 Task: Look for space in Lutz, United States from 10th June, 2023 to 25th June, 2023 for 4 adults in price range Rs.10000 to Rs.15000. Place can be private room with 4 bedrooms having 4 beds and 4 bathrooms. Property type can be house, flat, guest house, hotel. Amenities needed are: wifi, TV, free parkinig on premises, gym, breakfast. Booking option can be shelf check-in. Required host language is English.
Action: Mouse moved to (499, 102)
Screenshot: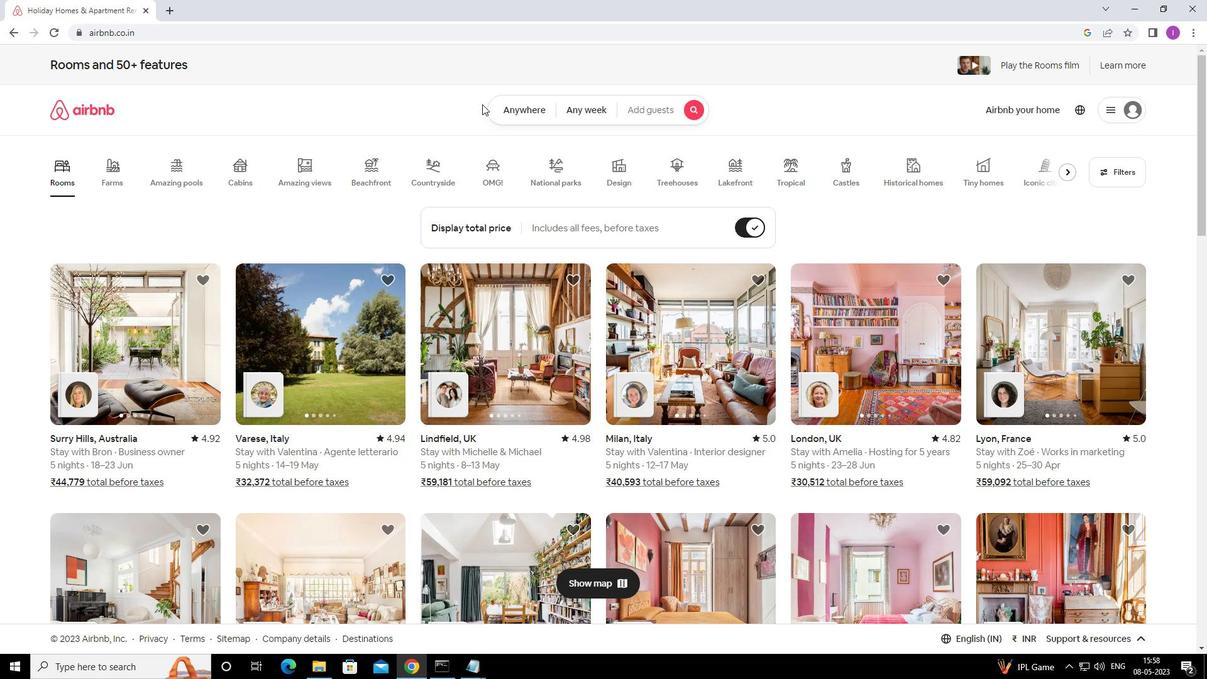 
Action: Mouse pressed left at (499, 102)
Screenshot: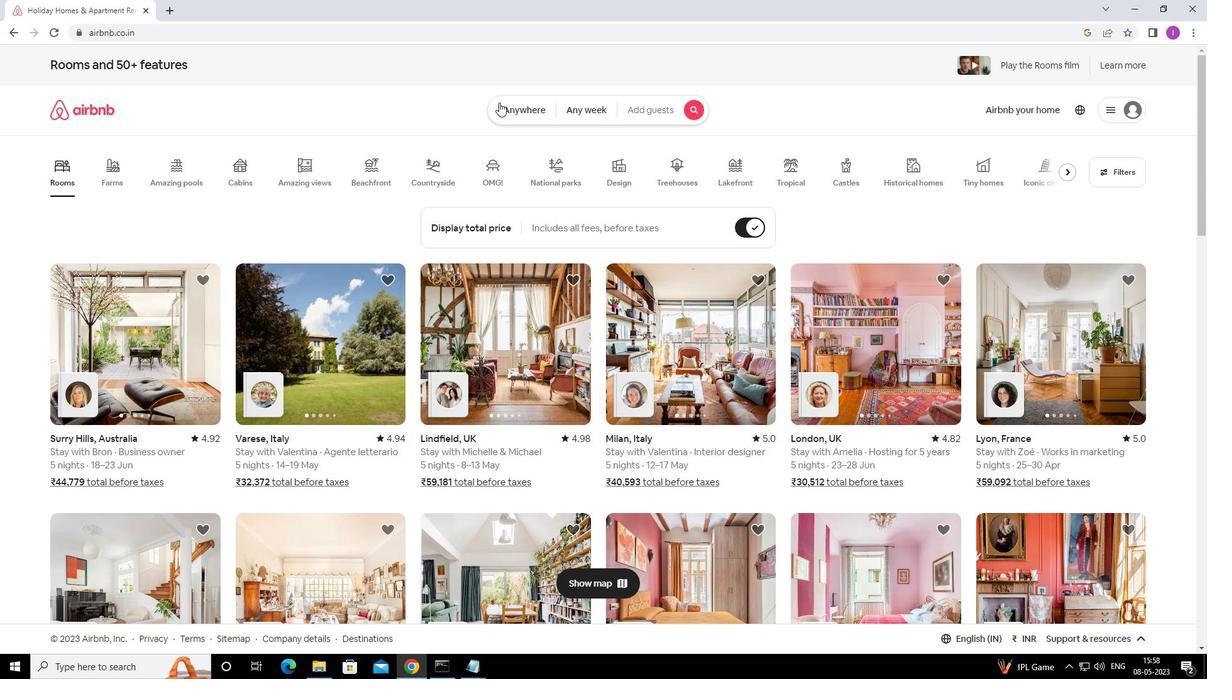 
Action: Mouse moved to (399, 157)
Screenshot: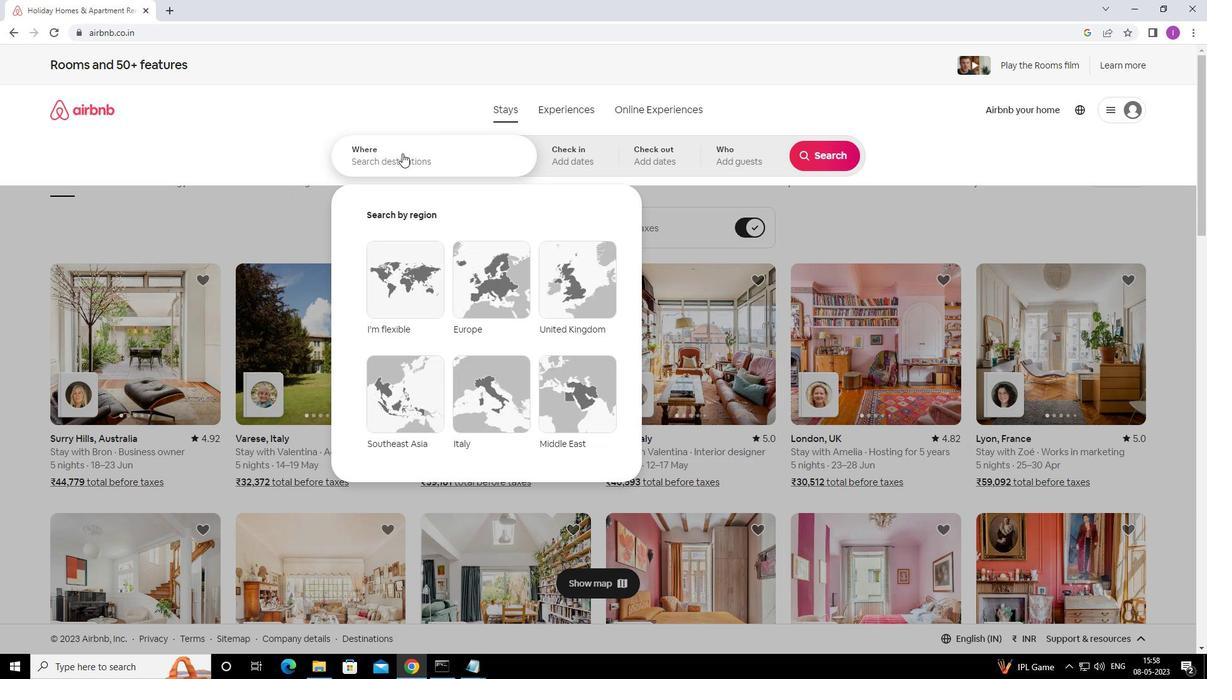 
Action: Mouse pressed left at (399, 157)
Screenshot: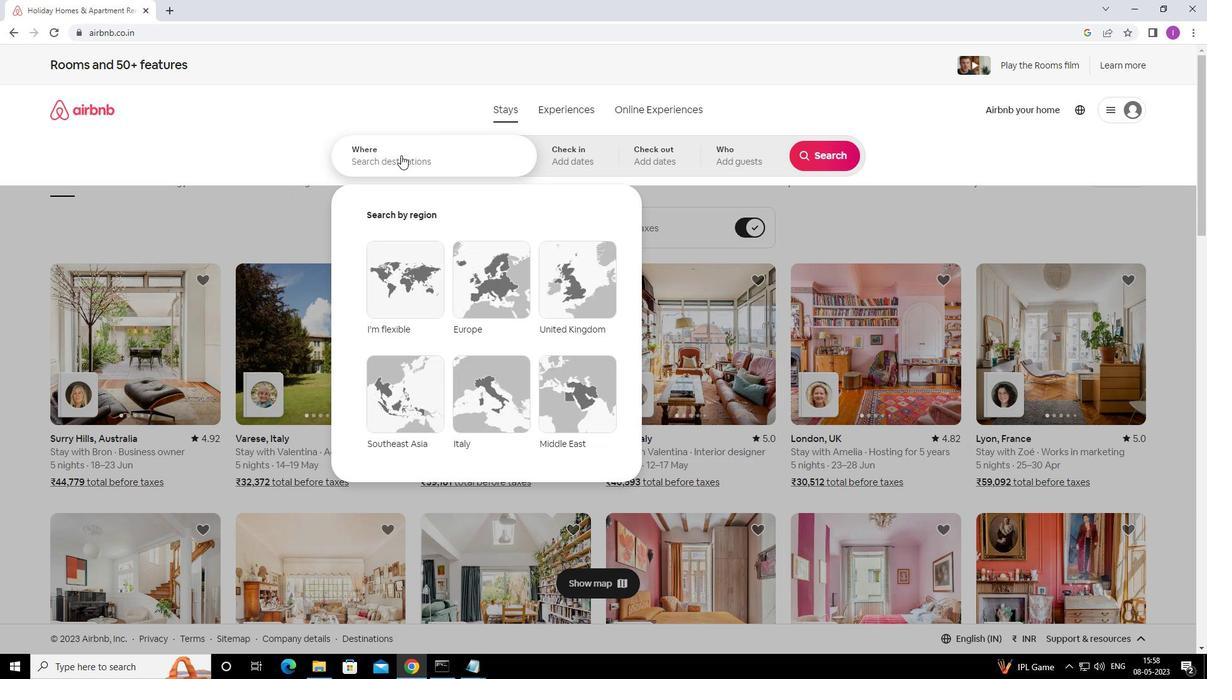 
Action: Mouse moved to (447, 159)
Screenshot: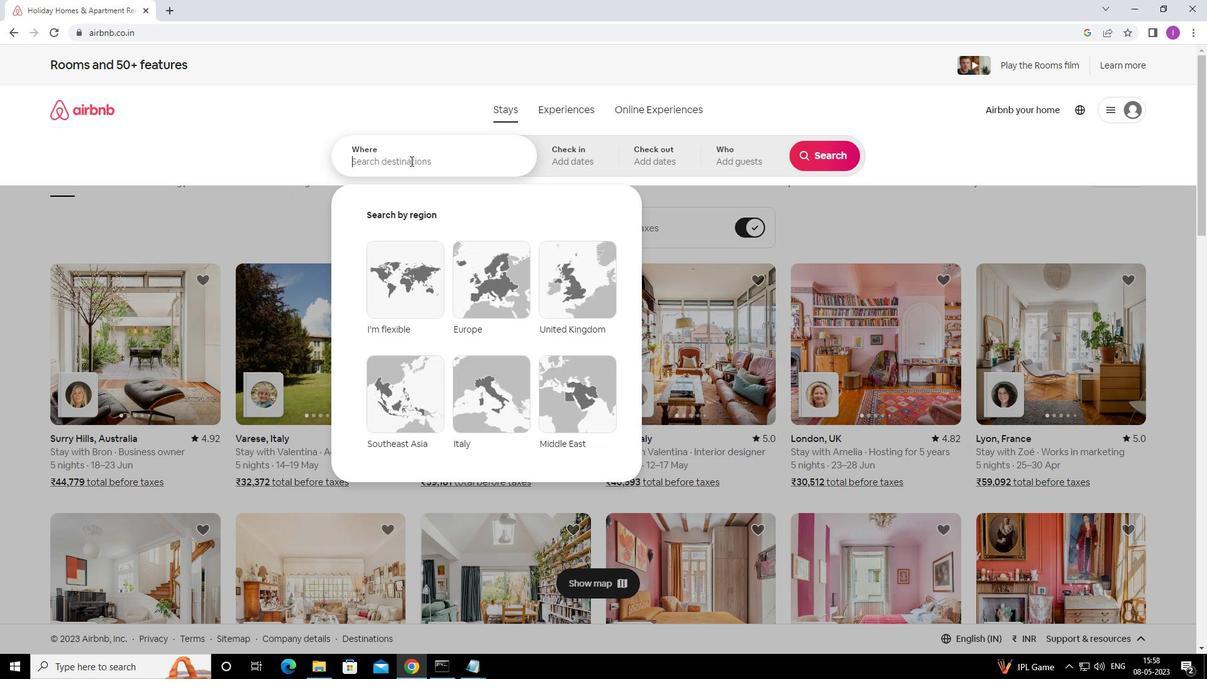 
Action: Key pressed <Key.shift><Key.shift><Key.shift><Key.shift><Key.shift><Key.shift><Key.shift><Key.shift><Key.shift><Key.shift><Key.shift><Key.shift><Key.shift><Key.shift><Key.shift><Key.shift>LUTZ,<Key.shift>UNITED<Key.space>STATES
Screenshot: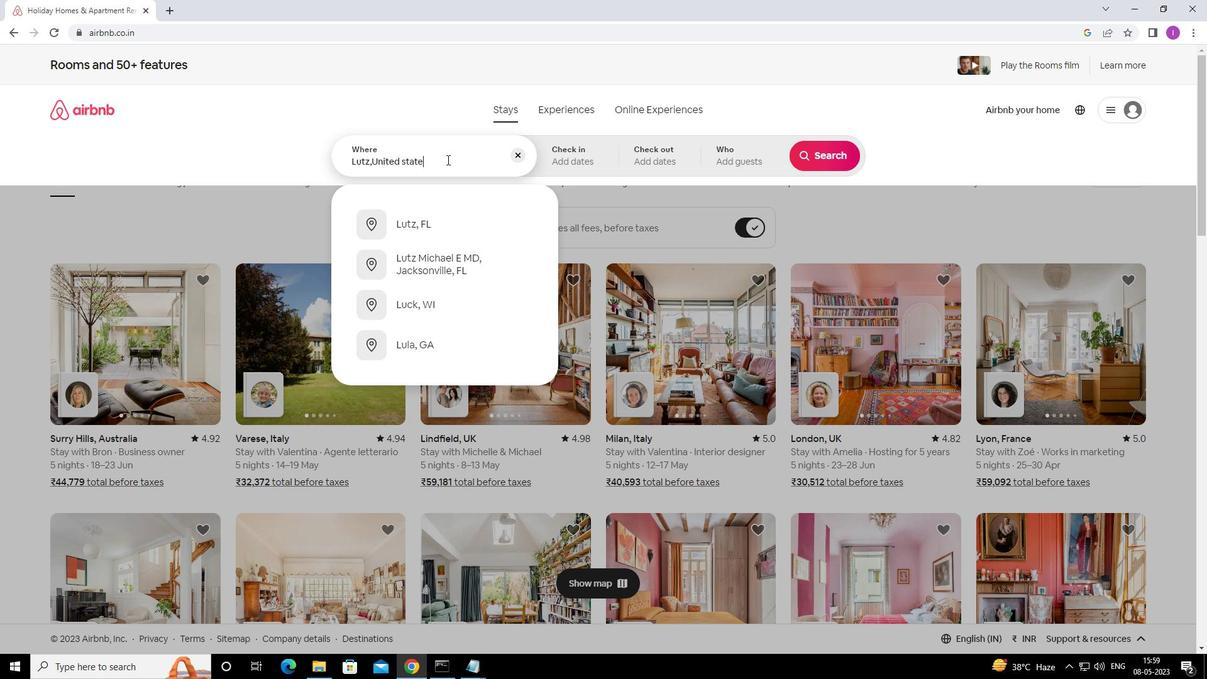 
Action: Mouse moved to (563, 165)
Screenshot: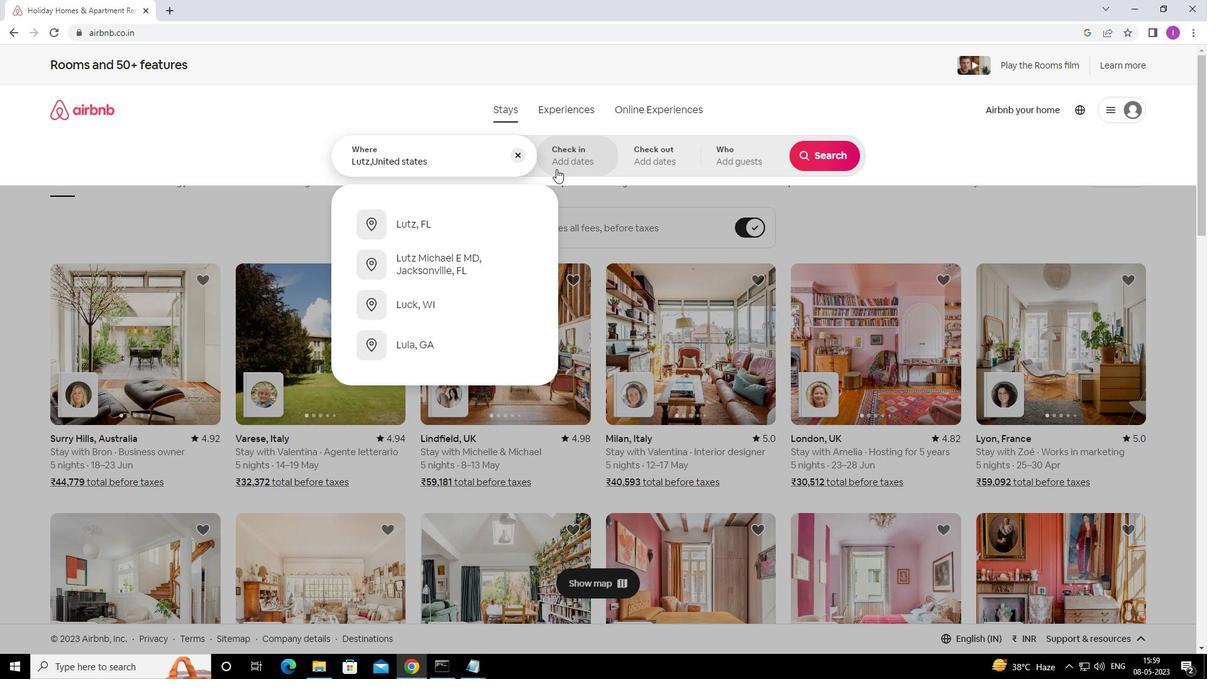 
Action: Mouse pressed left at (563, 165)
Screenshot: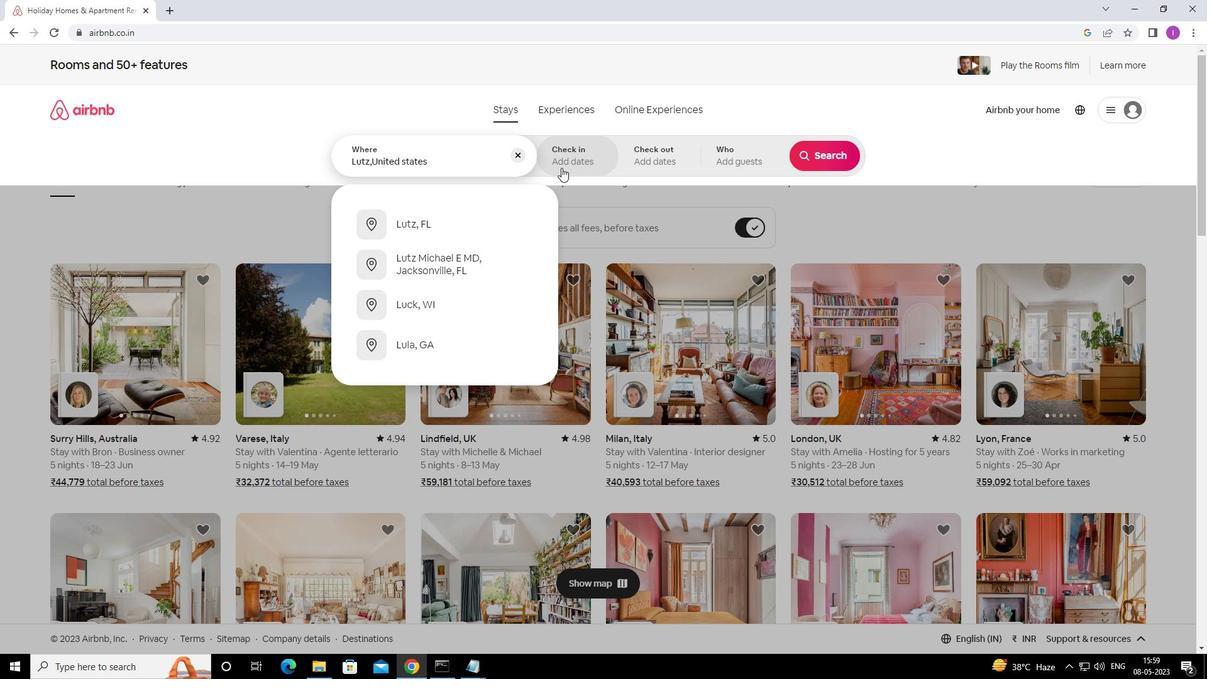 
Action: Mouse moved to (809, 252)
Screenshot: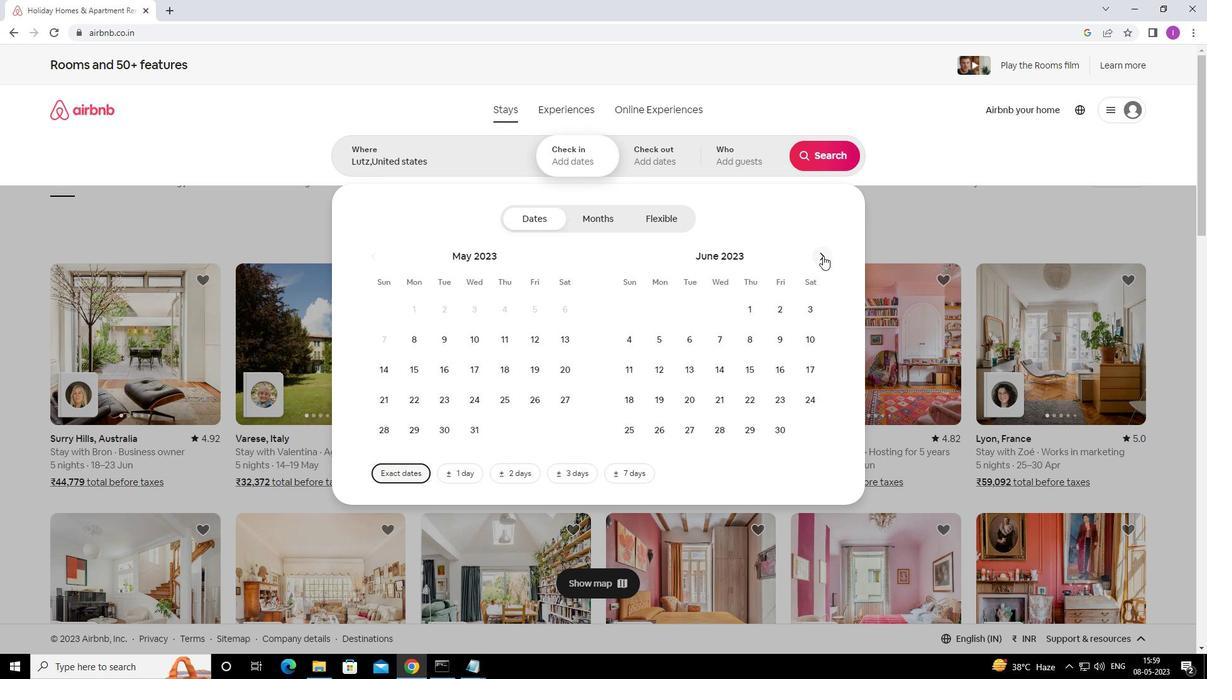 
Action: Mouse pressed left at (809, 252)
Screenshot: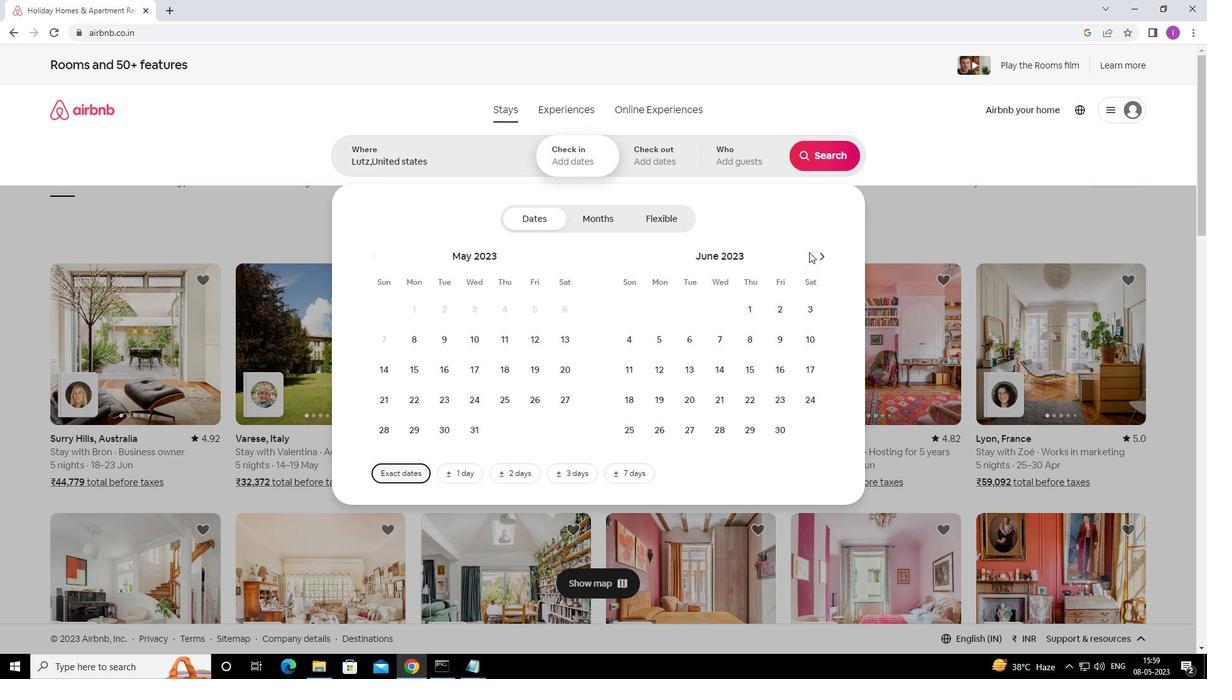 
Action: Mouse moved to (805, 338)
Screenshot: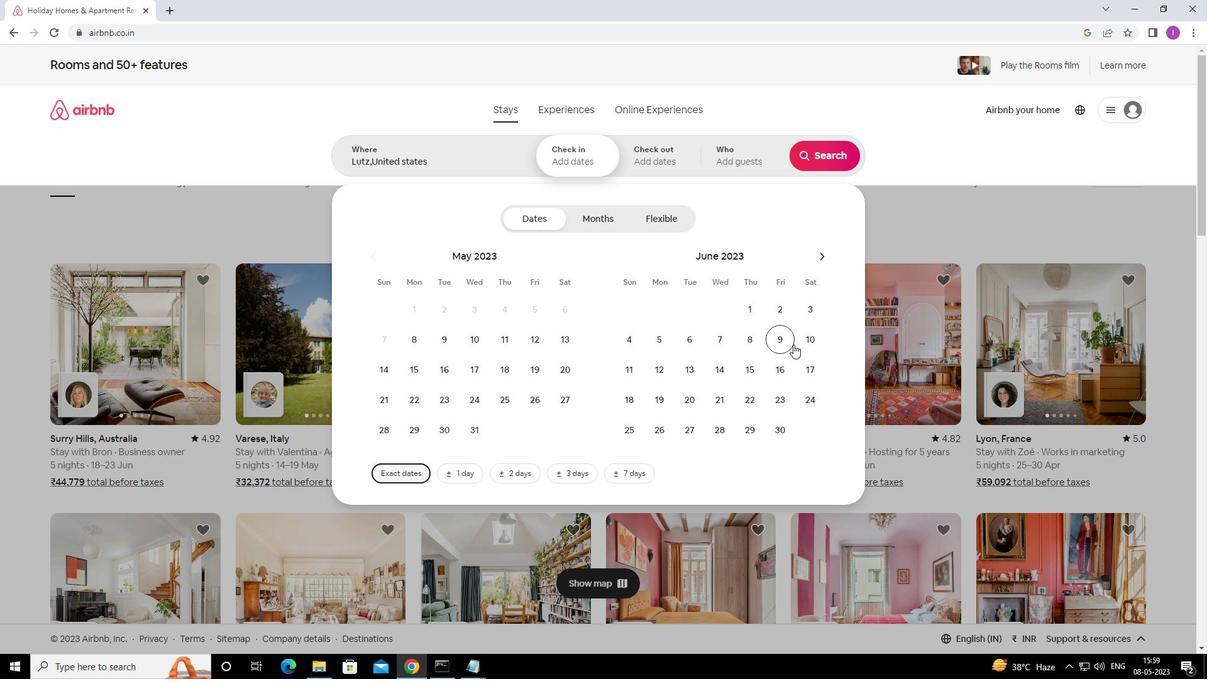 
Action: Mouse pressed left at (805, 338)
Screenshot: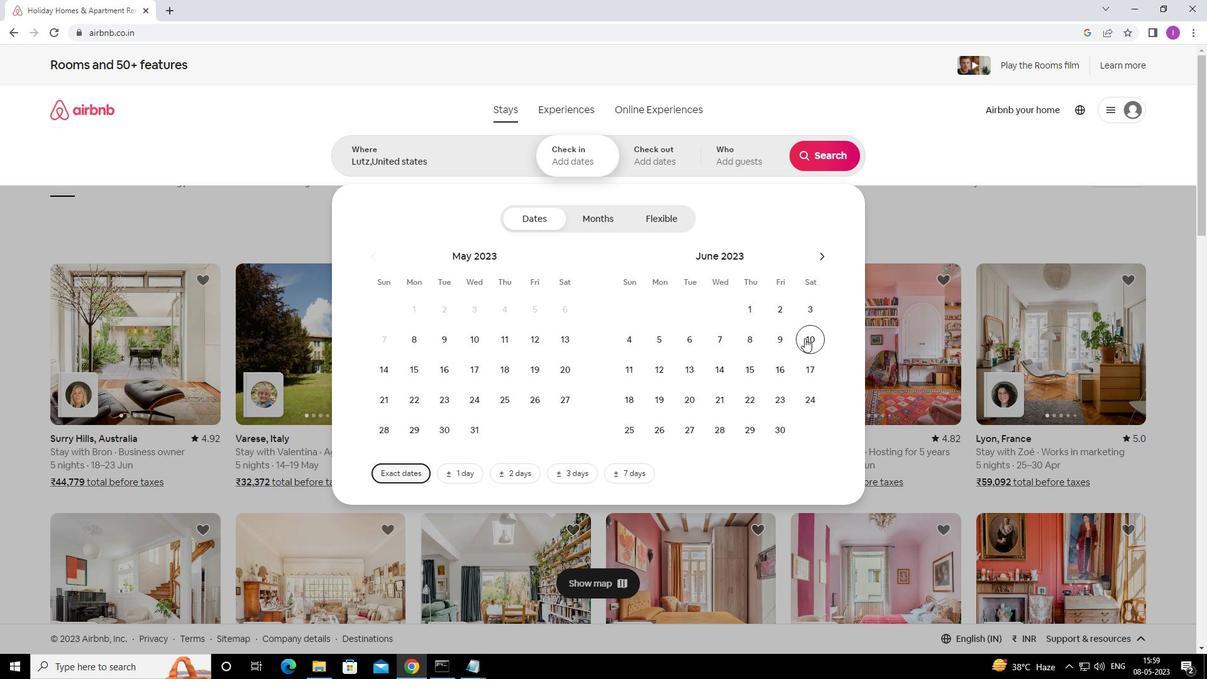 
Action: Mouse moved to (623, 435)
Screenshot: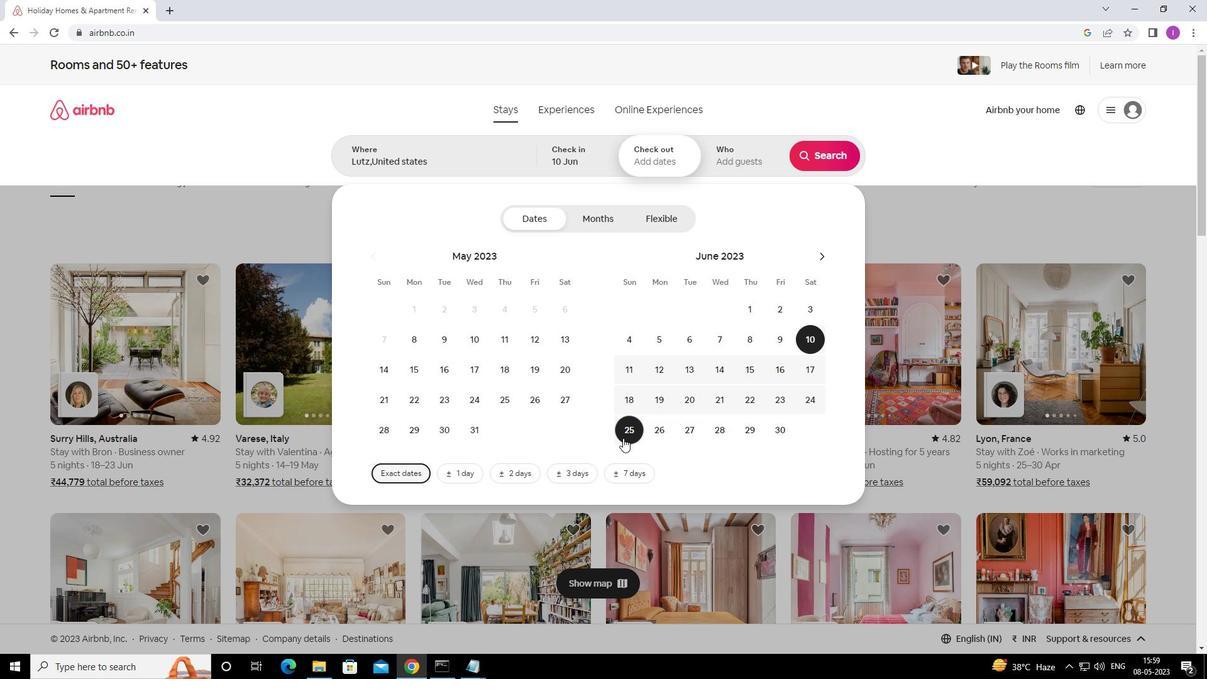 
Action: Mouse pressed left at (623, 435)
Screenshot: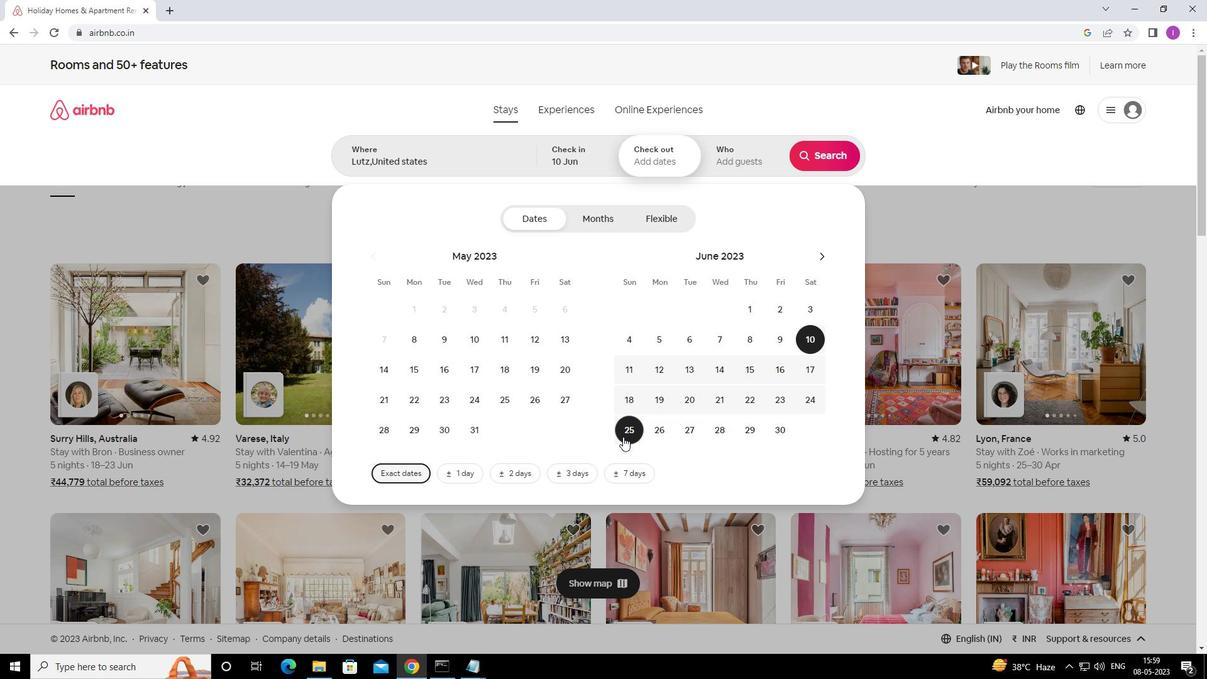 
Action: Mouse moved to (754, 171)
Screenshot: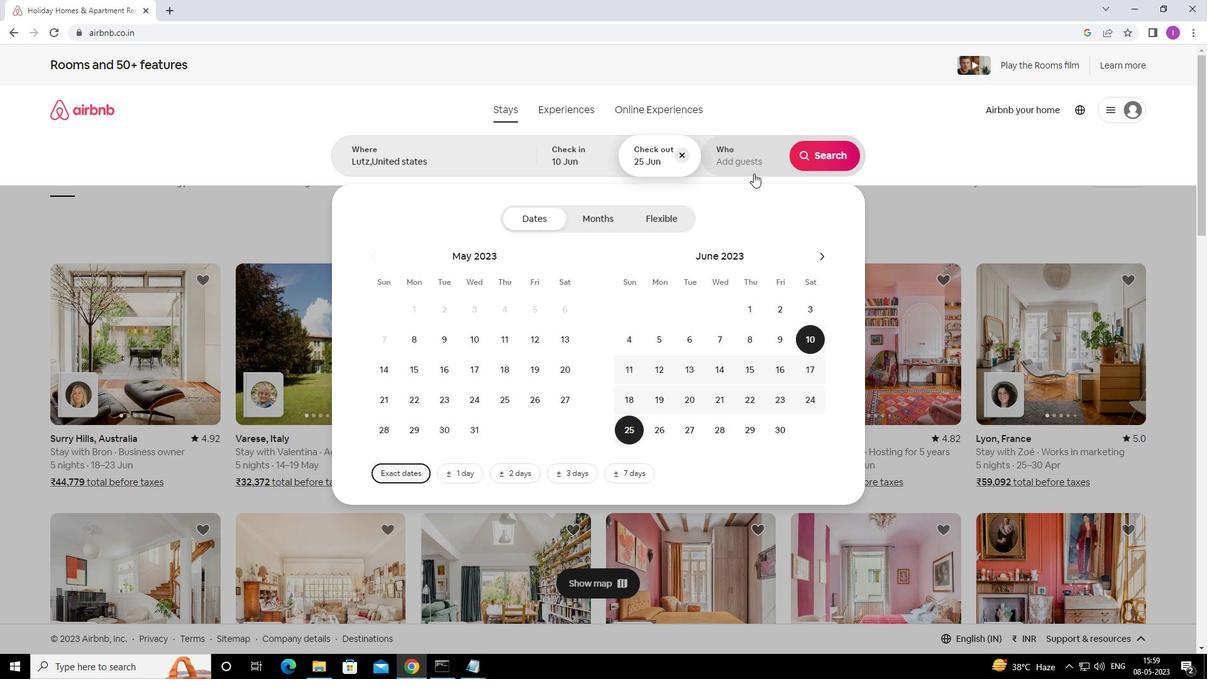 
Action: Mouse pressed left at (754, 171)
Screenshot: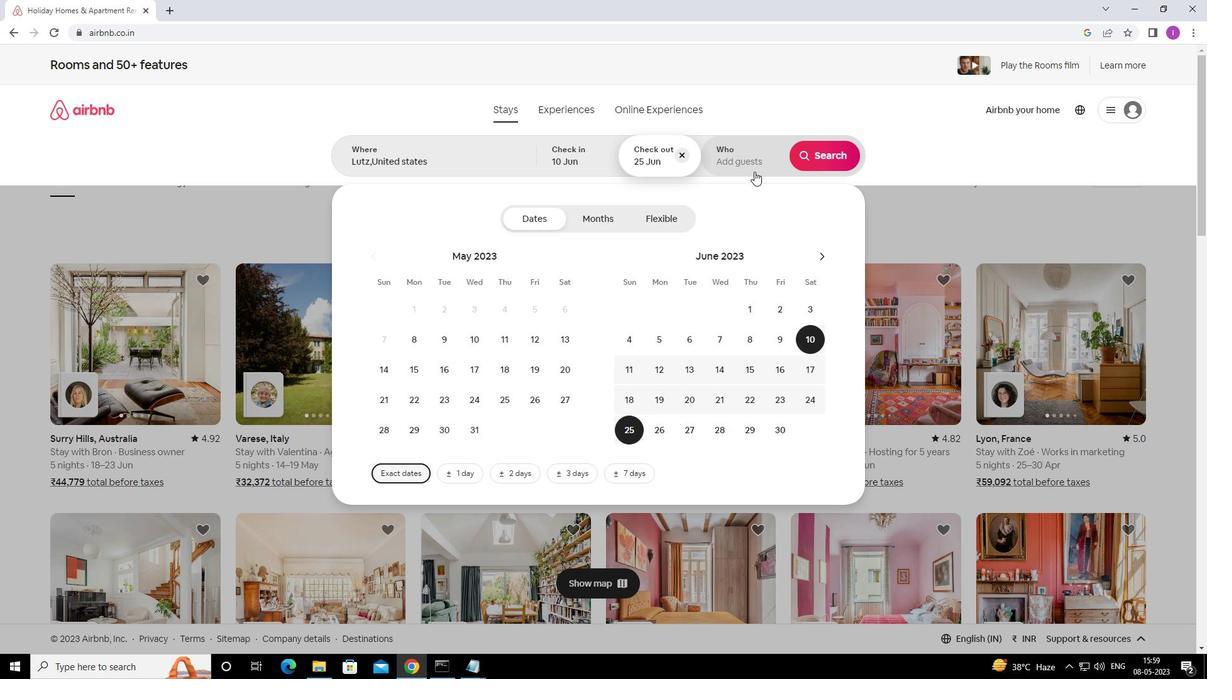 
Action: Mouse moved to (832, 222)
Screenshot: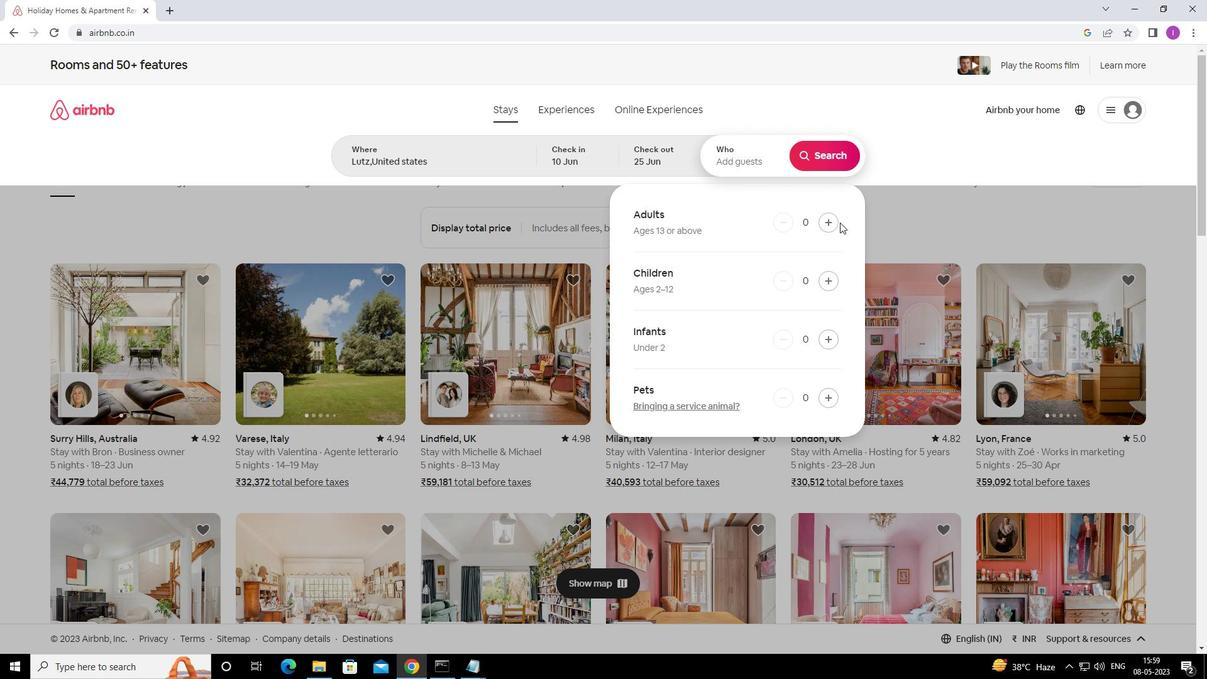 
Action: Mouse pressed left at (832, 222)
Screenshot: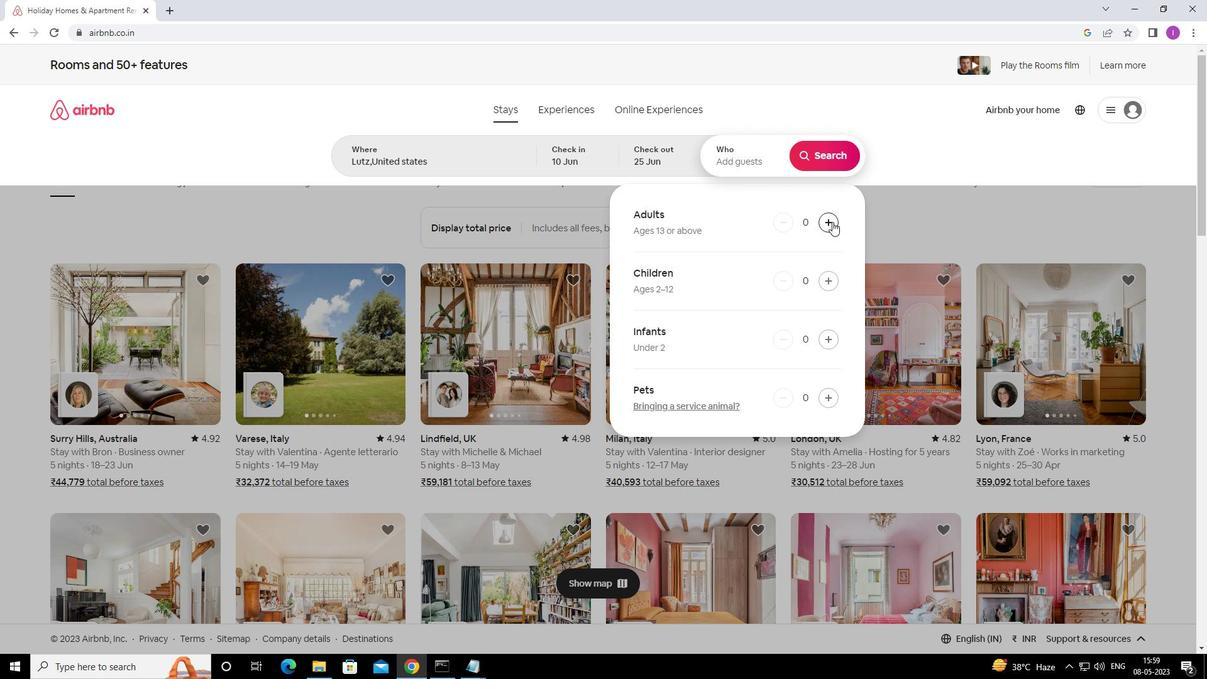 
Action: Mouse pressed left at (832, 222)
Screenshot: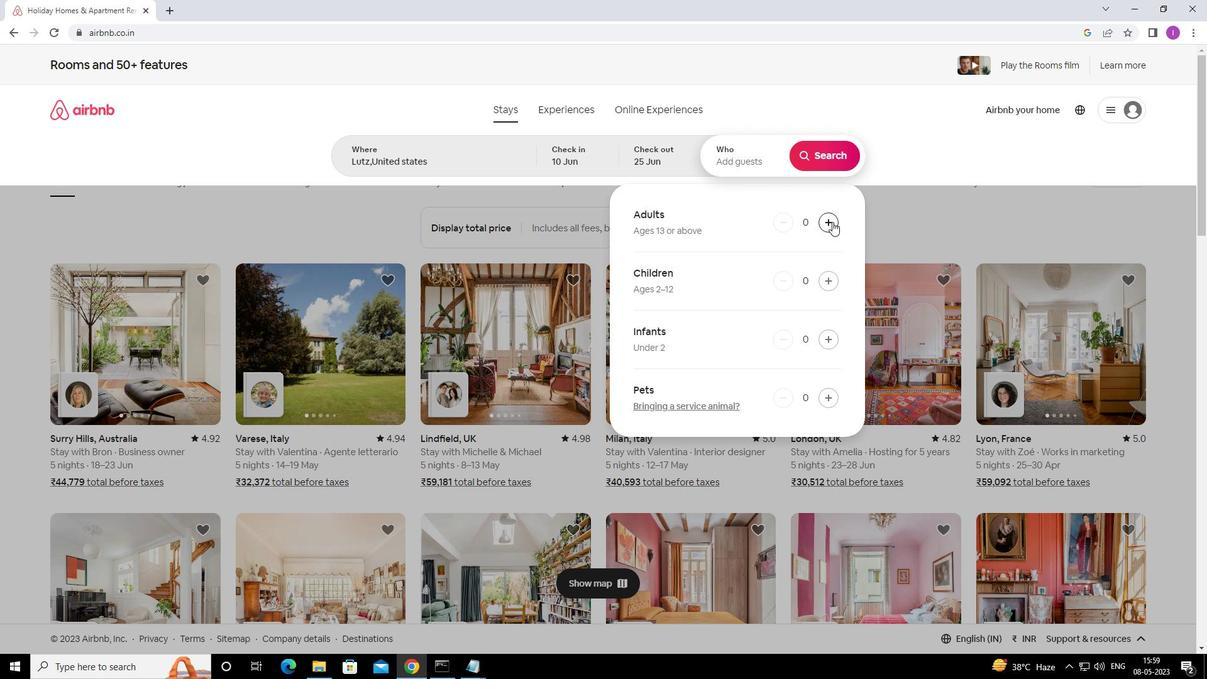 
Action: Mouse pressed left at (832, 222)
Screenshot: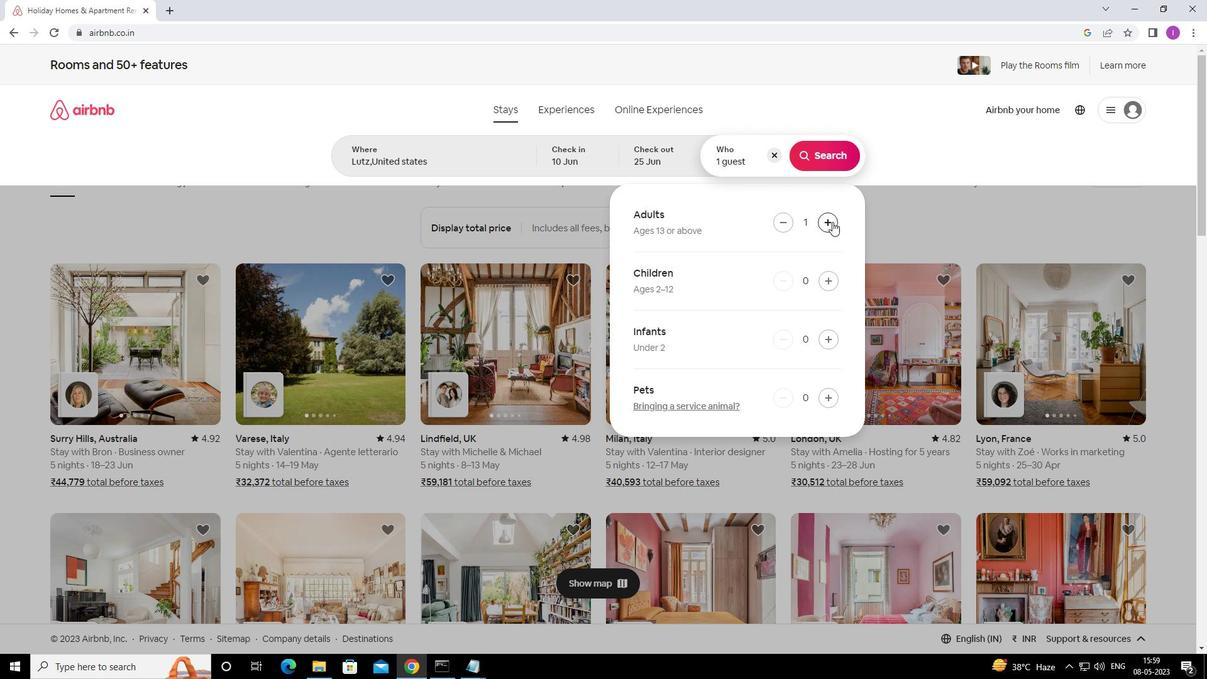
Action: Mouse pressed left at (832, 222)
Screenshot: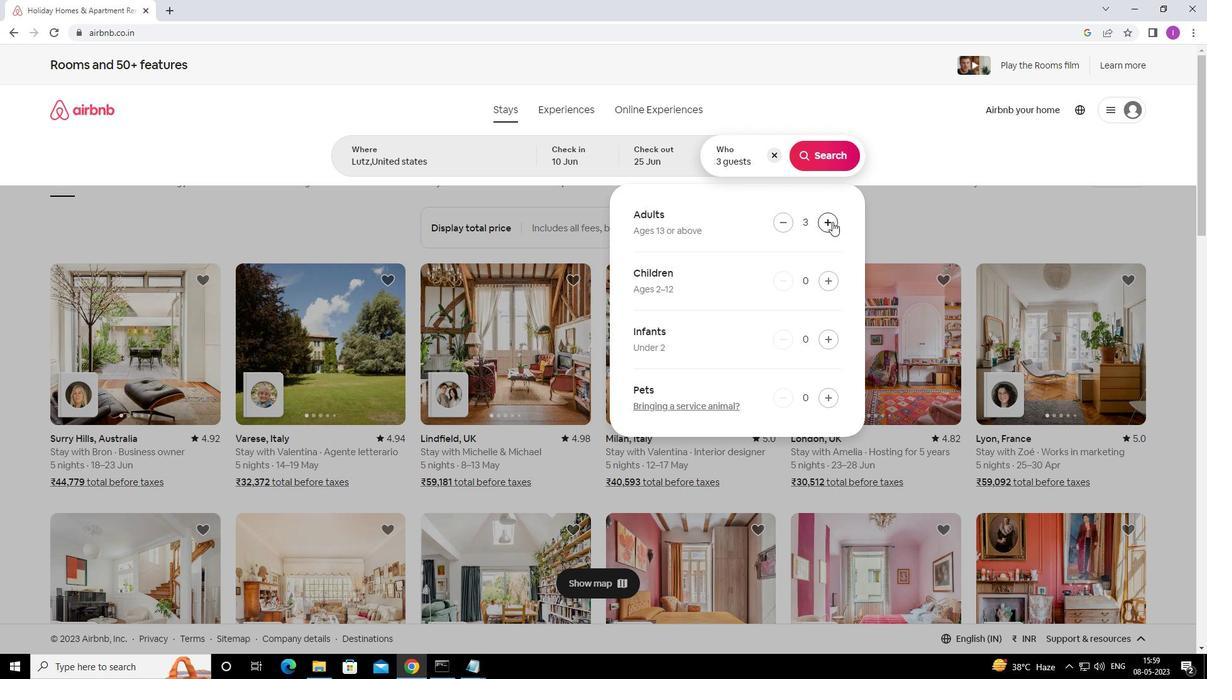 
Action: Mouse moved to (829, 161)
Screenshot: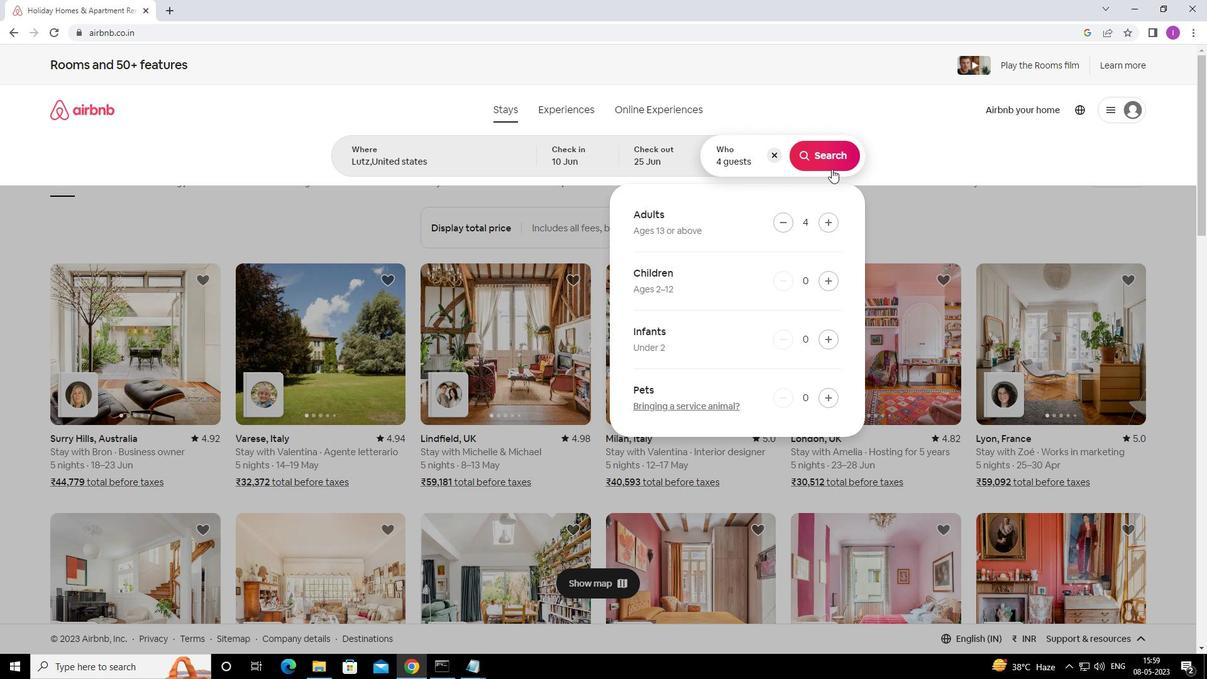 
Action: Mouse pressed left at (829, 161)
Screenshot: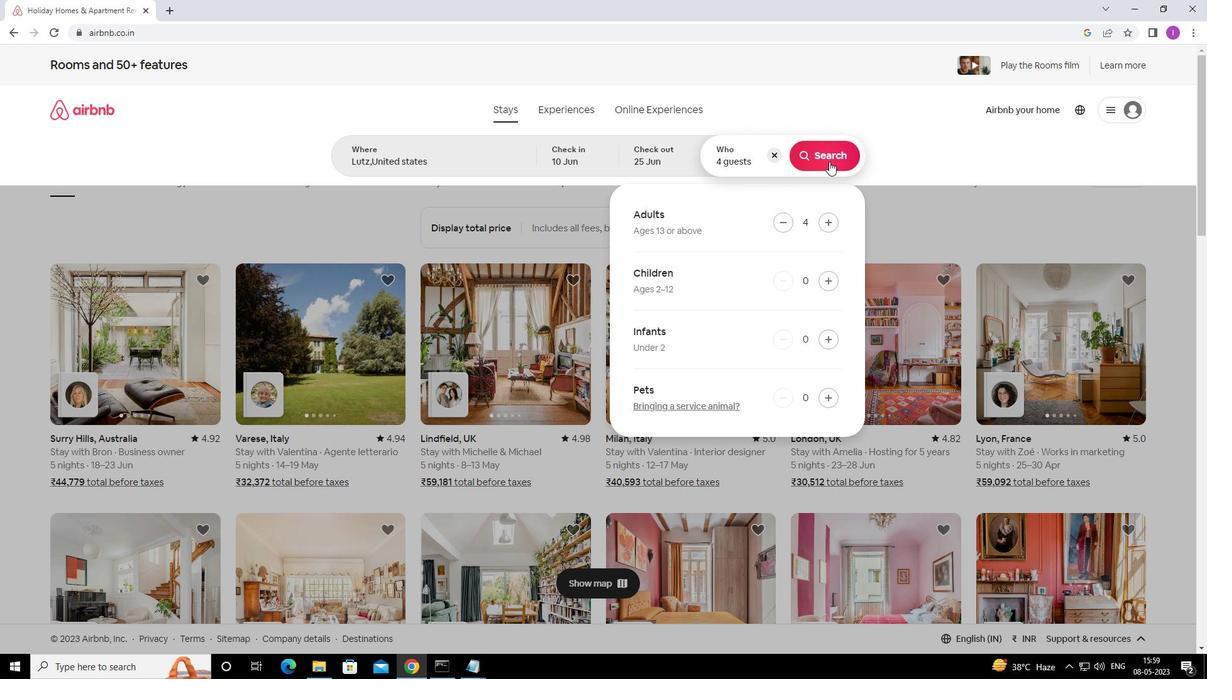 
Action: Mouse moved to (1150, 121)
Screenshot: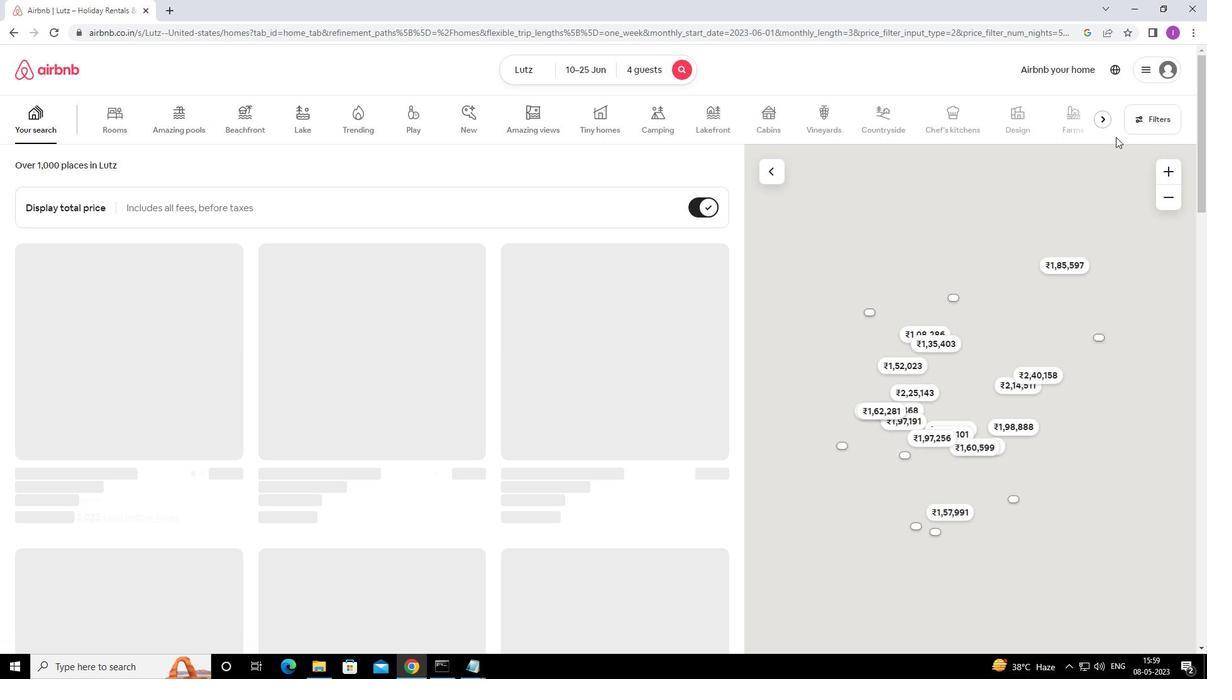 
Action: Mouse pressed left at (1150, 121)
Screenshot: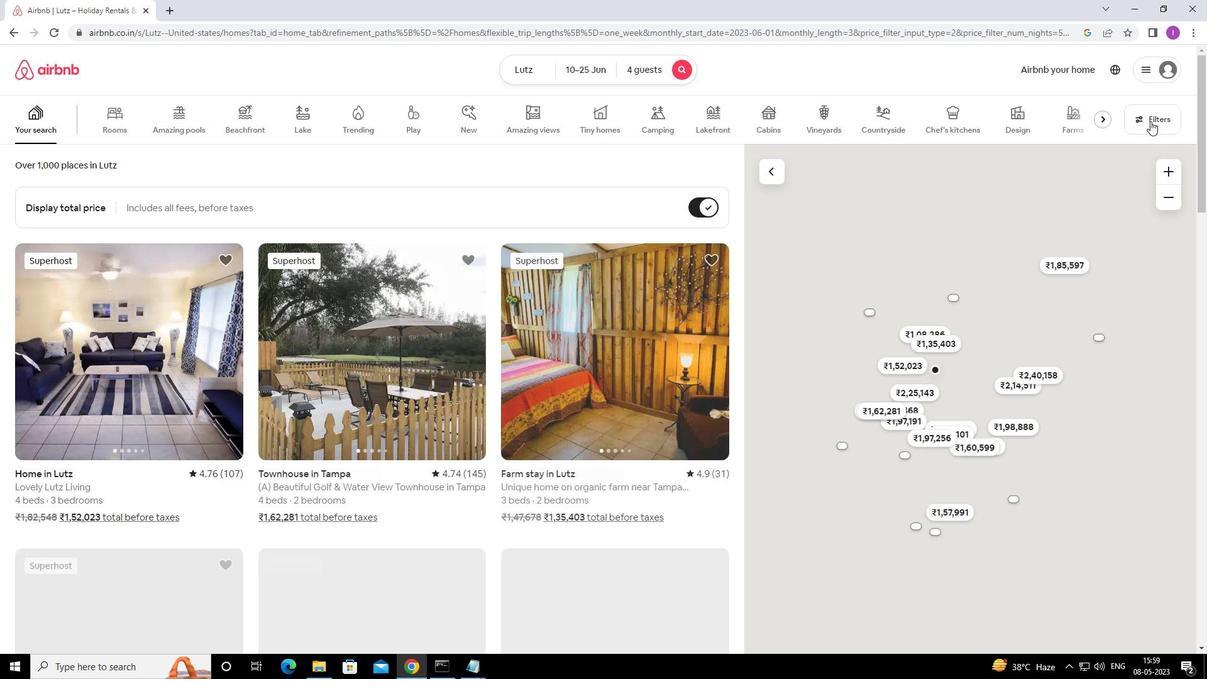 
Action: Mouse moved to (440, 427)
Screenshot: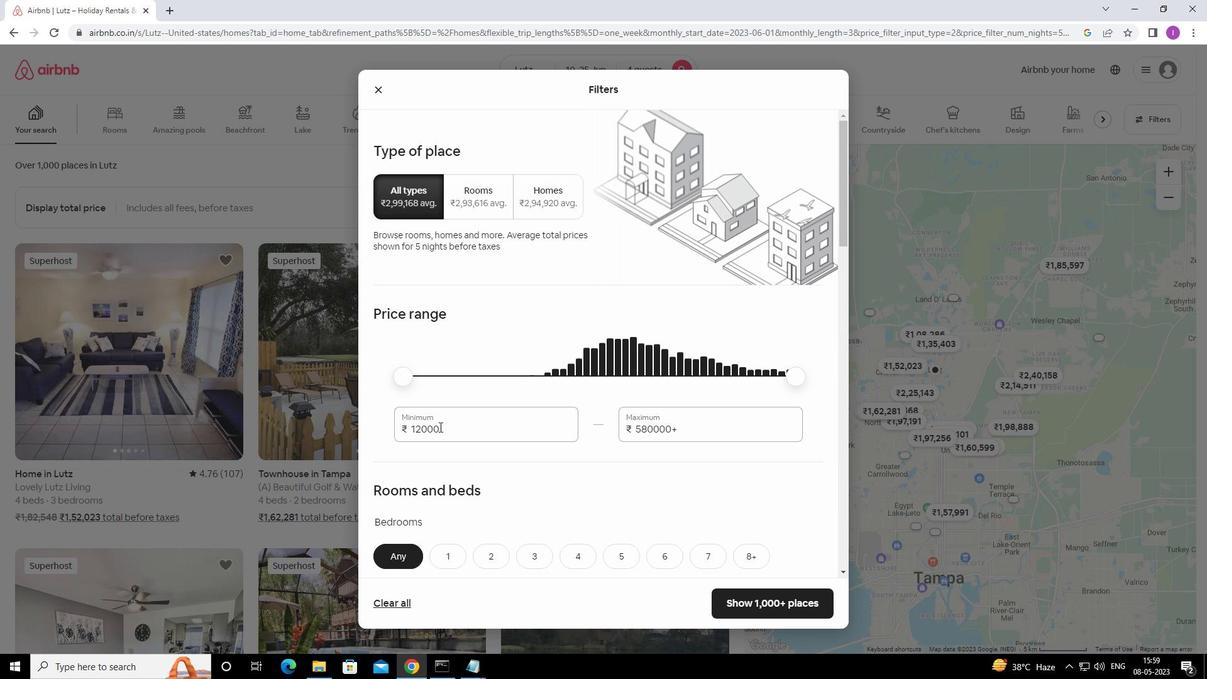 
Action: Mouse pressed left at (440, 427)
Screenshot: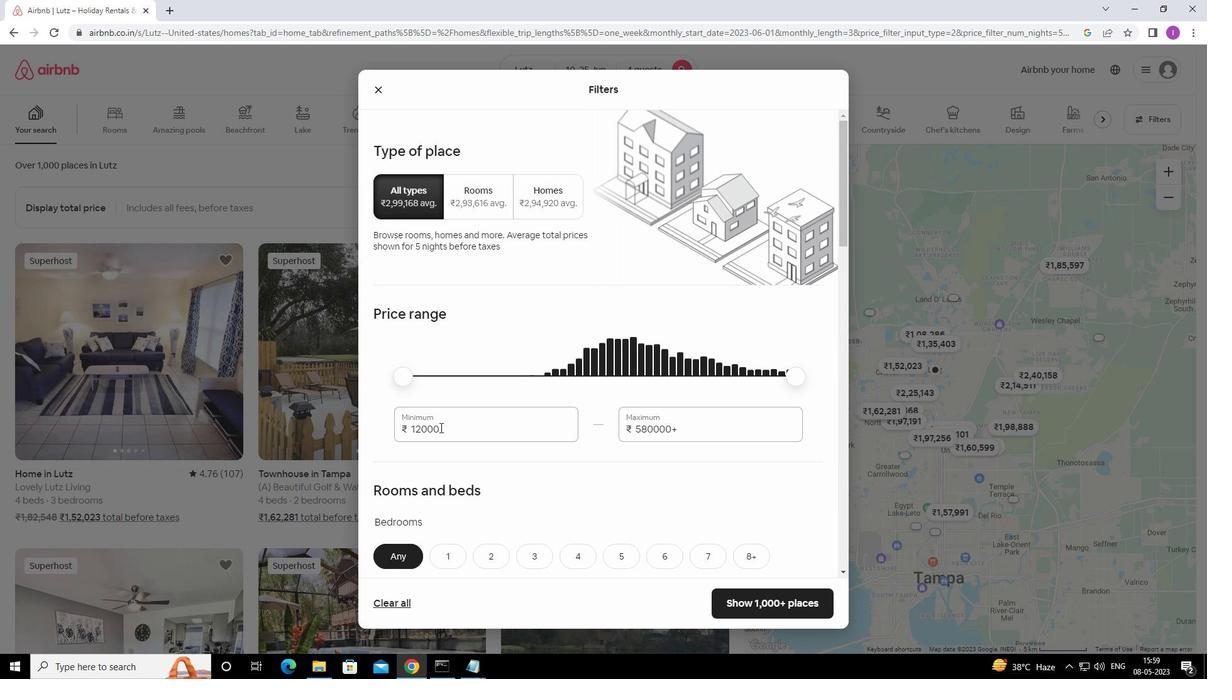 
Action: Mouse moved to (447, 435)
Screenshot: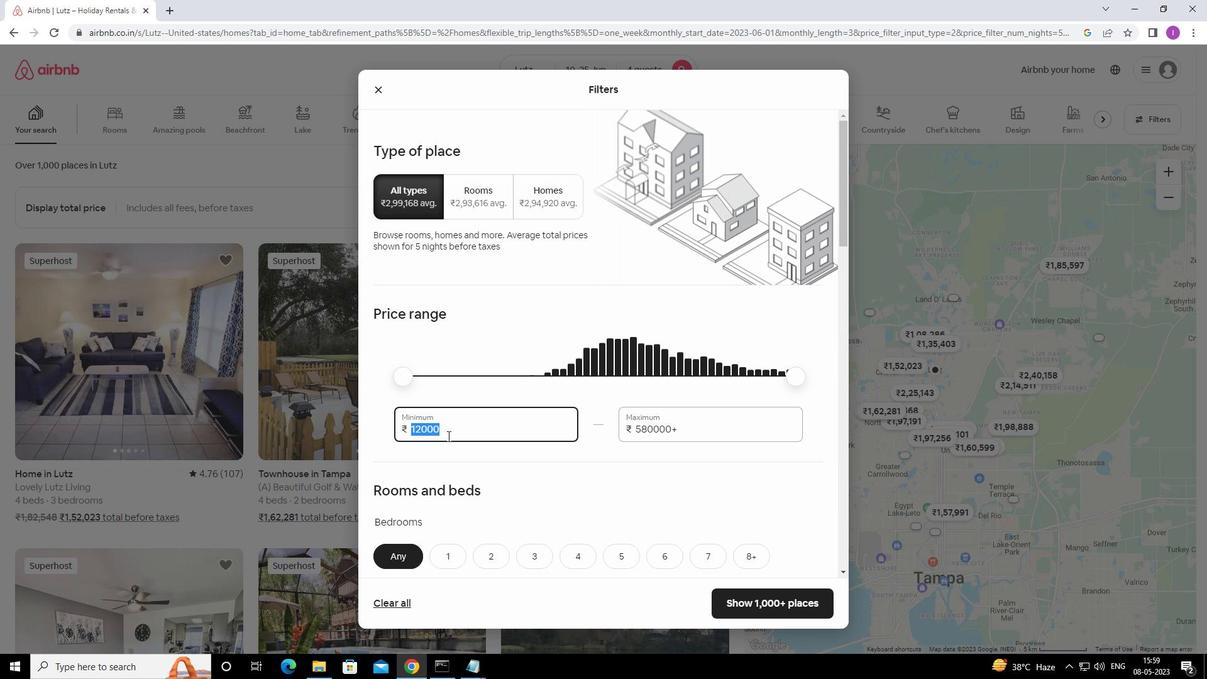 
Action: Key pressed 10000
Screenshot: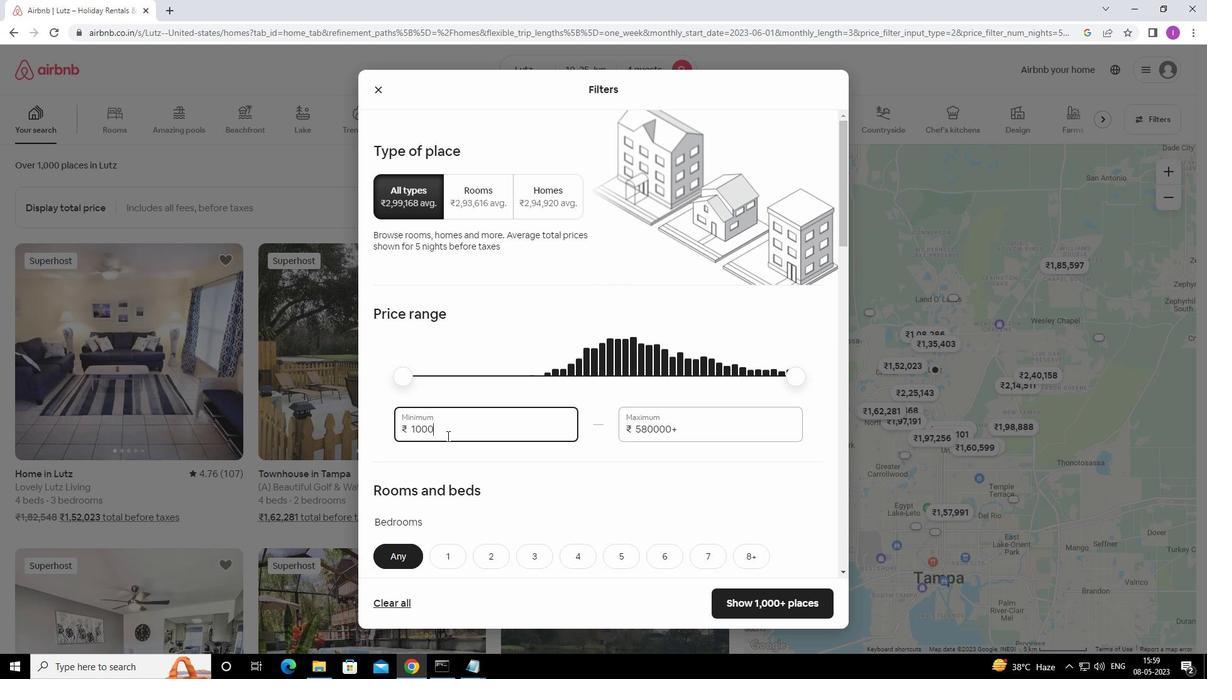 
Action: Mouse moved to (674, 431)
Screenshot: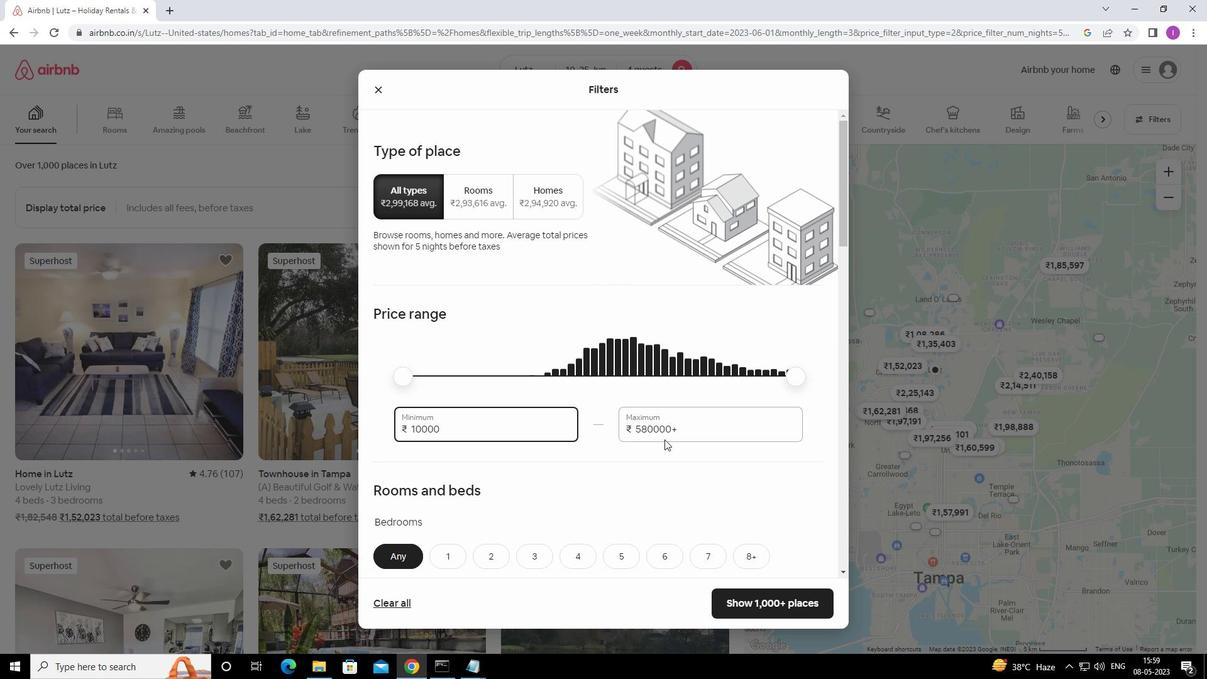 
Action: Mouse pressed left at (674, 431)
Screenshot: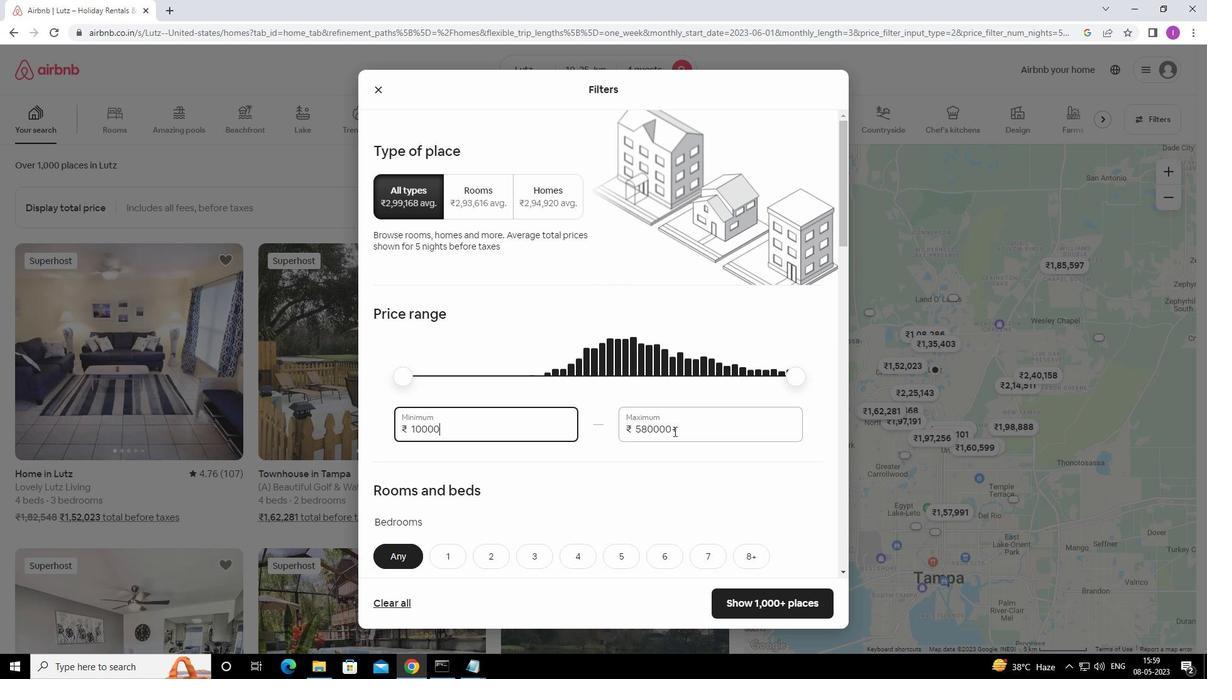 
Action: Mouse moved to (686, 432)
Screenshot: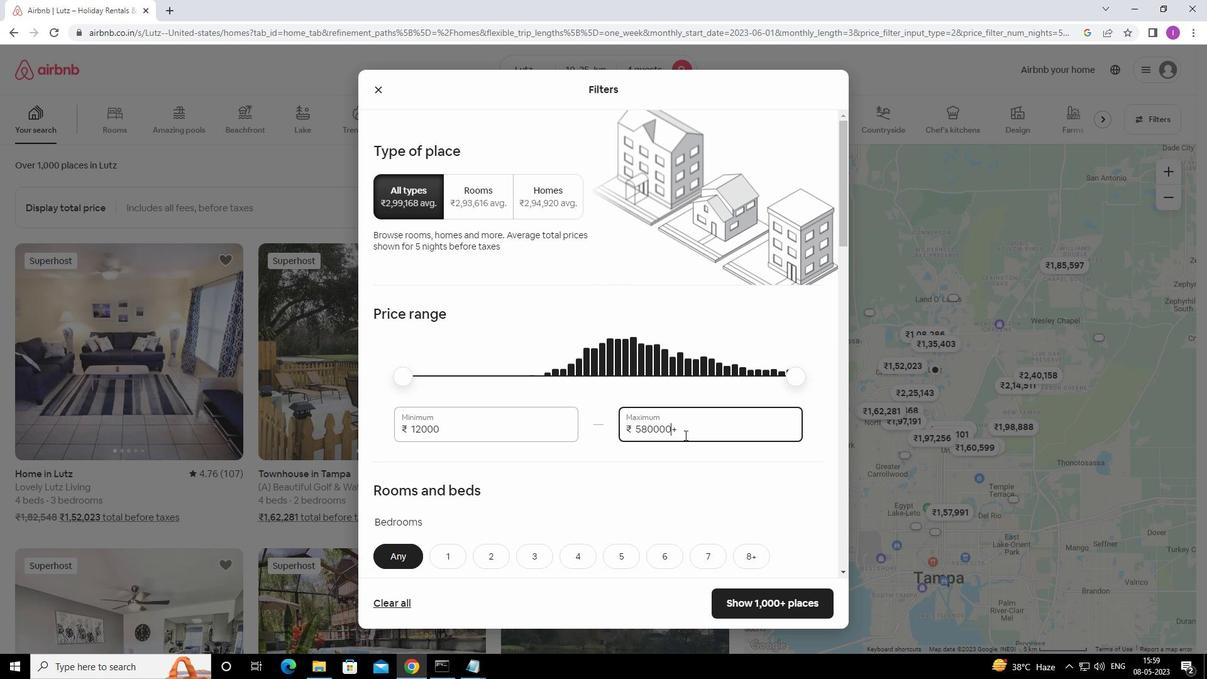 
Action: Mouse pressed left at (686, 432)
Screenshot: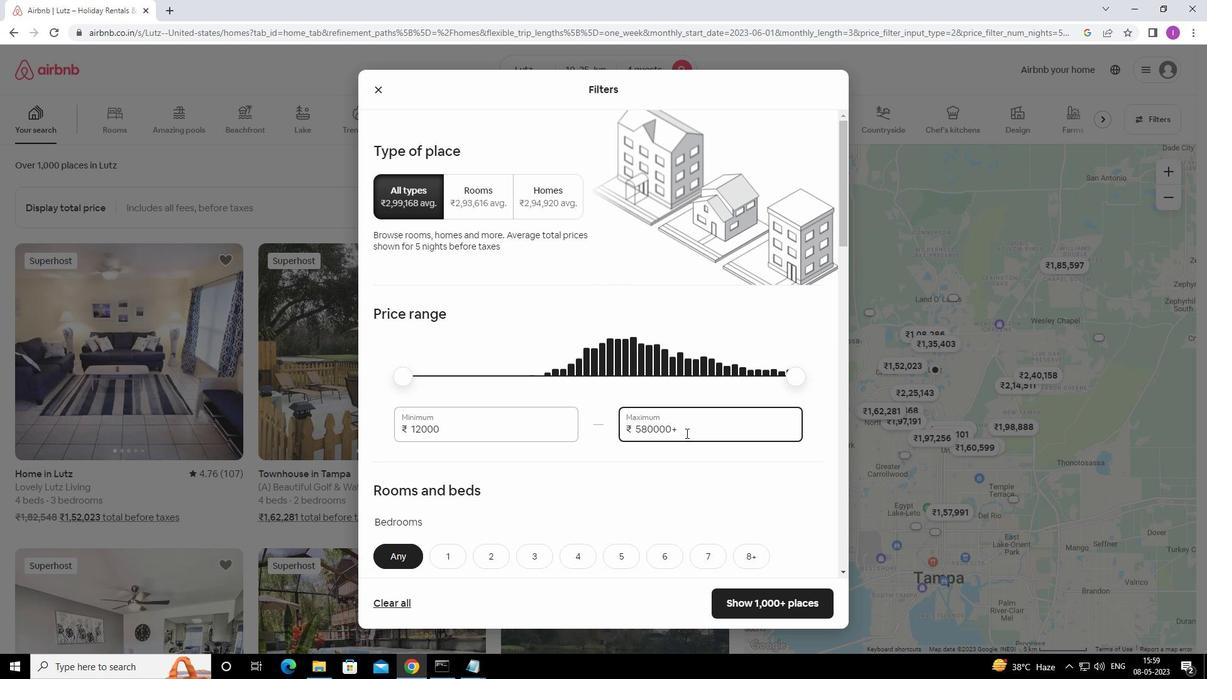 
Action: Mouse moved to (463, 429)
Screenshot: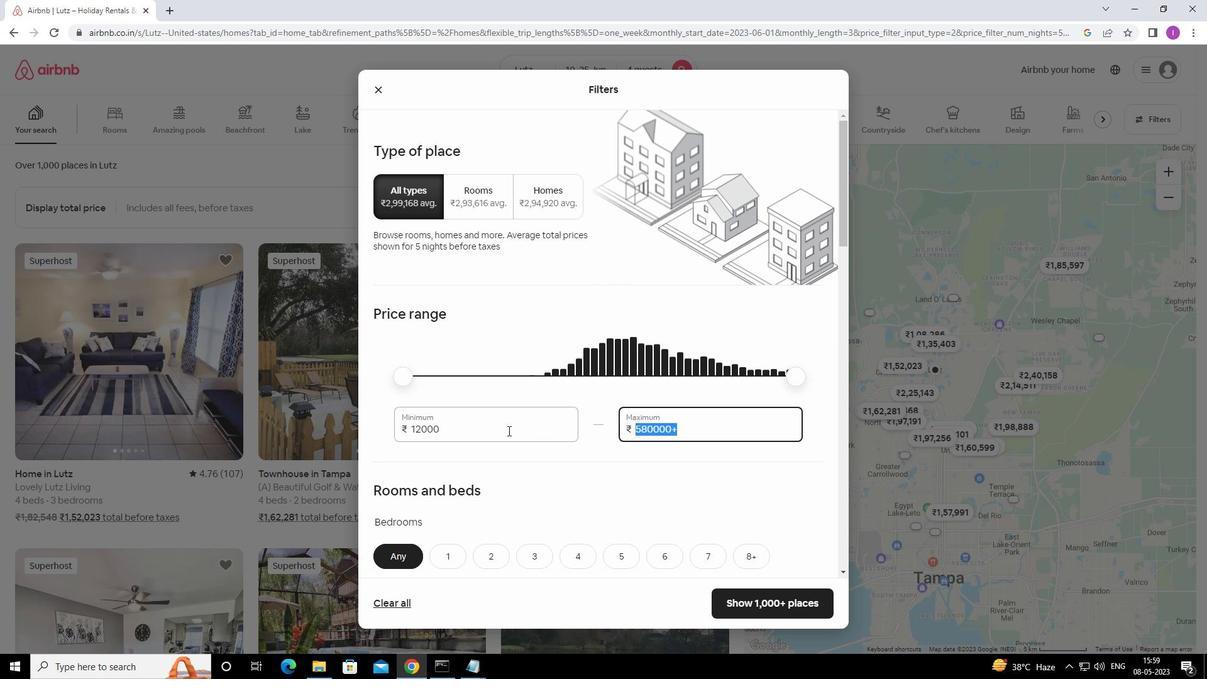 
Action: Mouse pressed left at (463, 429)
Screenshot: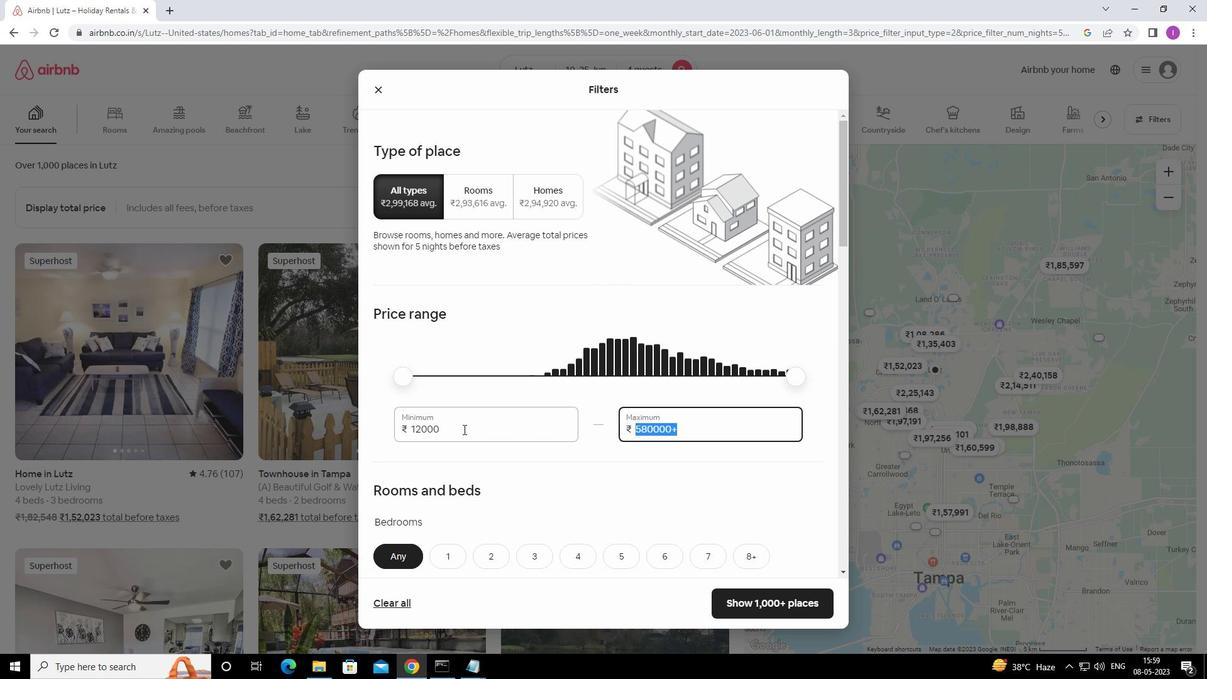 
Action: Mouse moved to (485, 440)
Screenshot: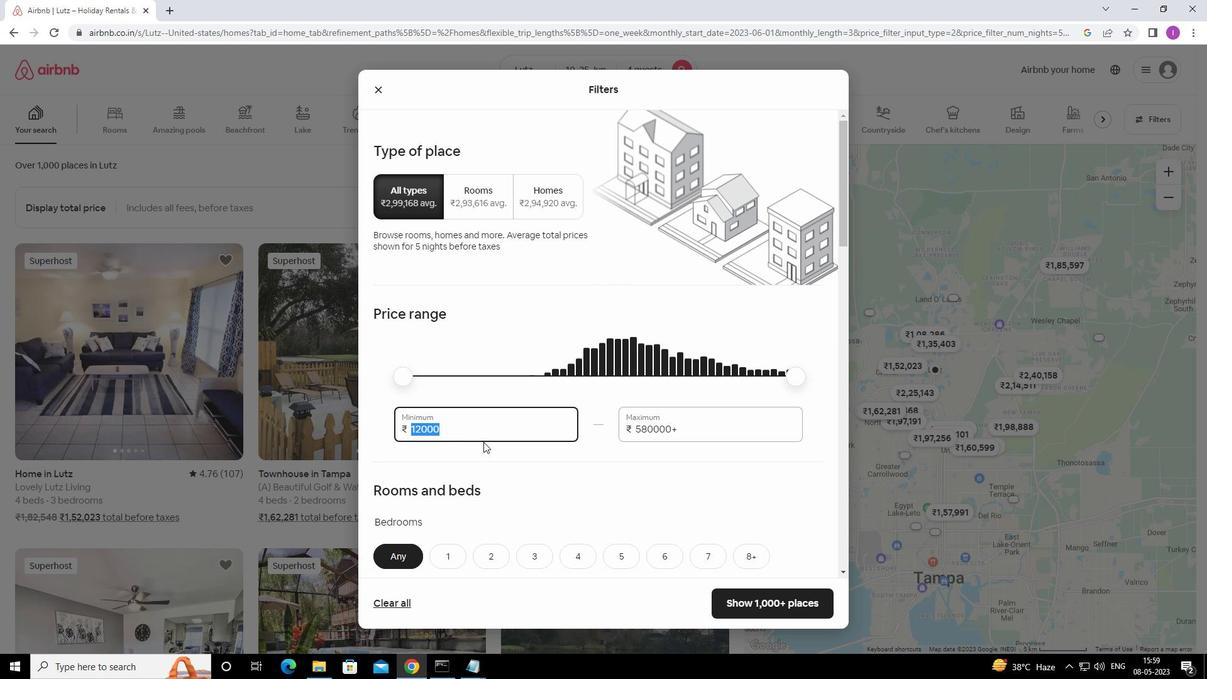 
Action: Key pressed 1
Screenshot: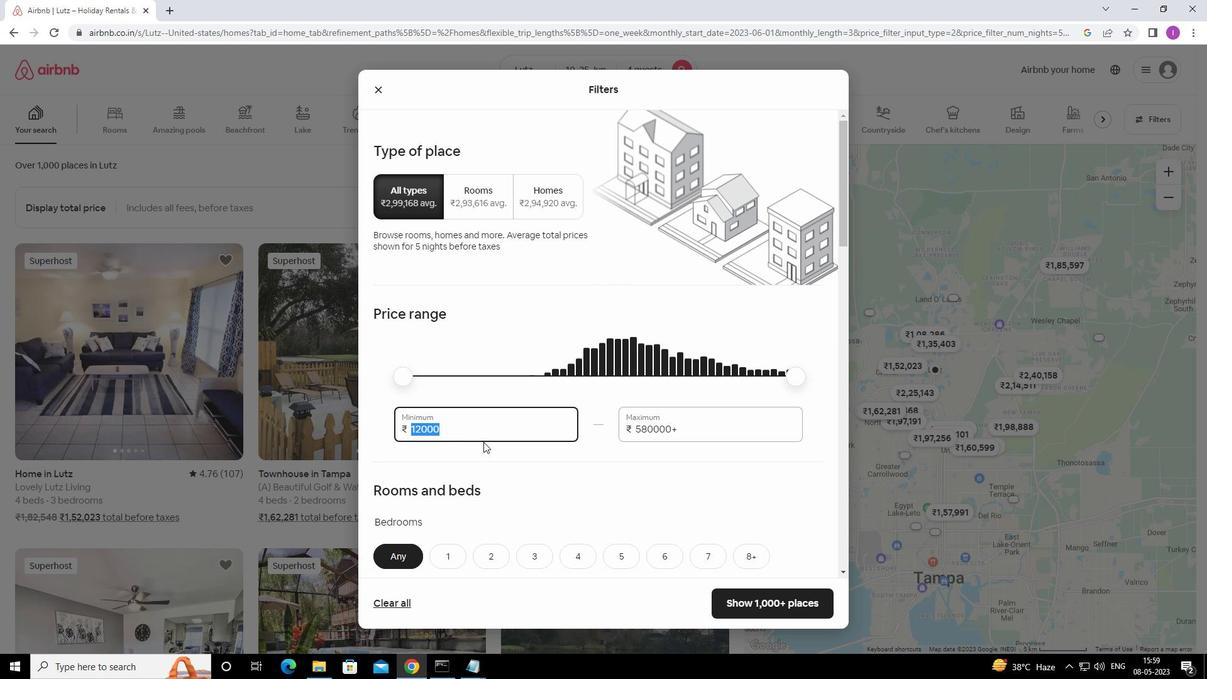 
Action: Mouse moved to (488, 438)
Screenshot: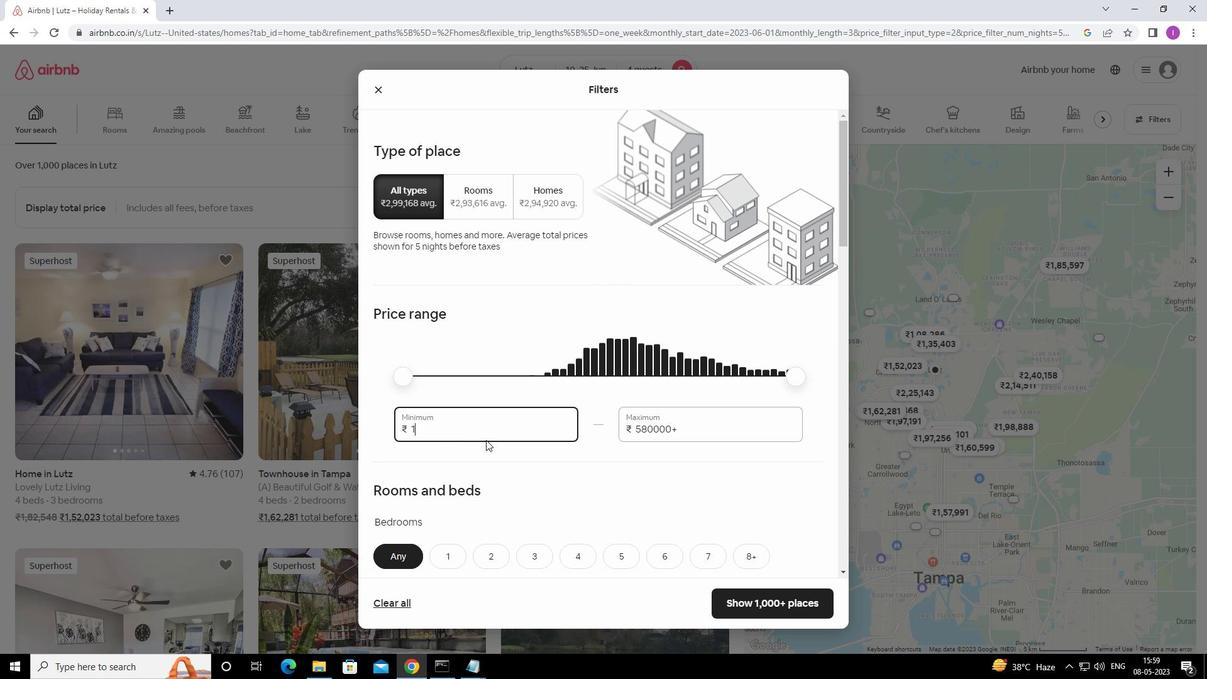 
Action: Key pressed 0
Screenshot: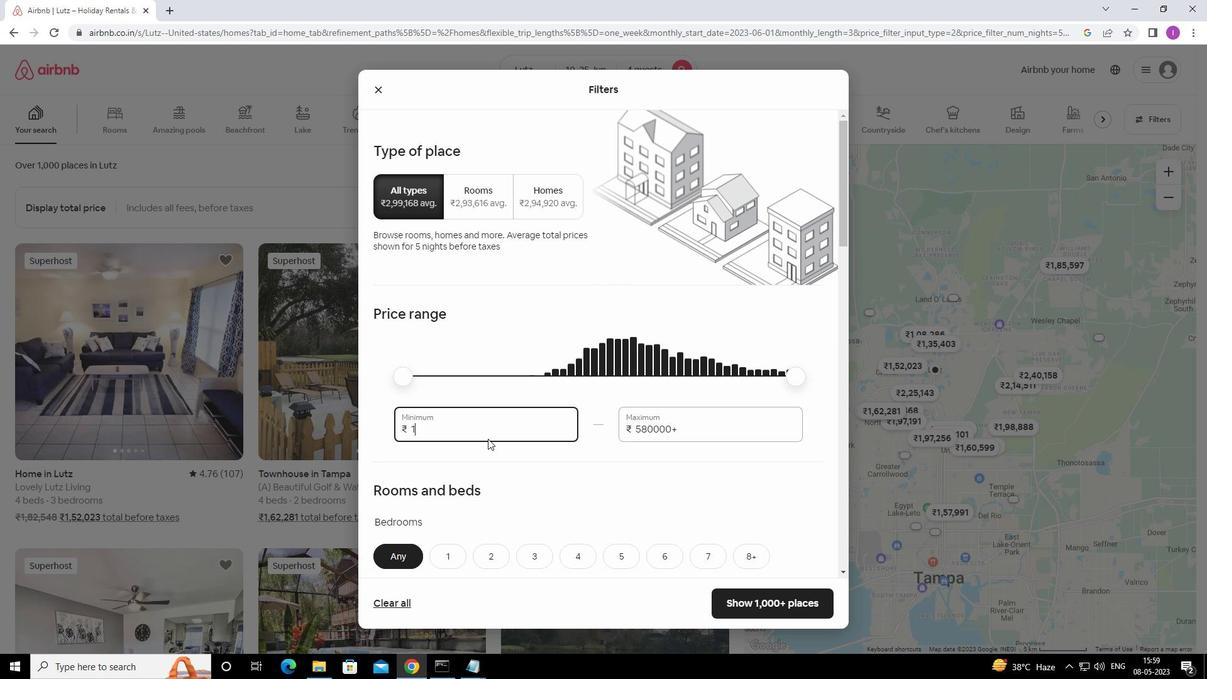 
Action: Mouse moved to (488, 437)
Screenshot: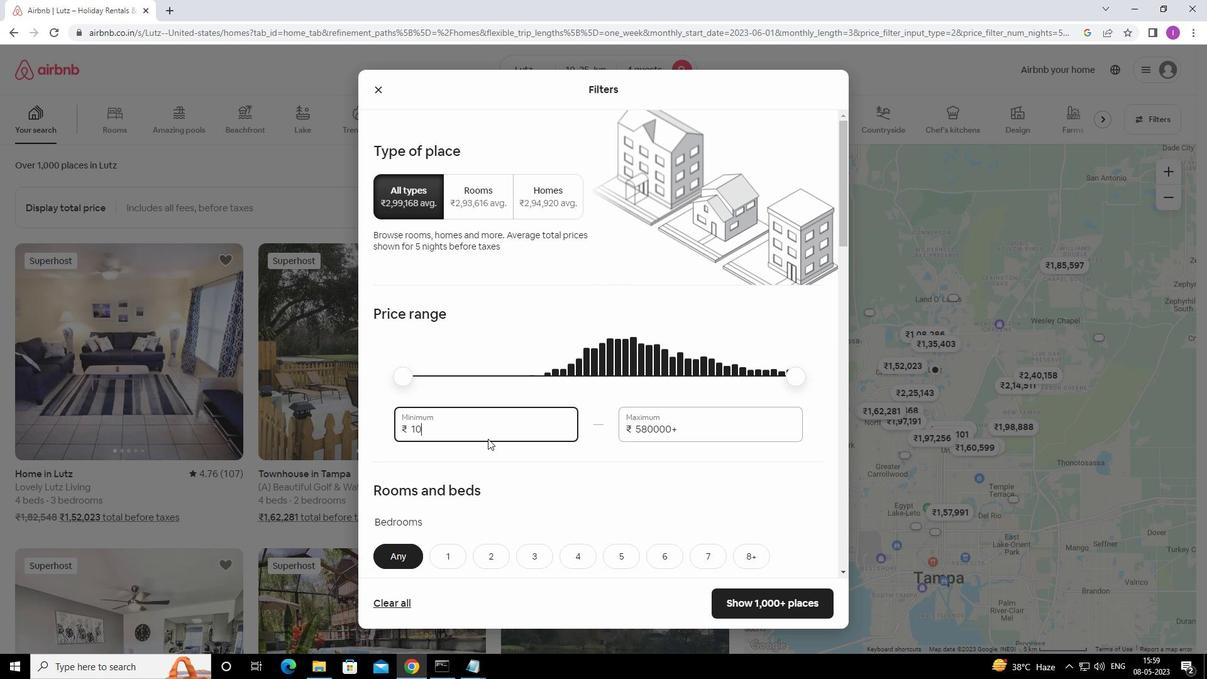 
Action: Key pressed 000
Screenshot: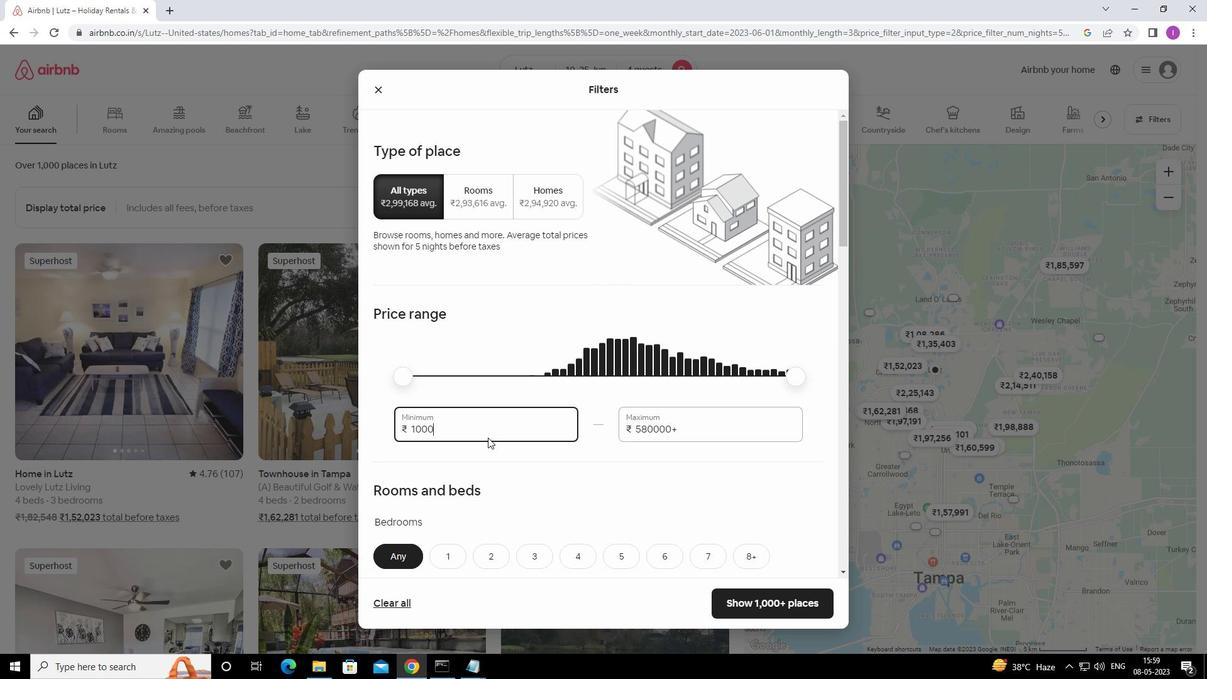 
Action: Mouse moved to (688, 429)
Screenshot: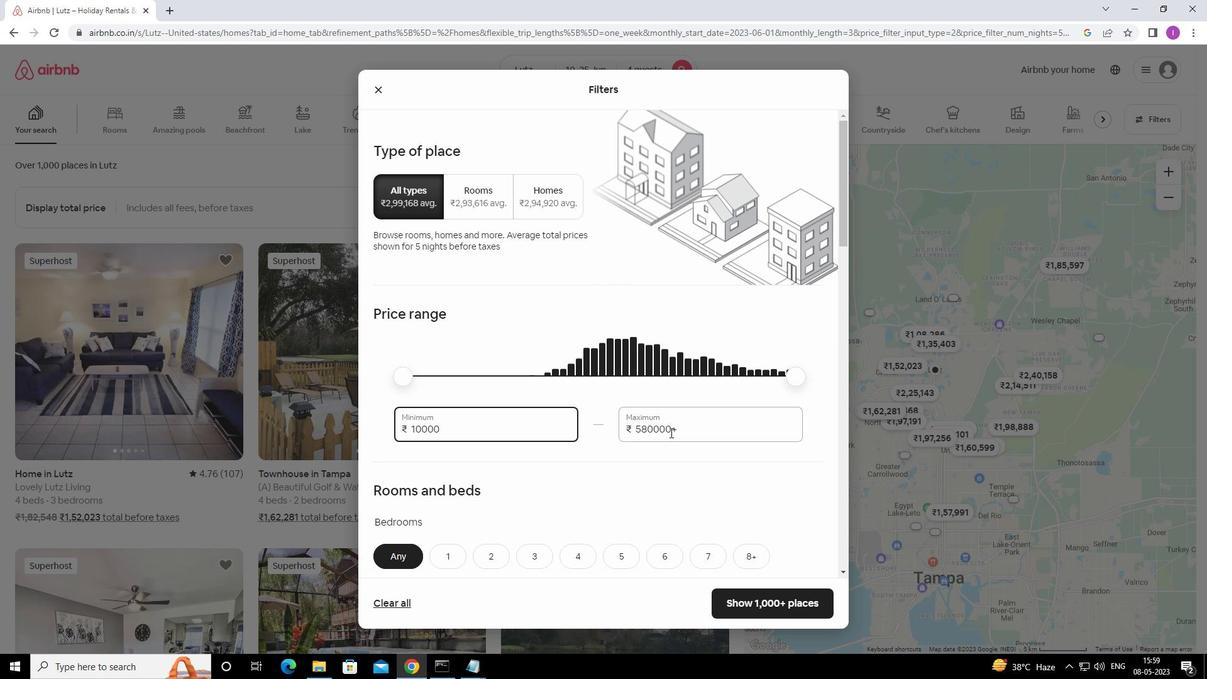 
Action: Mouse pressed left at (688, 429)
Screenshot: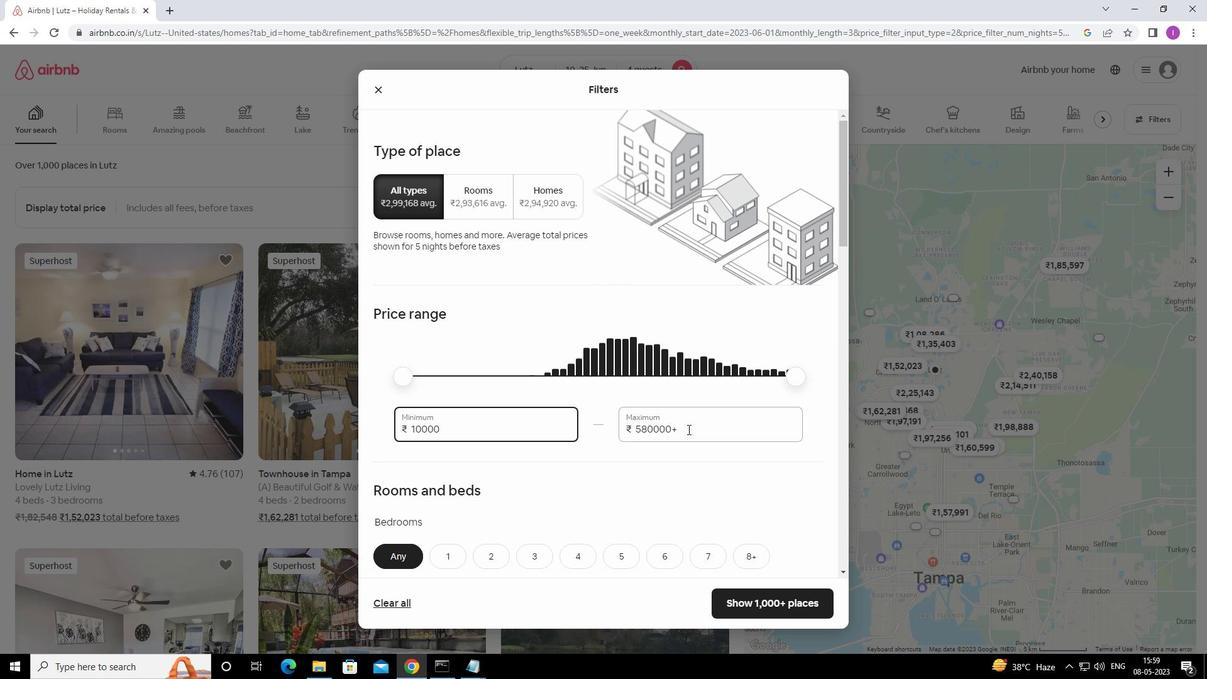 
Action: Mouse moved to (771, 417)
Screenshot: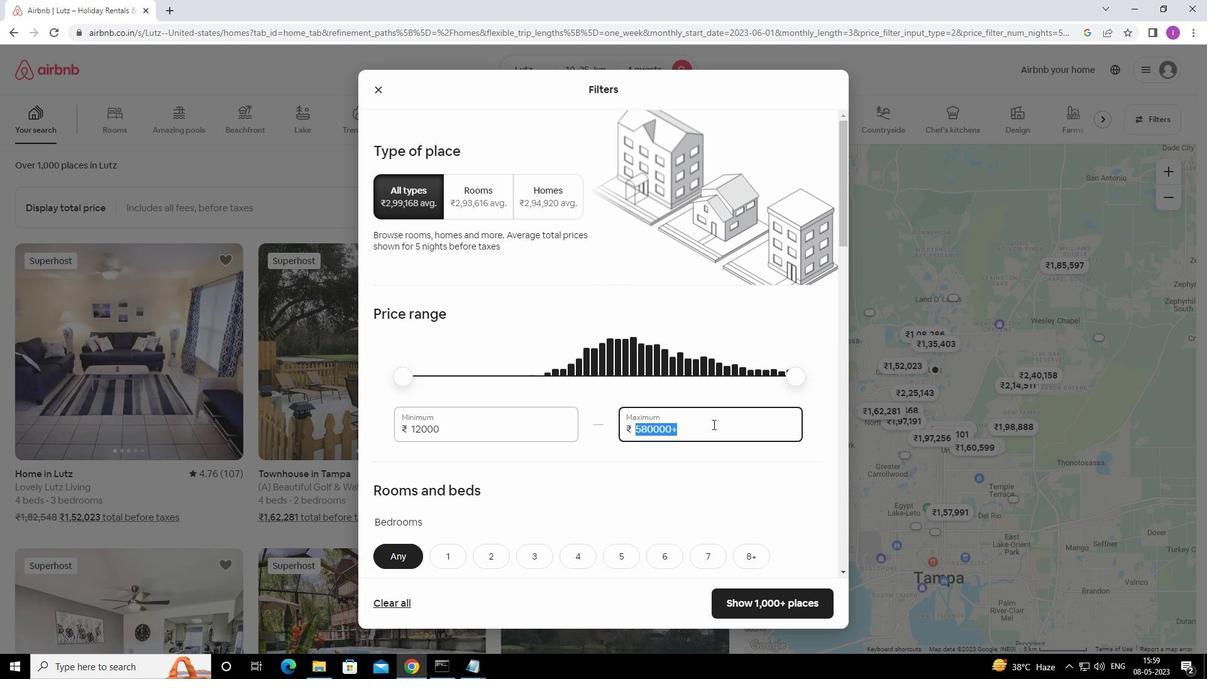 
Action: Key pressed 15000
Screenshot: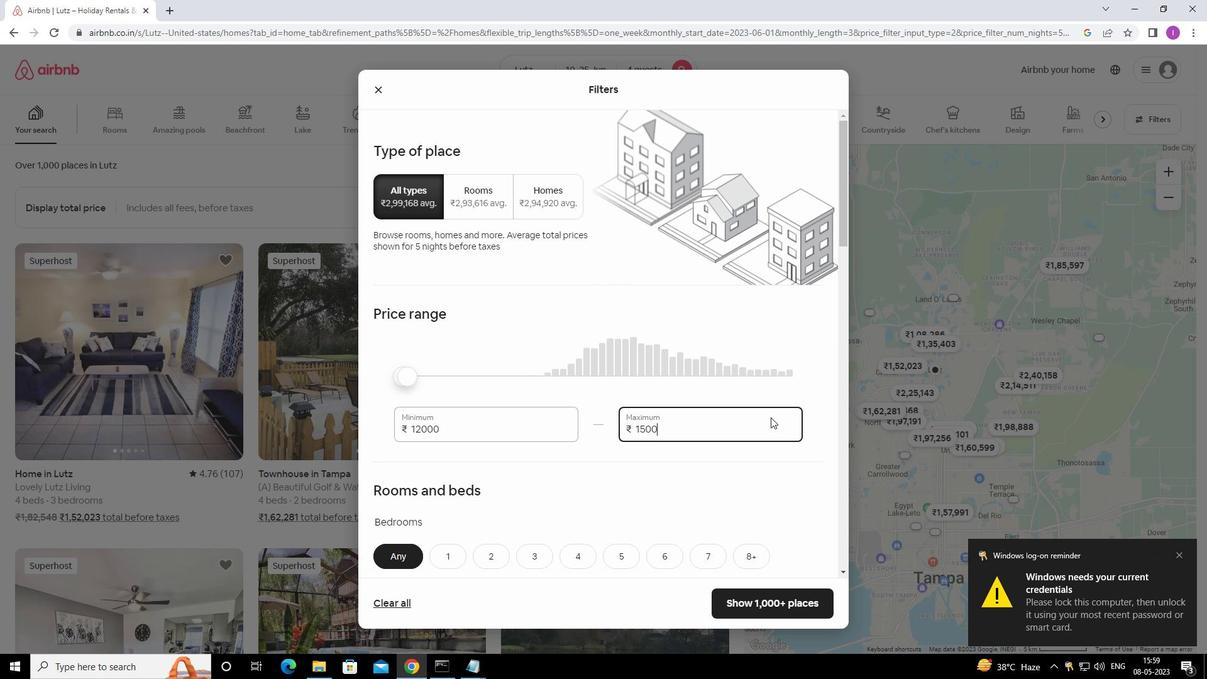 
Action: Mouse moved to (486, 420)
Screenshot: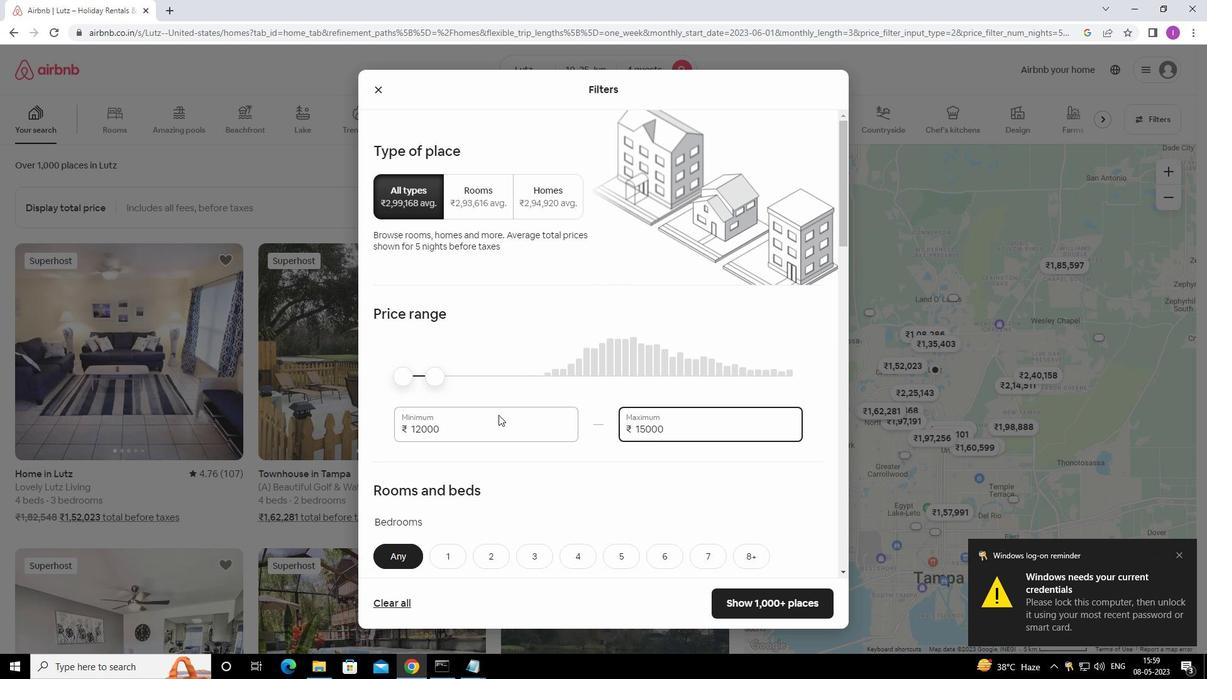 
Action: Mouse pressed left at (486, 420)
Screenshot: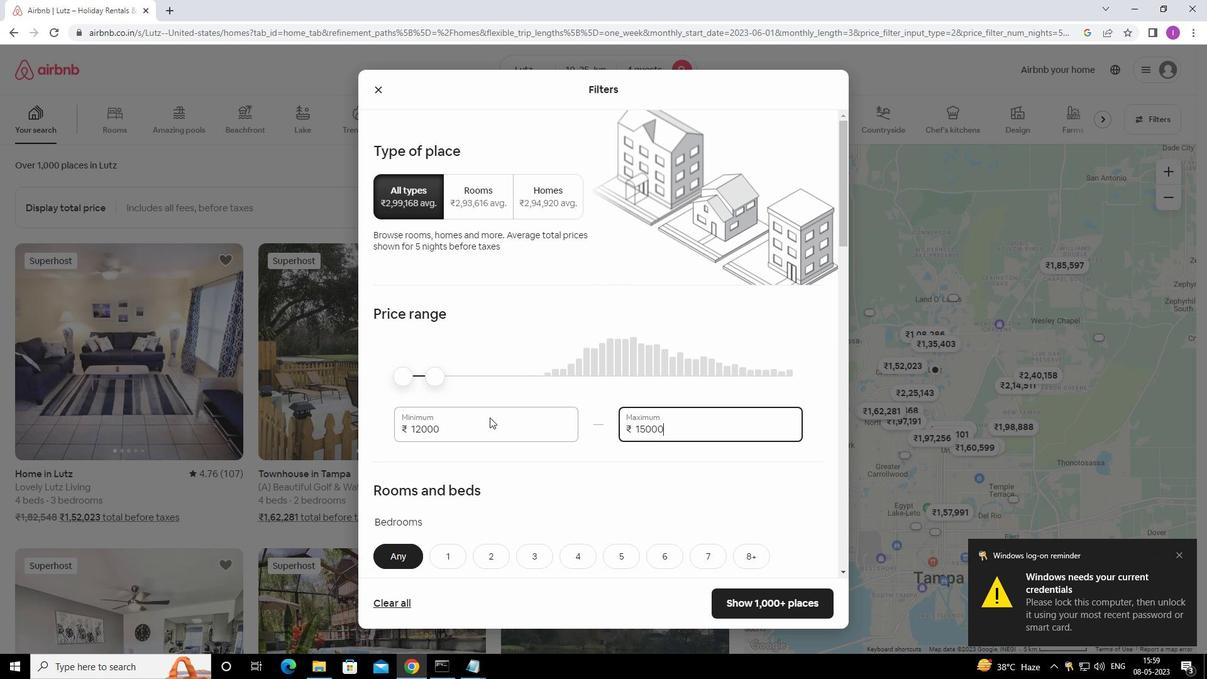 
Action: Mouse moved to (449, 427)
Screenshot: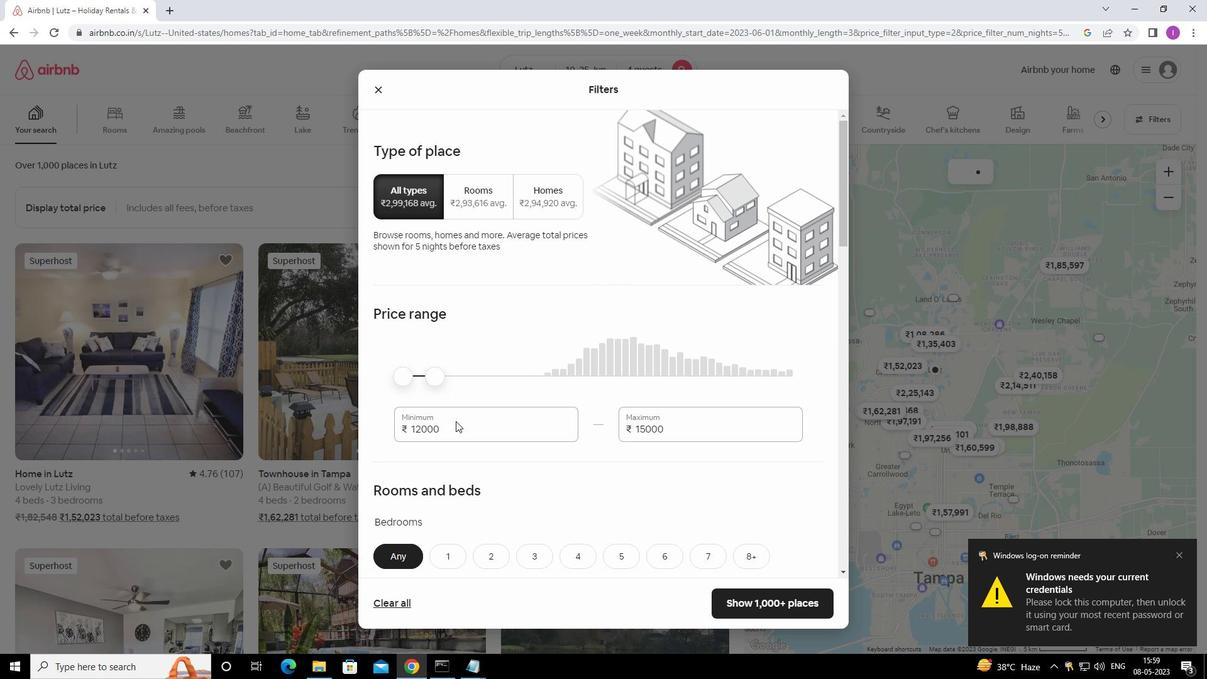 
Action: Mouse pressed left at (449, 427)
Screenshot: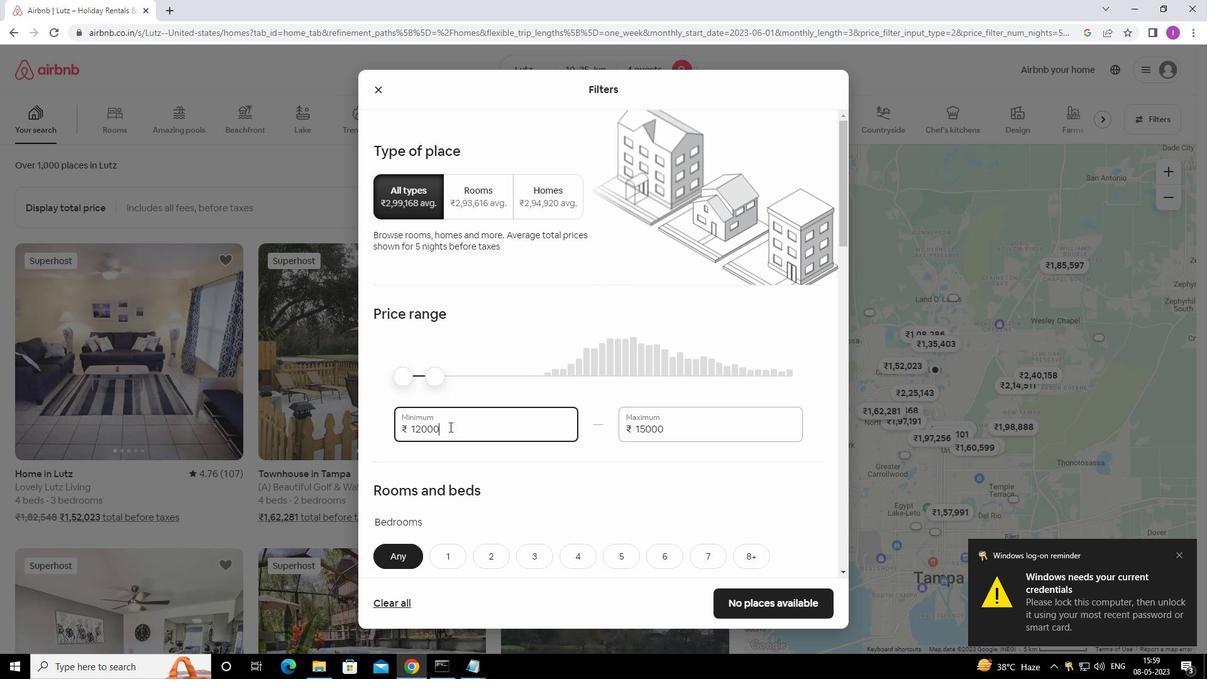 
Action: Mouse moved to (408, 429)
Screenshot: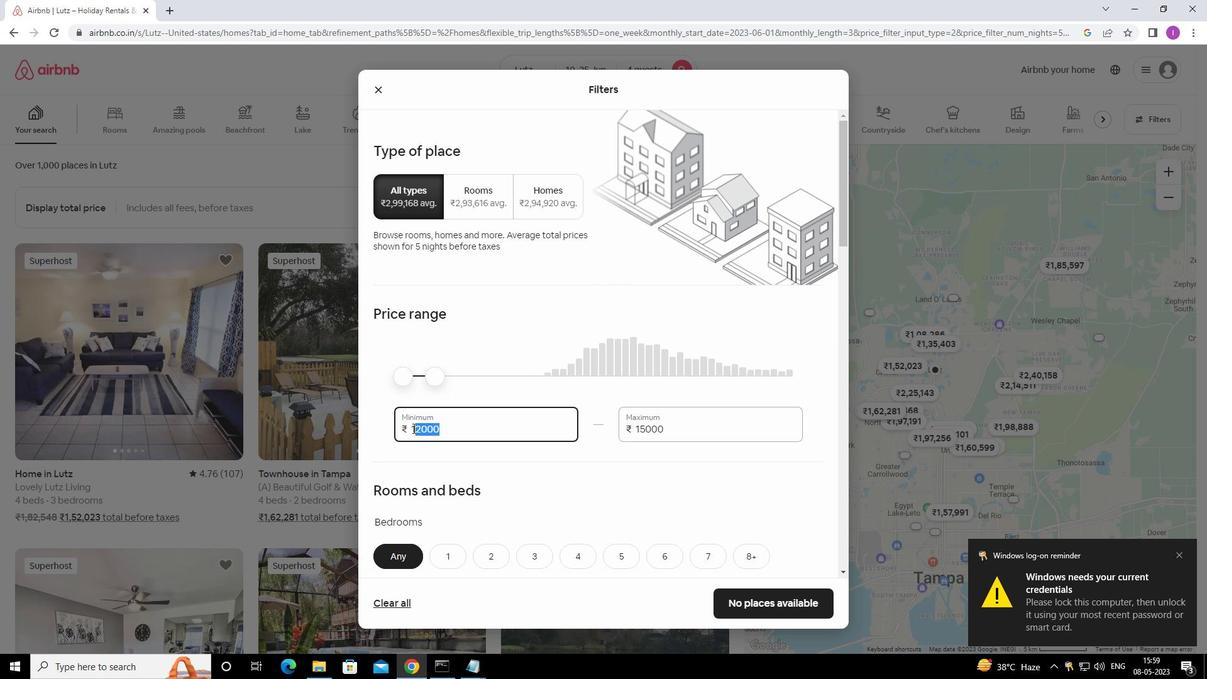
Action: Key pressed 1000
Screenshot: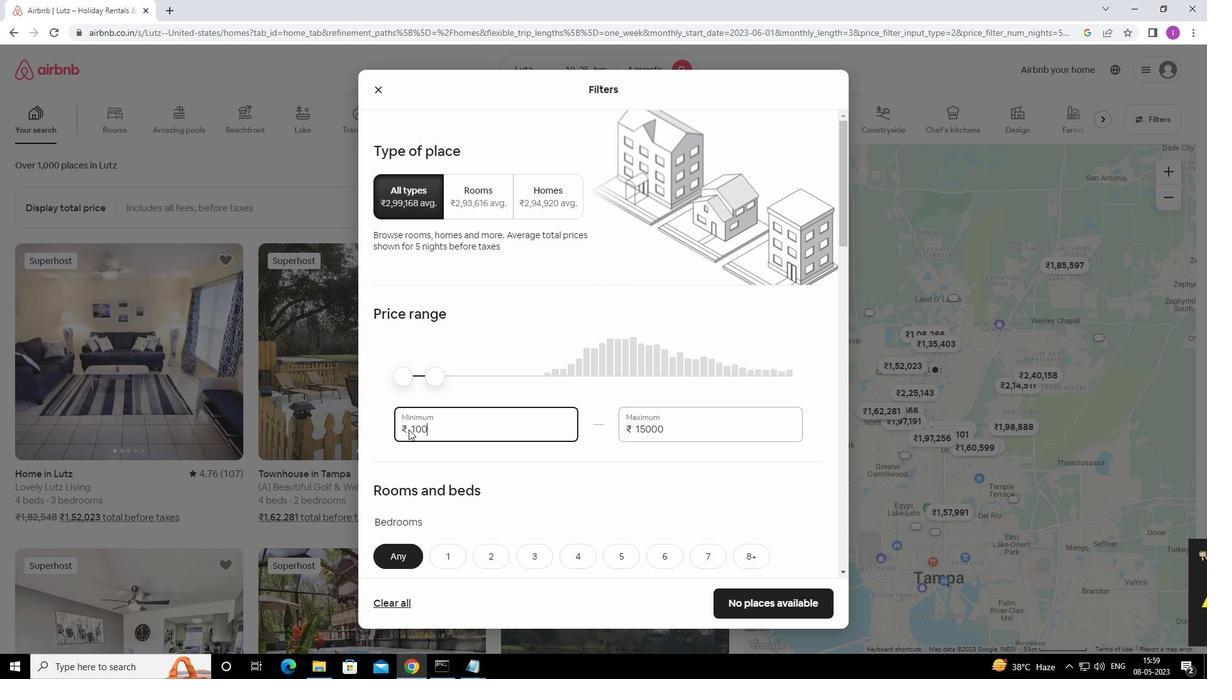 
Action: Mouse moved to (437, 427)
Screenshot: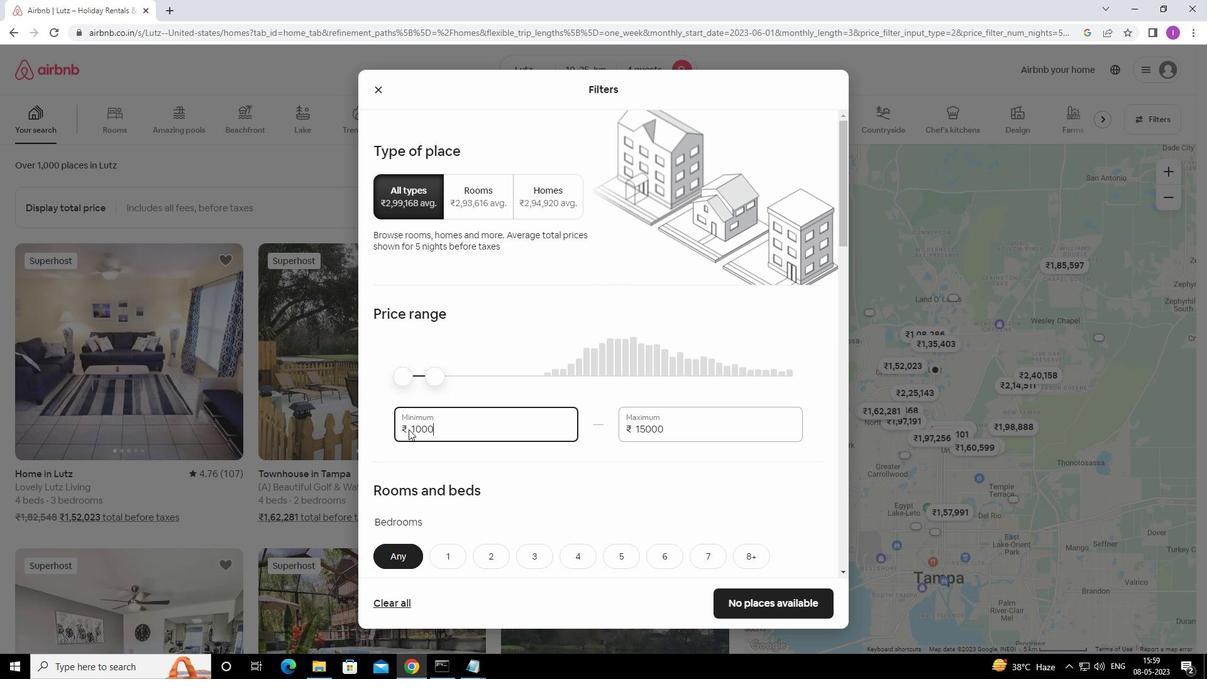 
Action: Key pressed 0
Screenshot: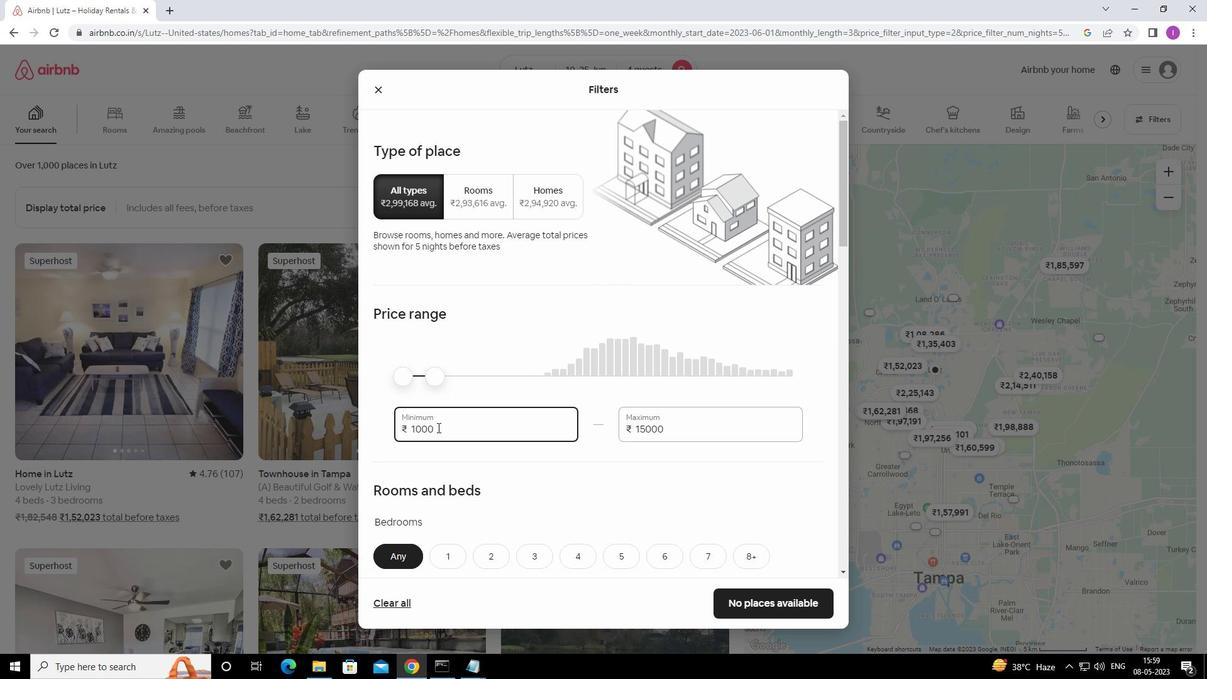 
Action: Mouse moved to (472, 467)
Screenshot: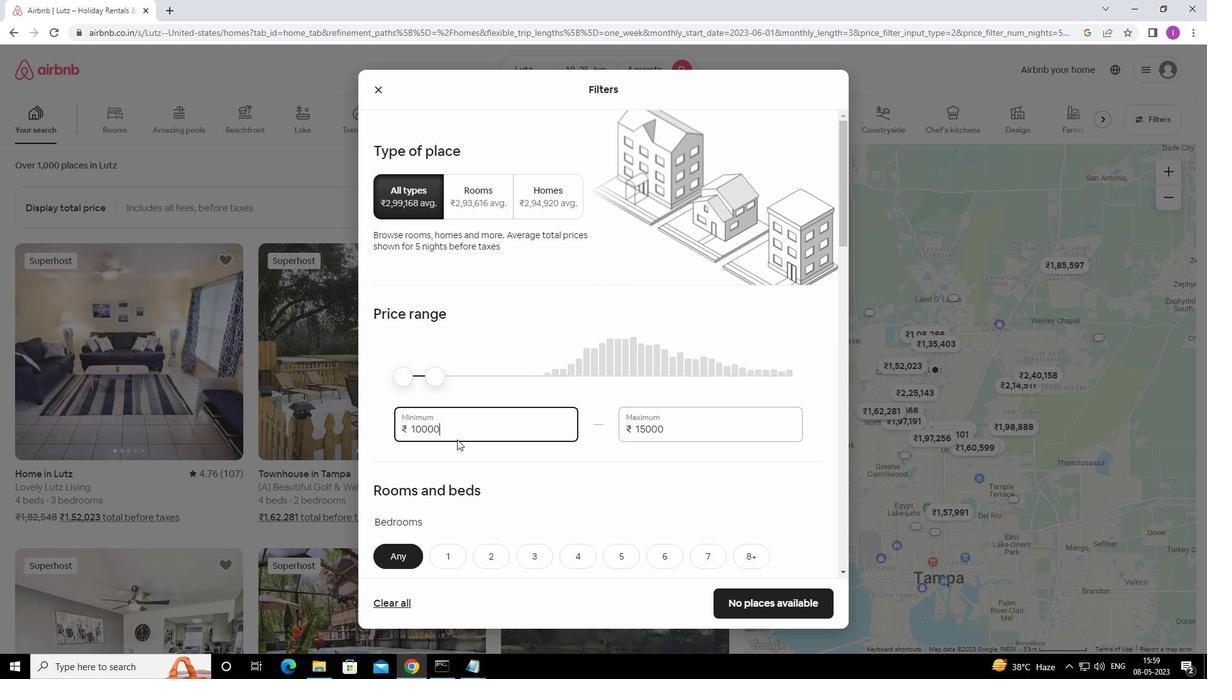 
Action: Mouse scrolled (472, 467) with delta (0, 0)
Screenshot: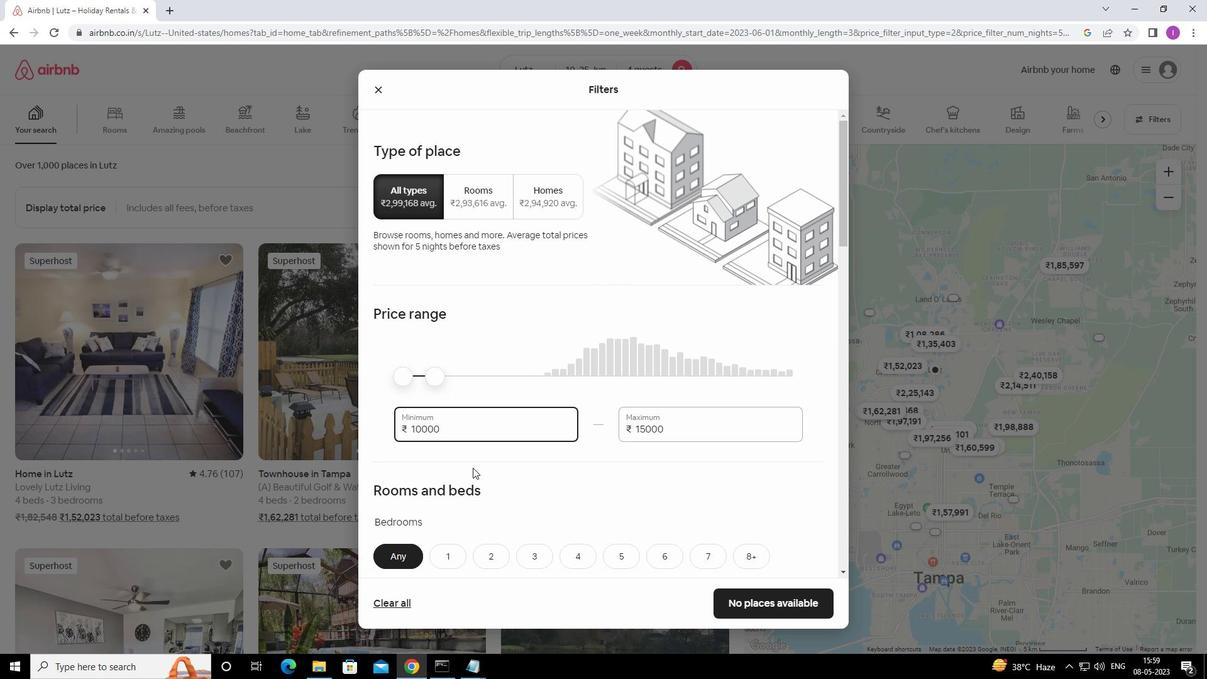 
Action: Mouse moved to (474, 468)
Screenshot: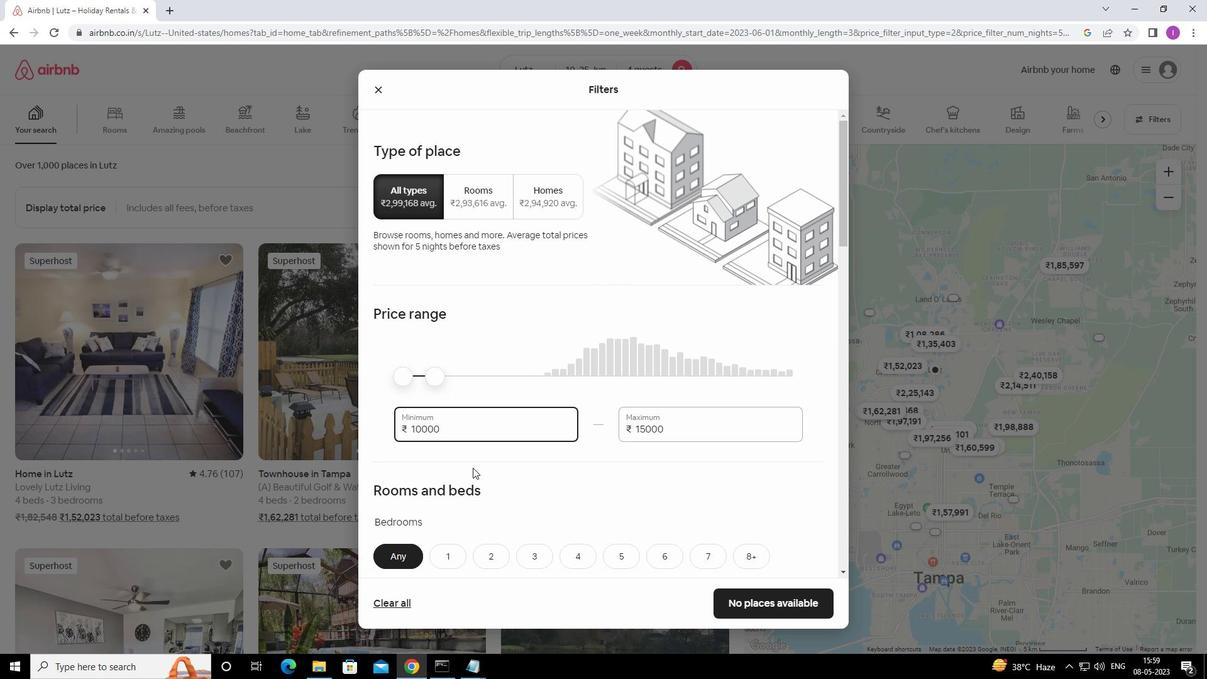 
Action: Mouse scrolled (474, 467) with delta (0, 0)
Screenshot: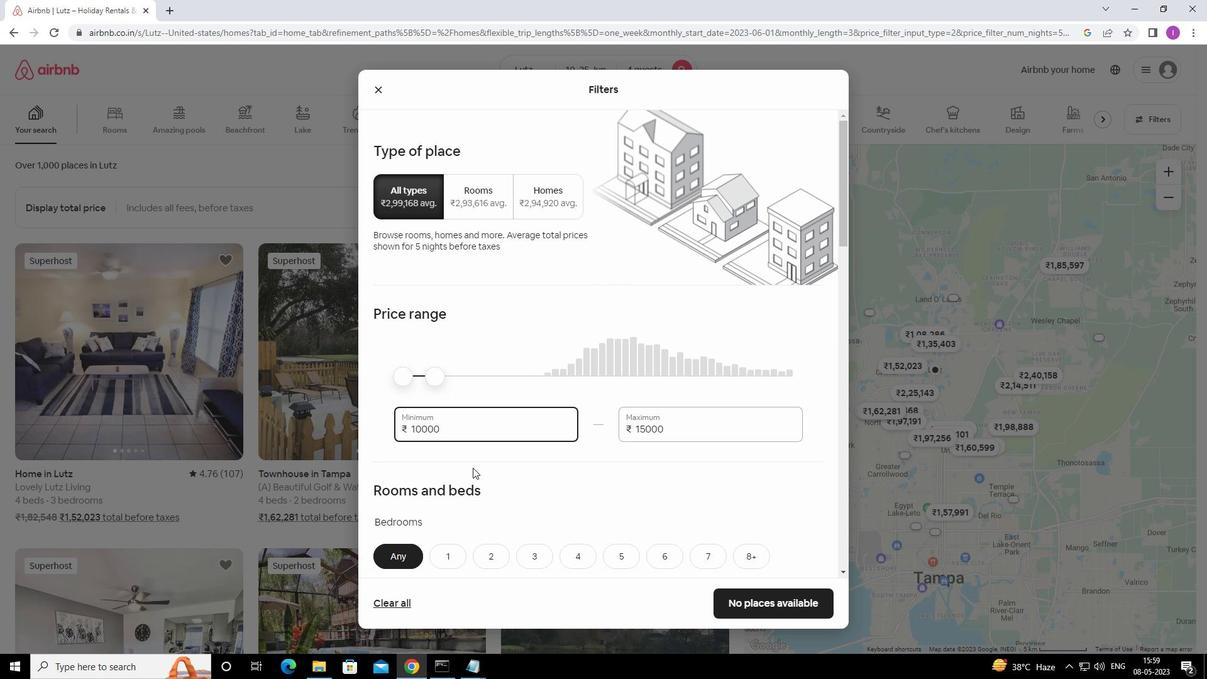 
Action: Mouse moved to (527, 464)
Screenshot: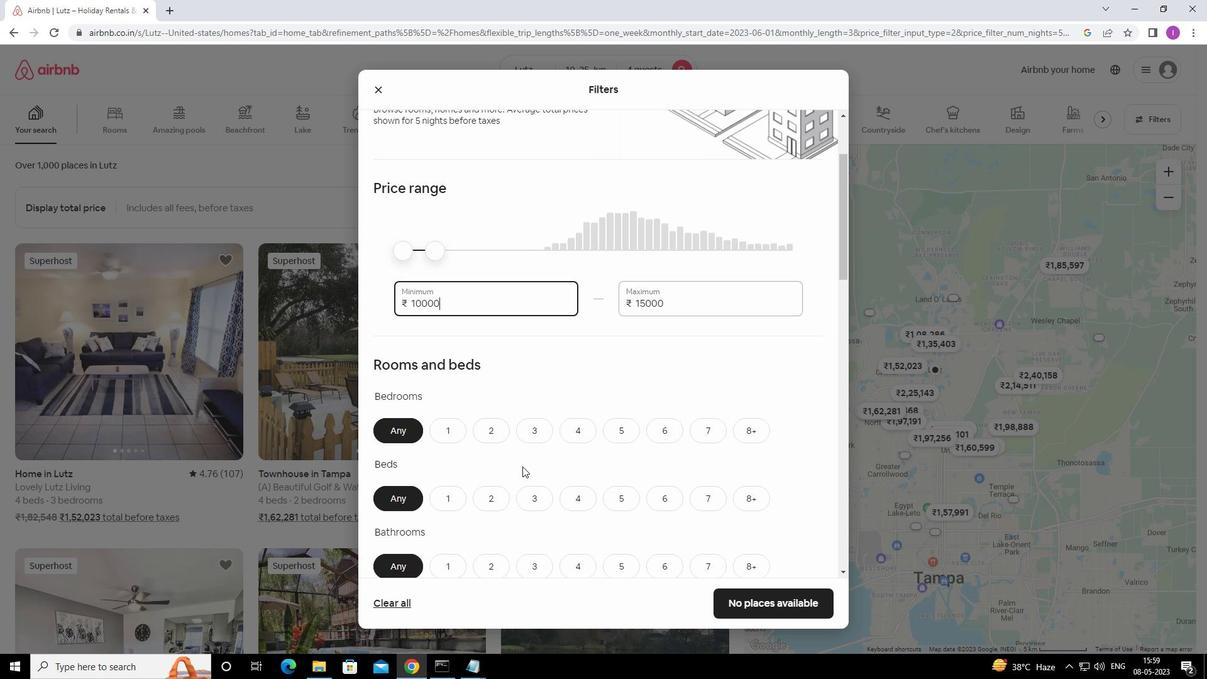 
Action: Mouse scrolled (527, 464) with delta (0, 0)
Screenshot: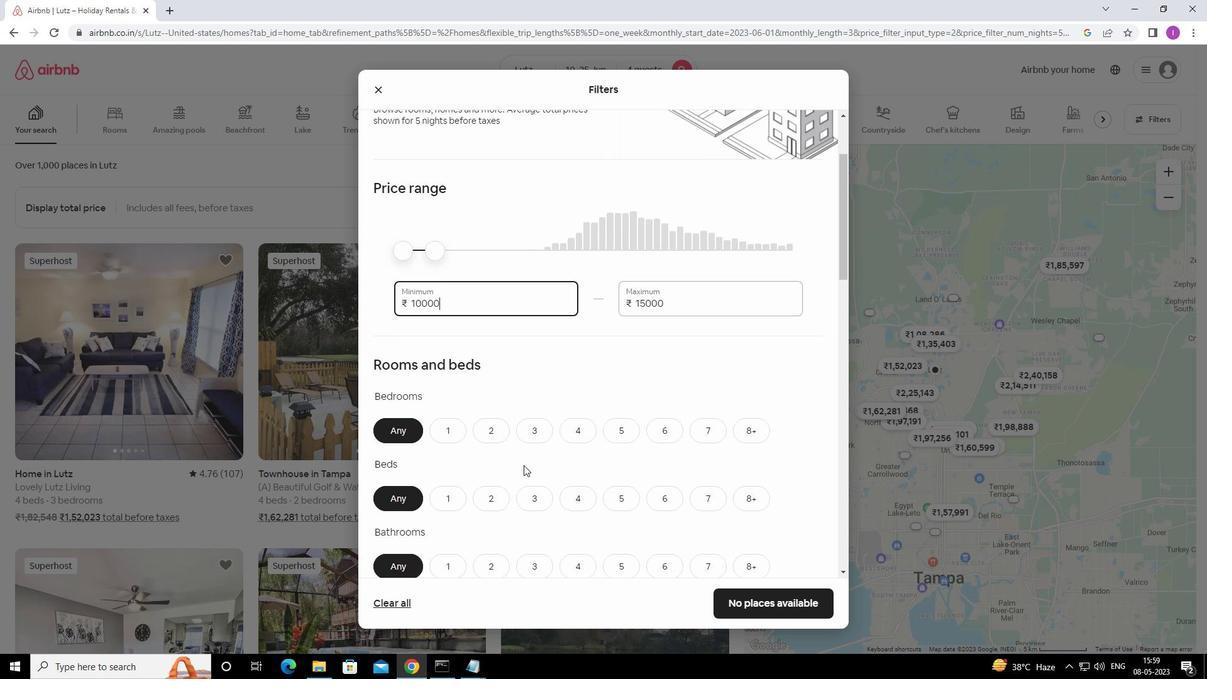 
Action: Mouse moved to (527, 462)
Screenshot: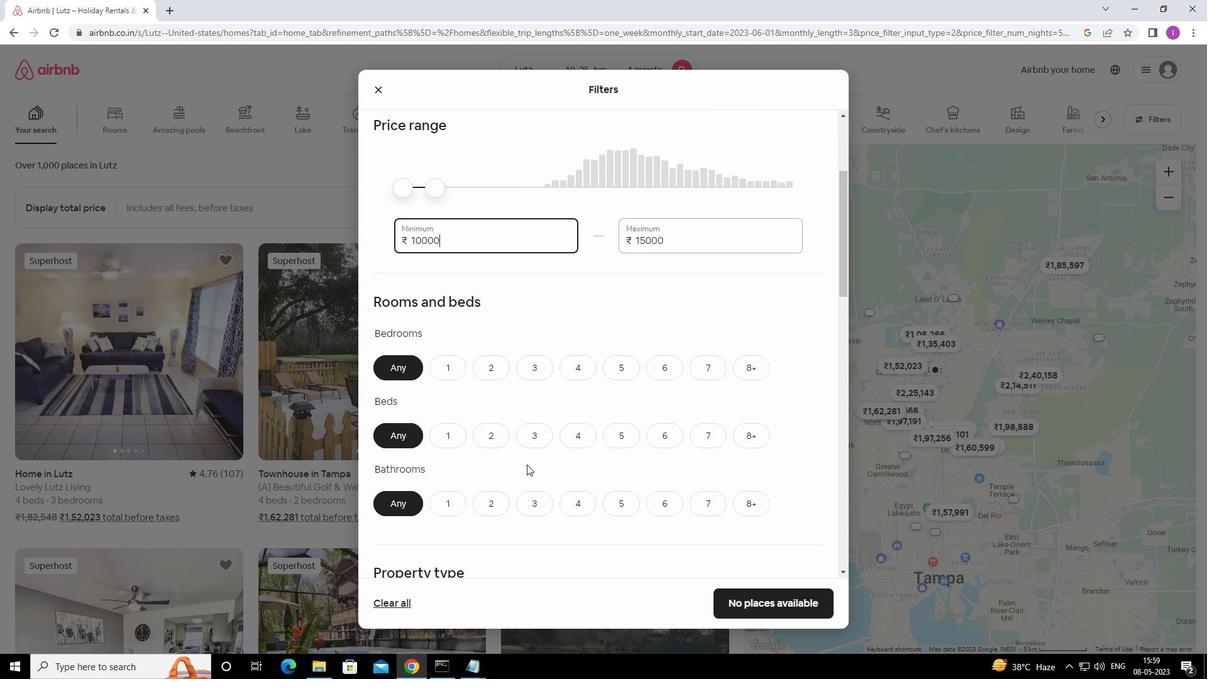 
Action: Mouse scrolled (527, 462) with delta (0, 0)
Screenshot: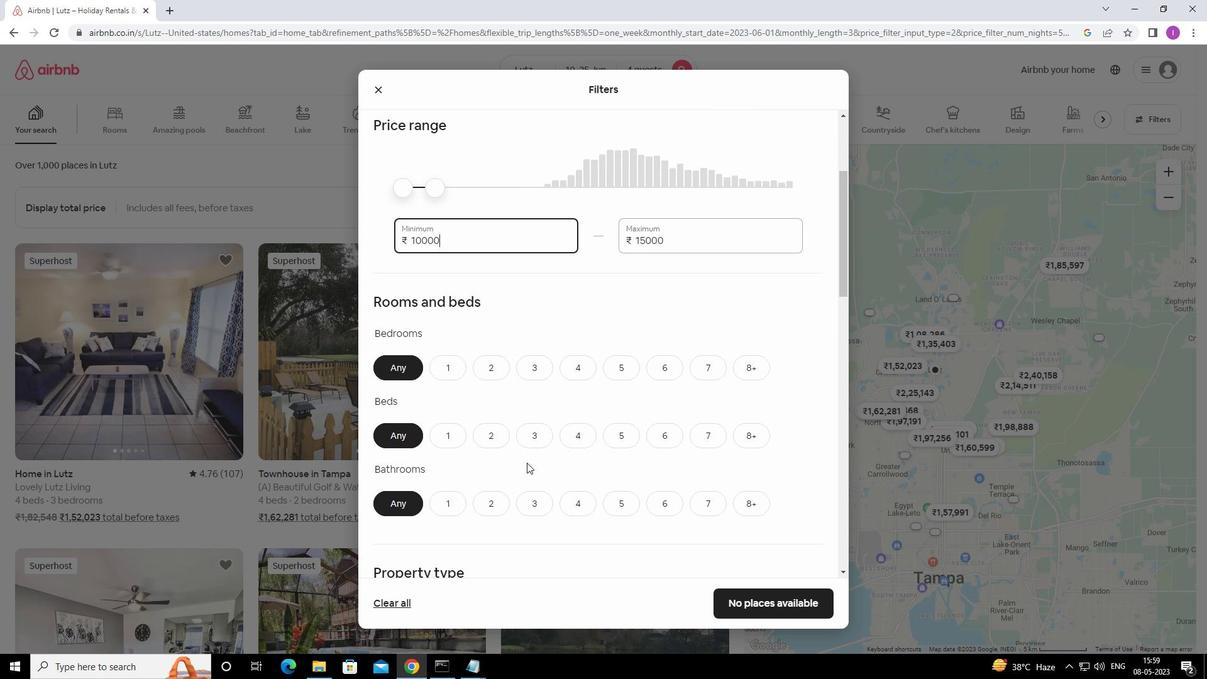 
Action: Mouse moved to (526, 462)
Screenshot: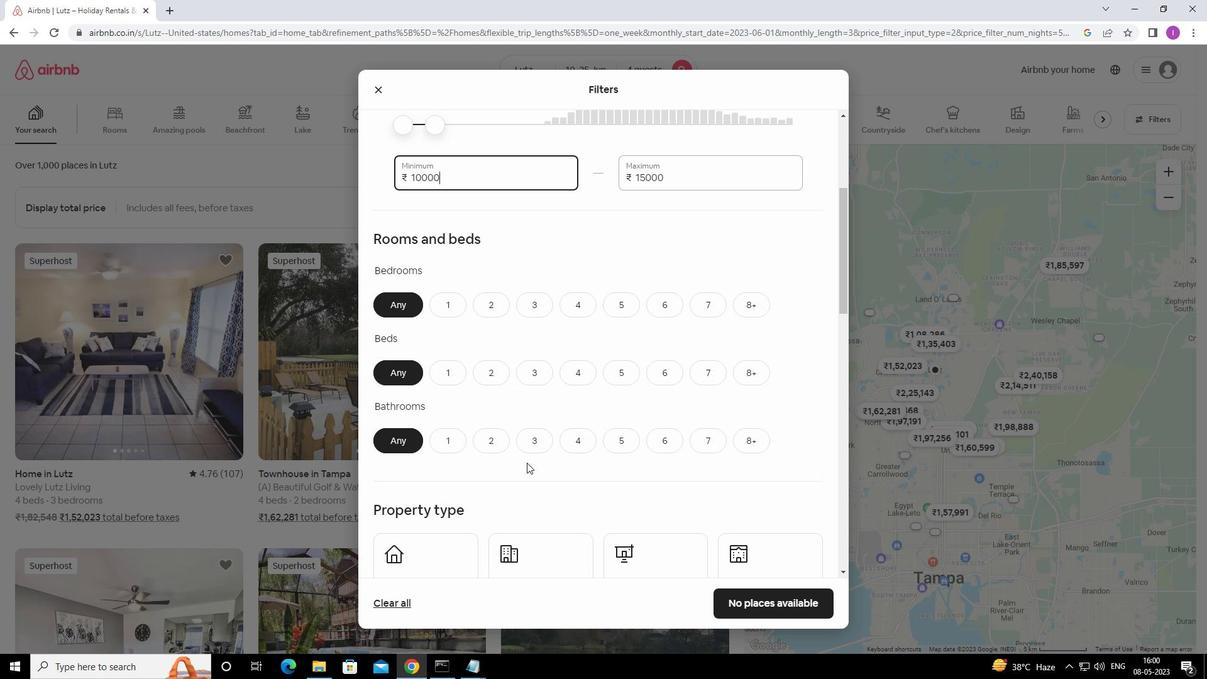 
Action: Mouse scrolled (526, 462) with delta (0, 0)
Screenshot: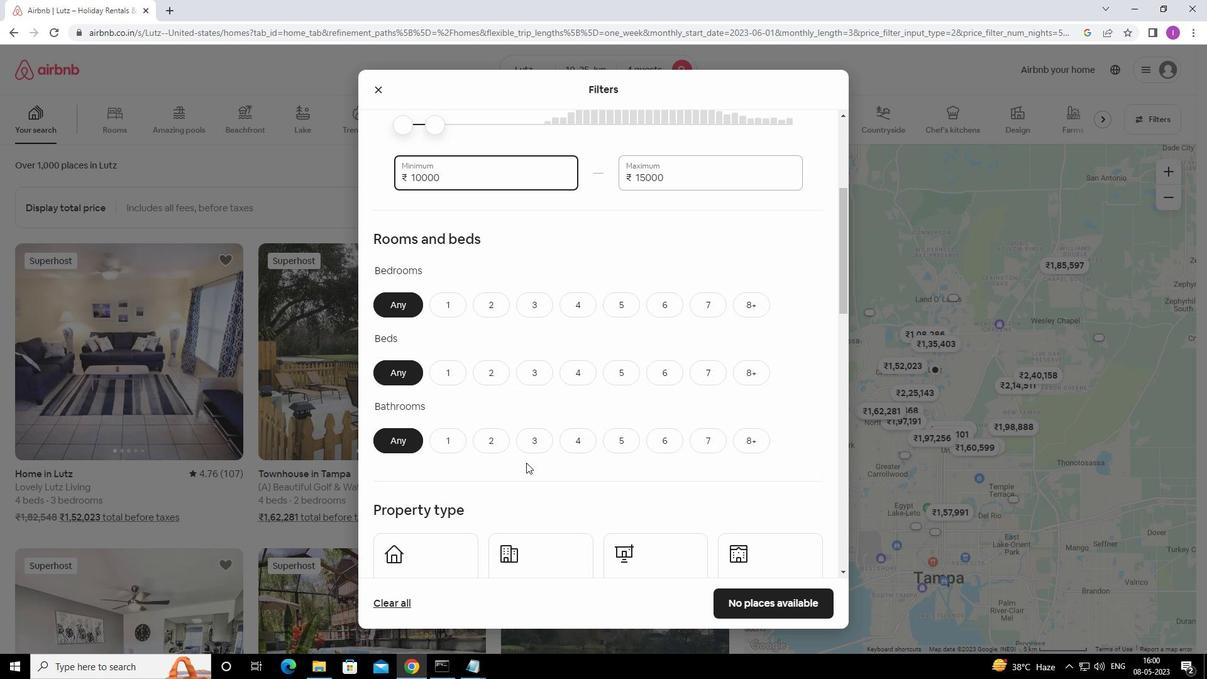
Action: Mouse moved to (588, 243)
Screenshot: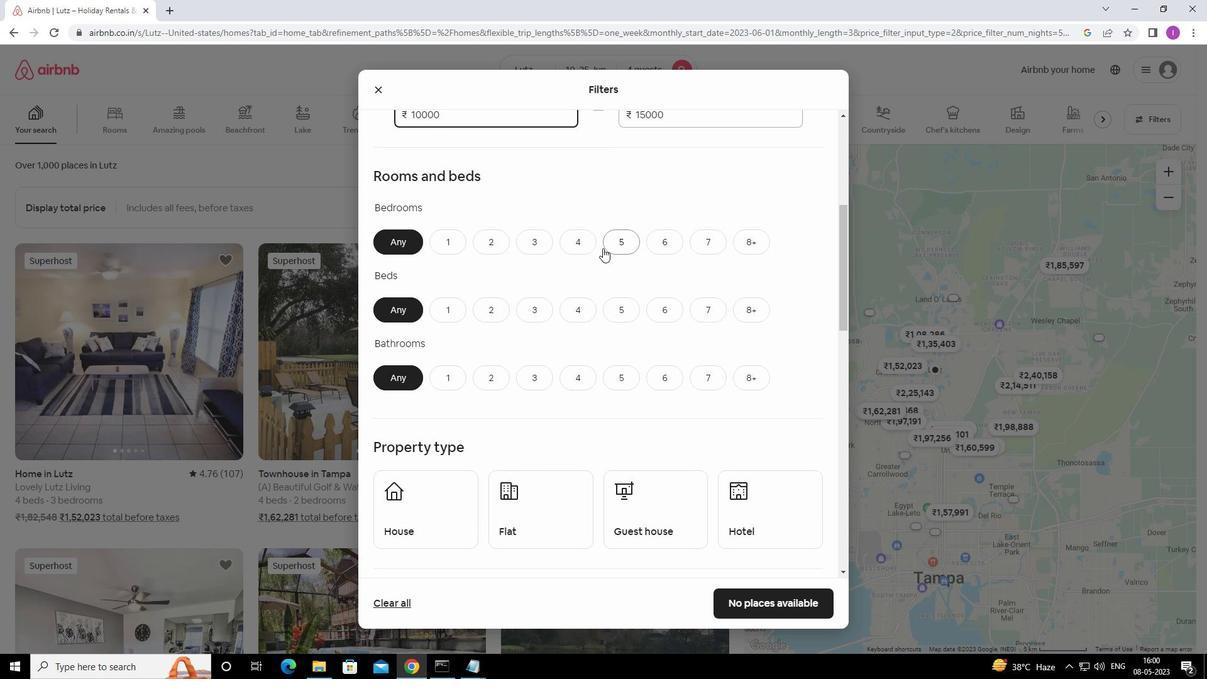 
Action: Mouse pressed left at (588, 243)
Screenshot: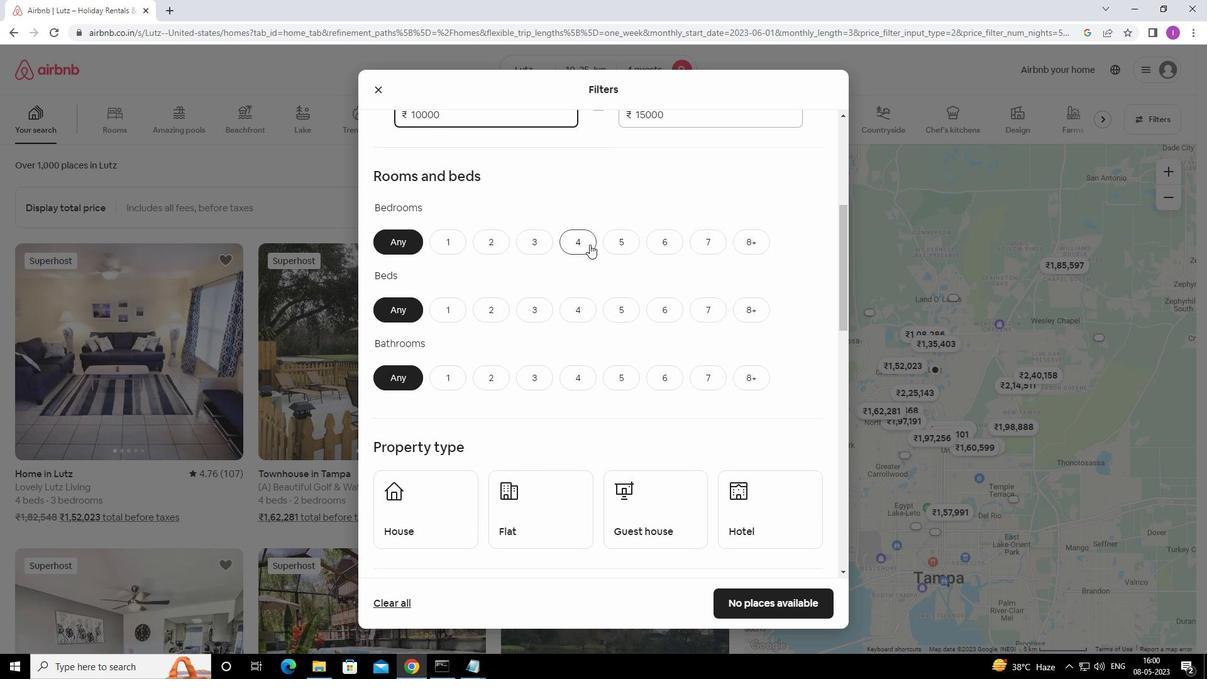 
Action: Mouse moved to (581, 318)
Screenshot: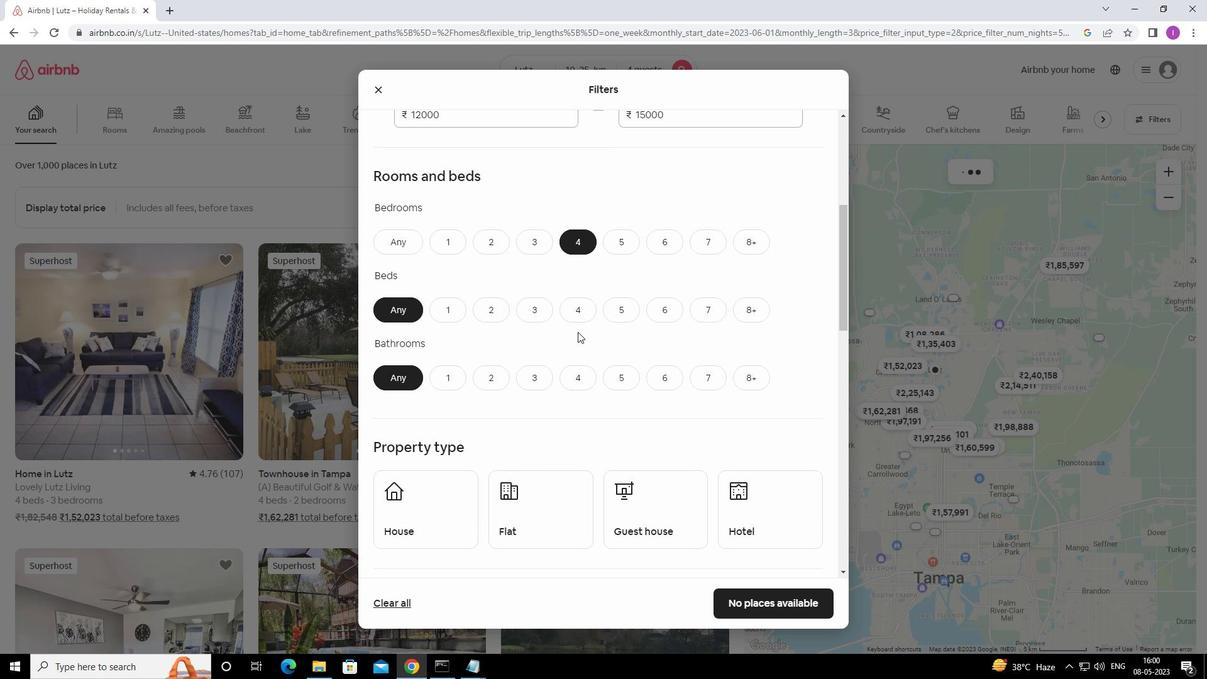 
Action: Mouse pressed left at (581, 318)
Screenshot: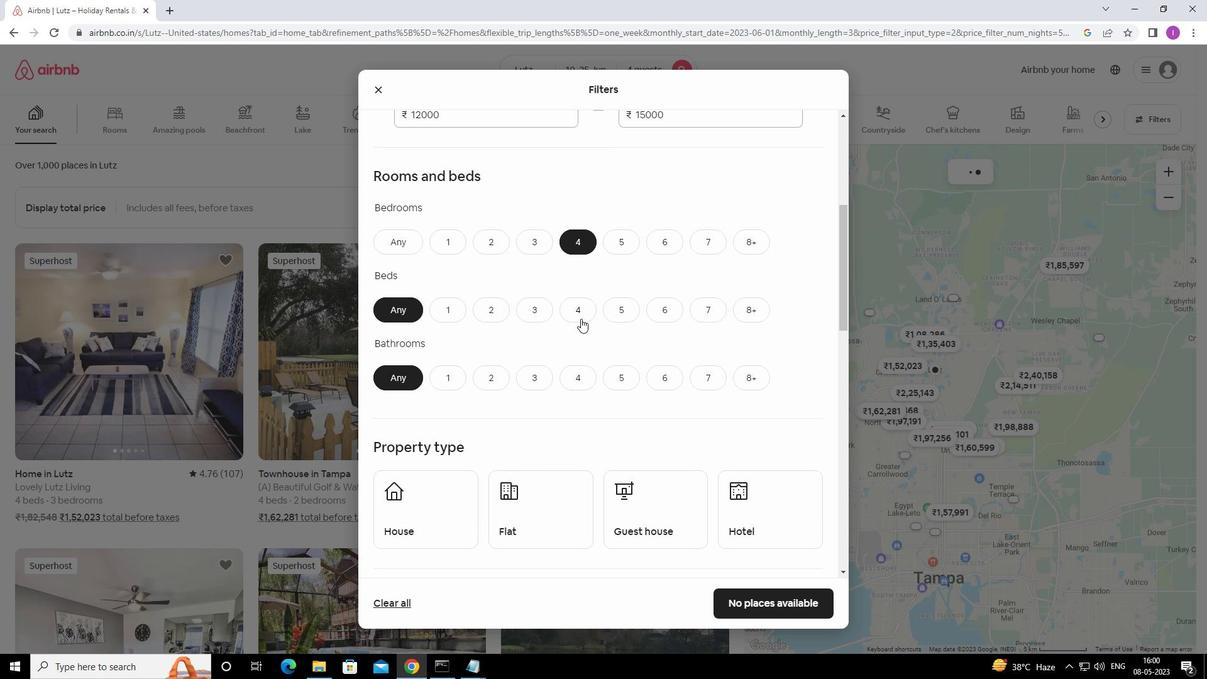 
Action: Mouse moved to (575, 375)
Screenshot: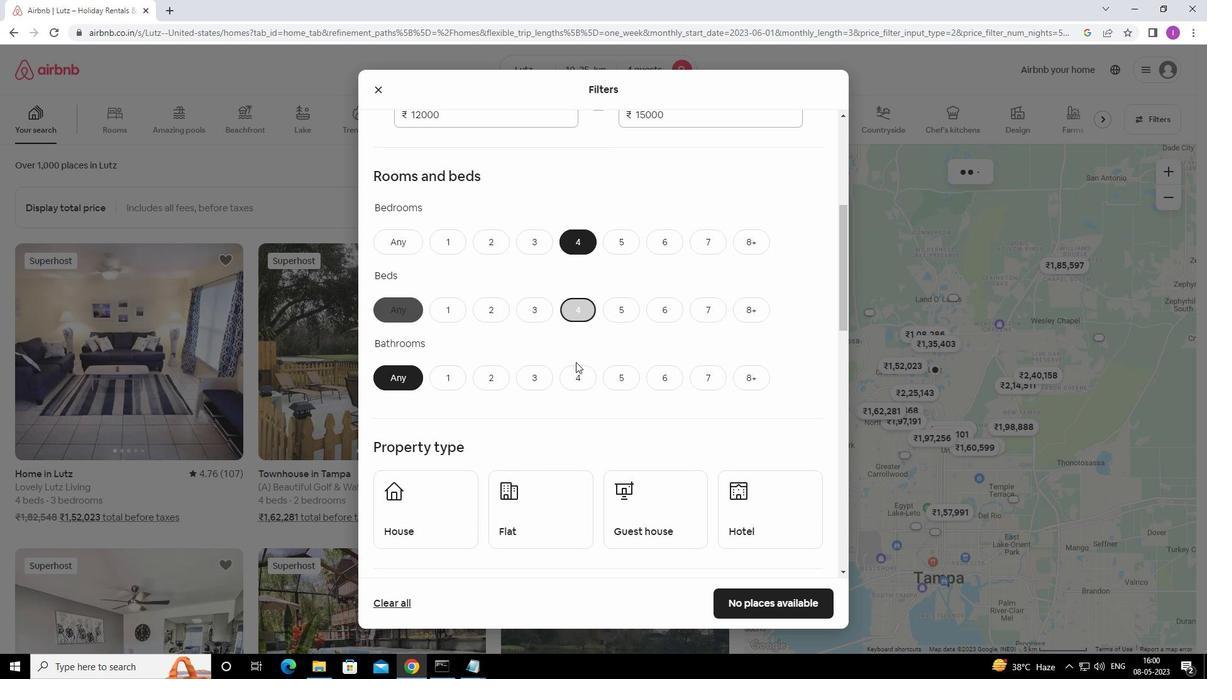 
Action: Mouse pressed left at (575, 375)
Screenshot: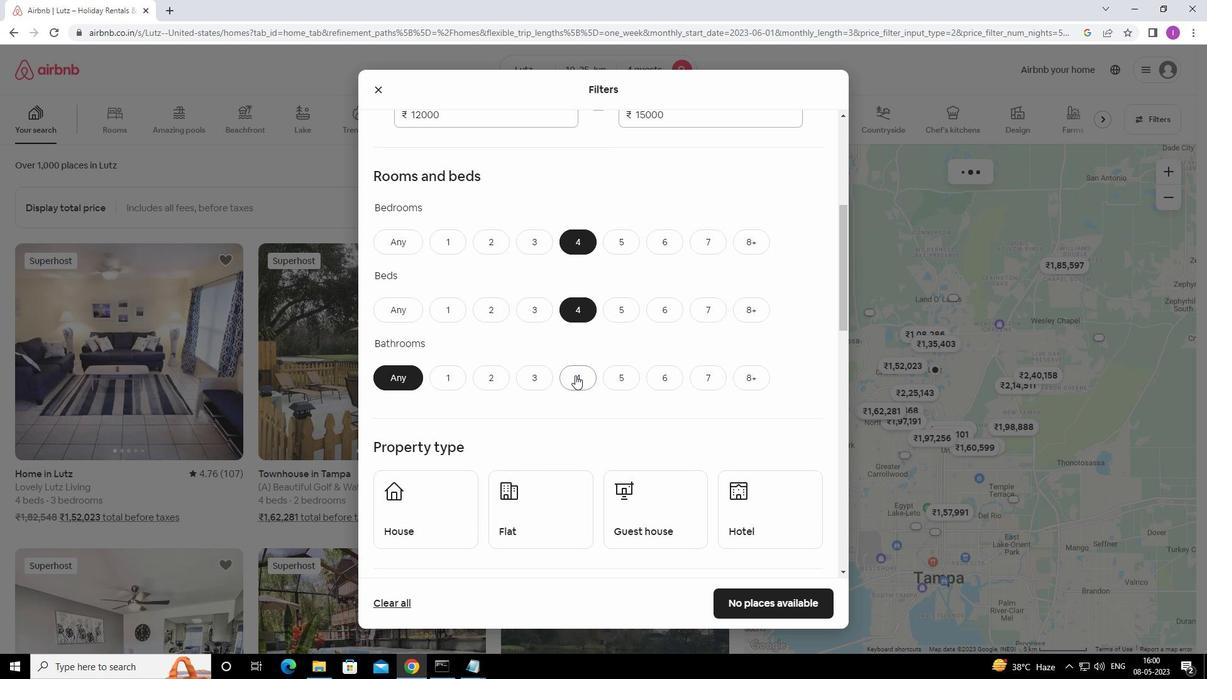 
Action: Mouse moved to (556, 437)
Screenshot: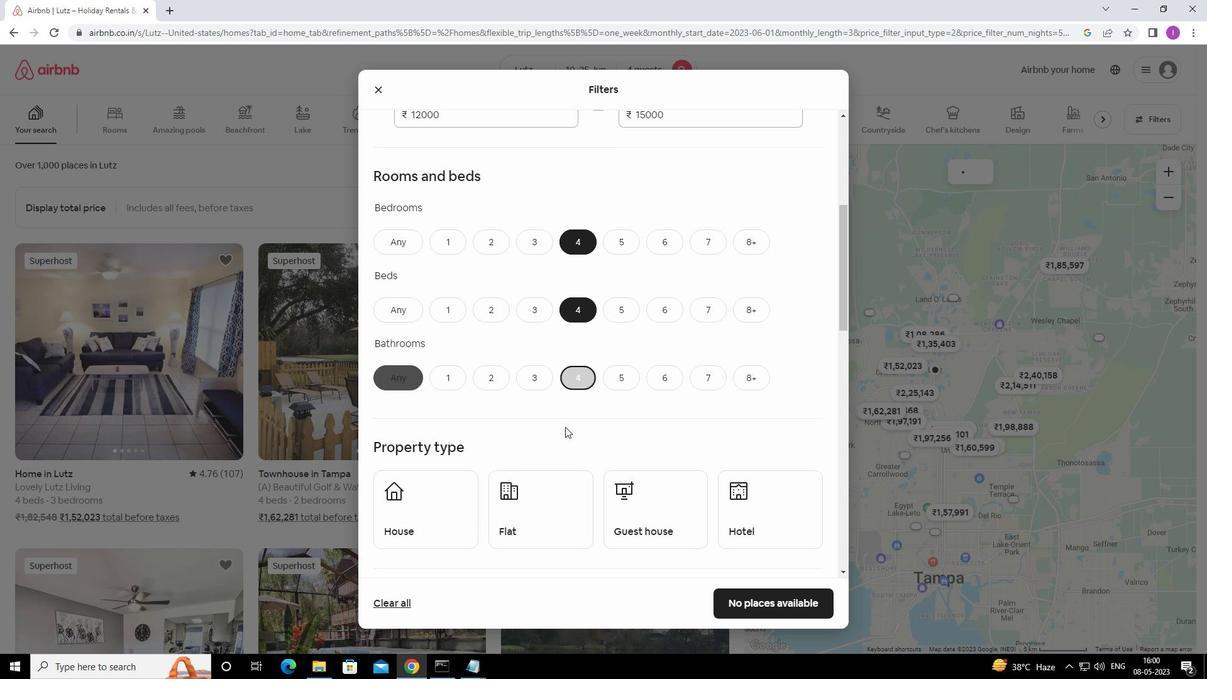 
Action: Mouse scrolled (556, 436) with delta (0, 0)
Screenshot: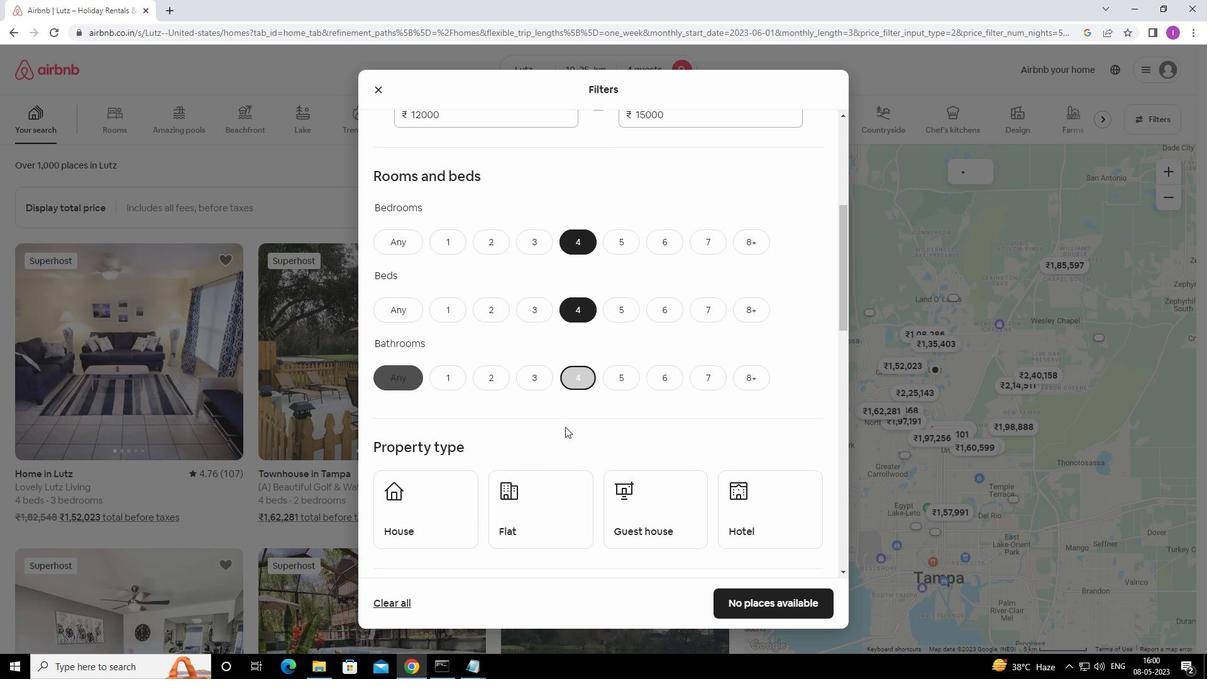 
Action: Mouse scrolled (556, 436) with delta (0, 0)
Screenshot: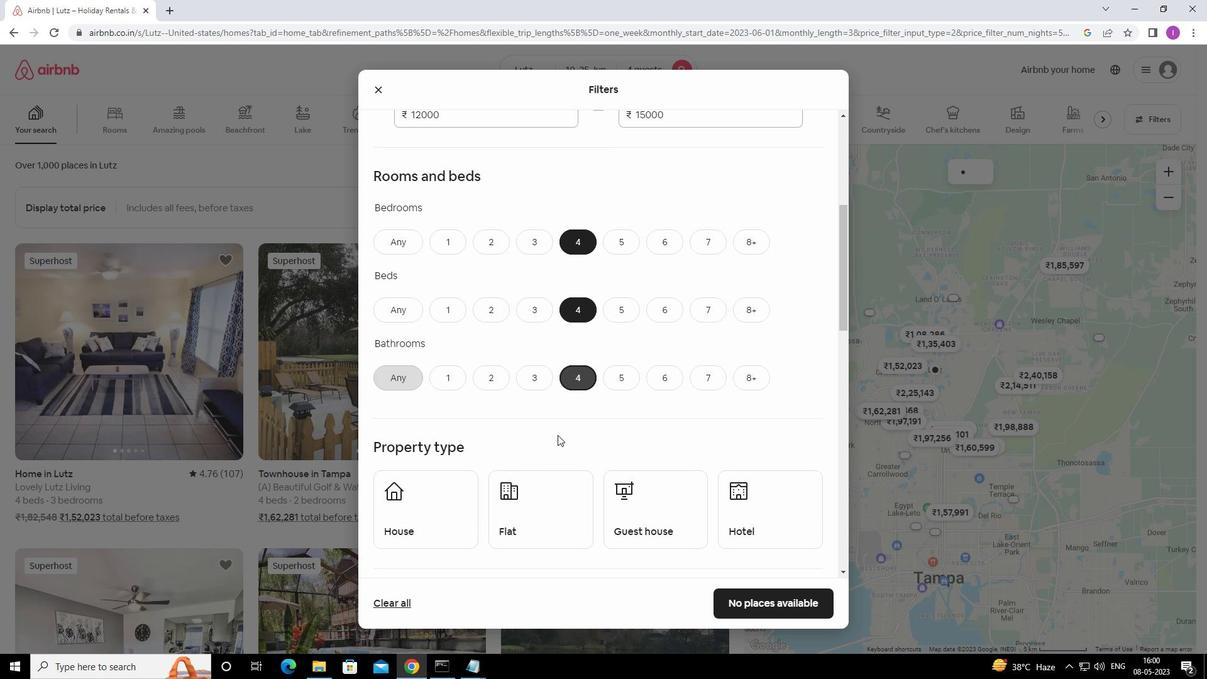 
Action: Mouse moved to (465, 384)
Screenshot: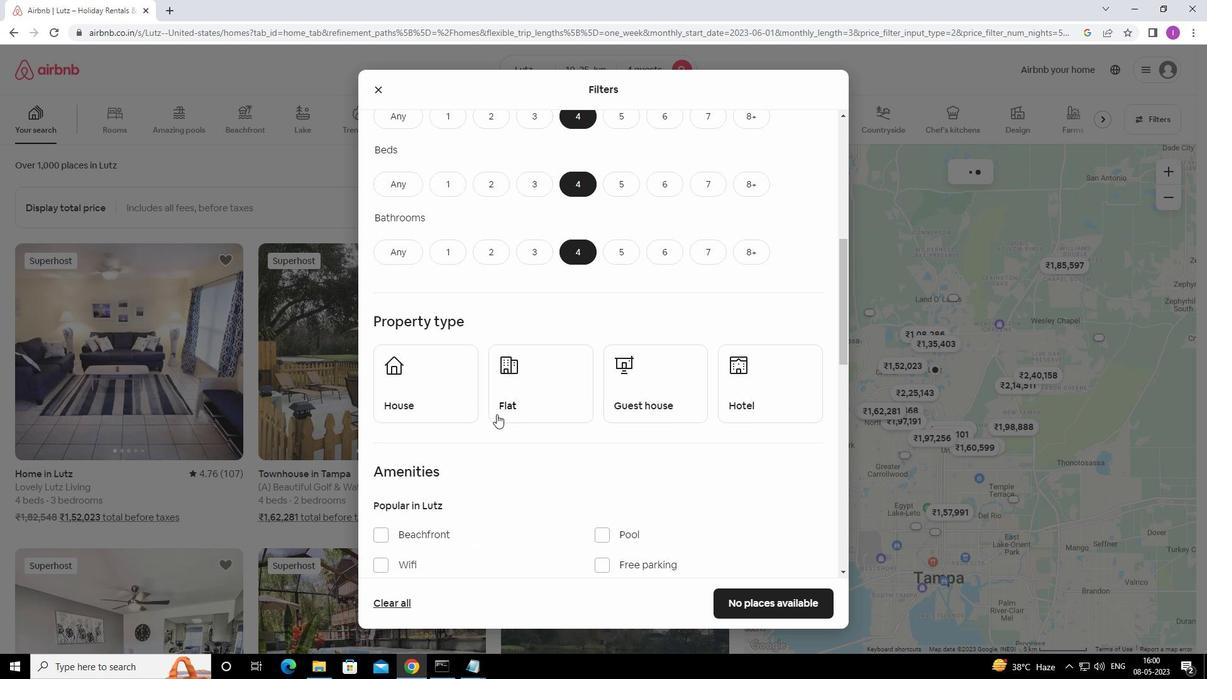 
Action: Mouse pressed left at (465, 384)
Screenshot: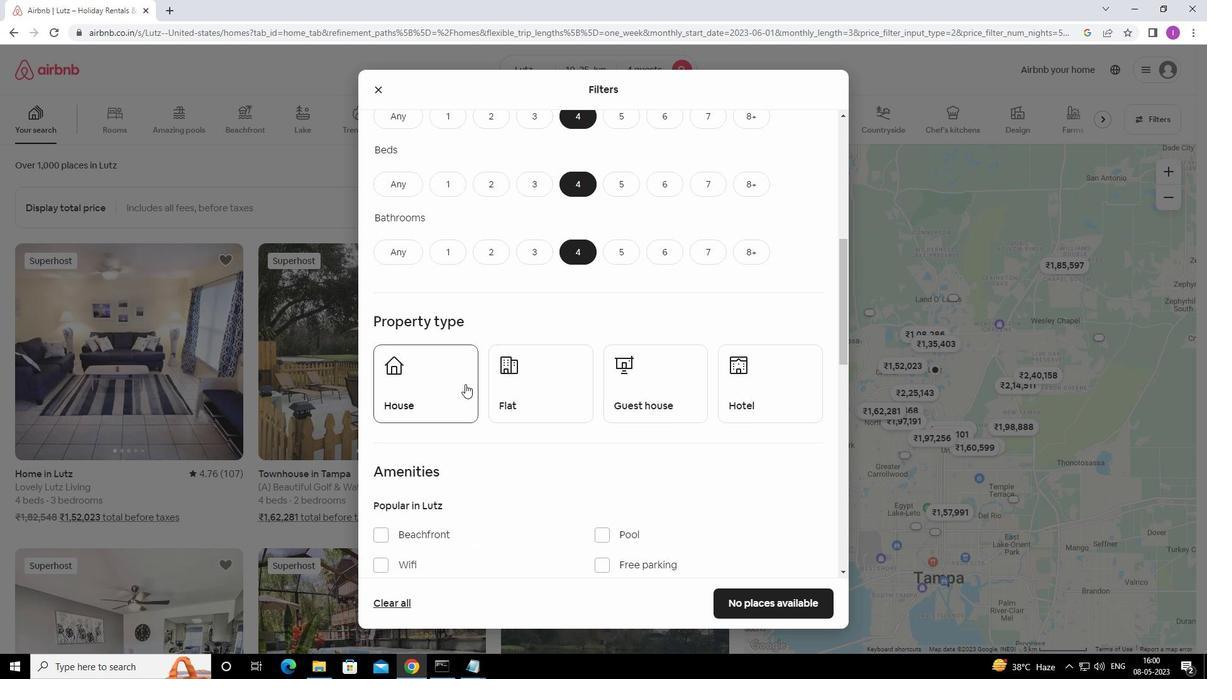 
Action: Mouse moved to (523, 386)
Screenshot: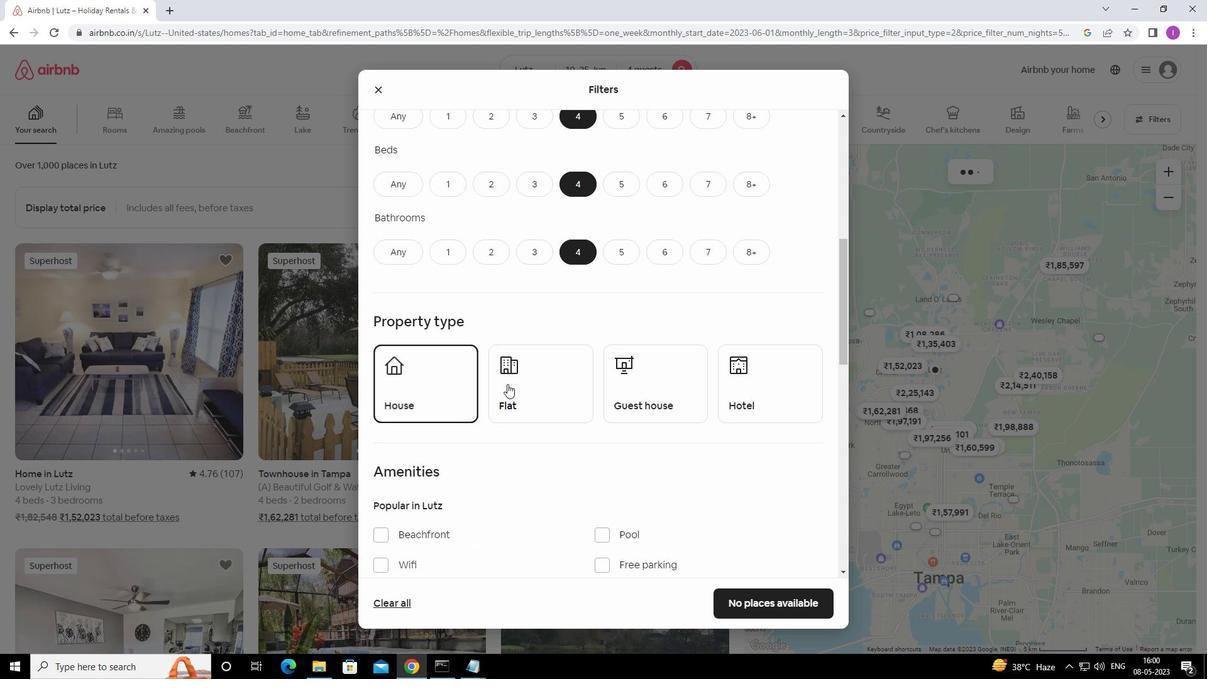 
Action: Mouse pressed left at (523, 386)
Screenshot: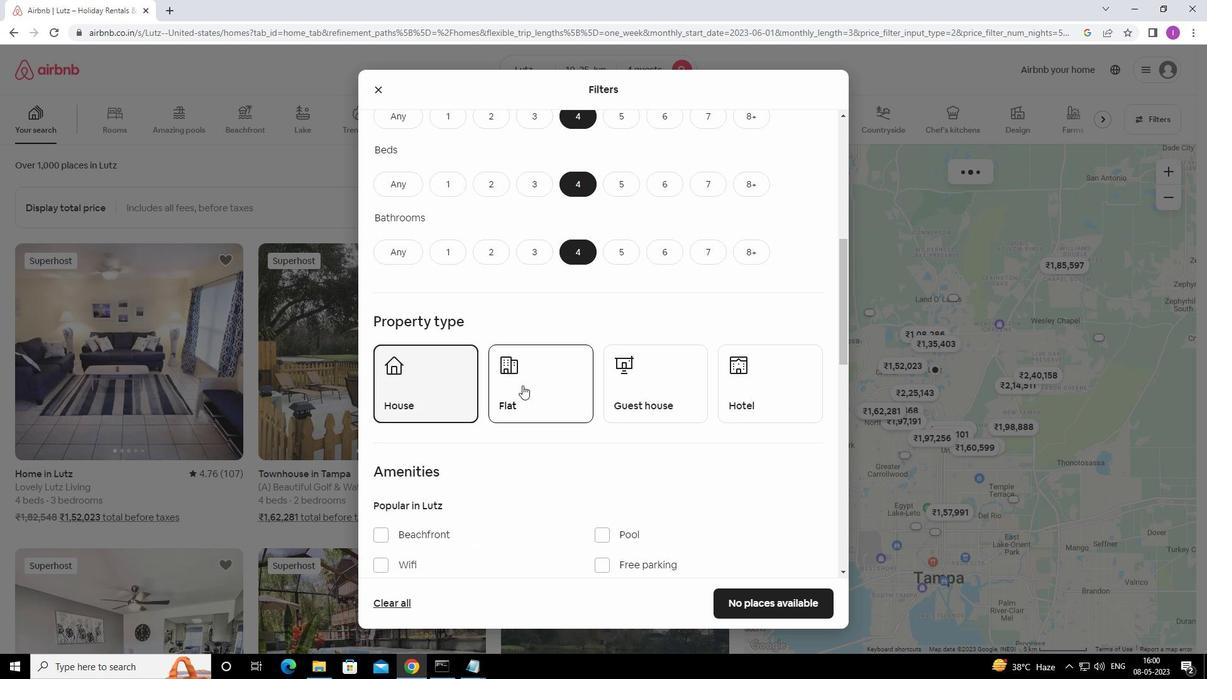 
Action: Mouse moved to (655, 394)
Screenshot: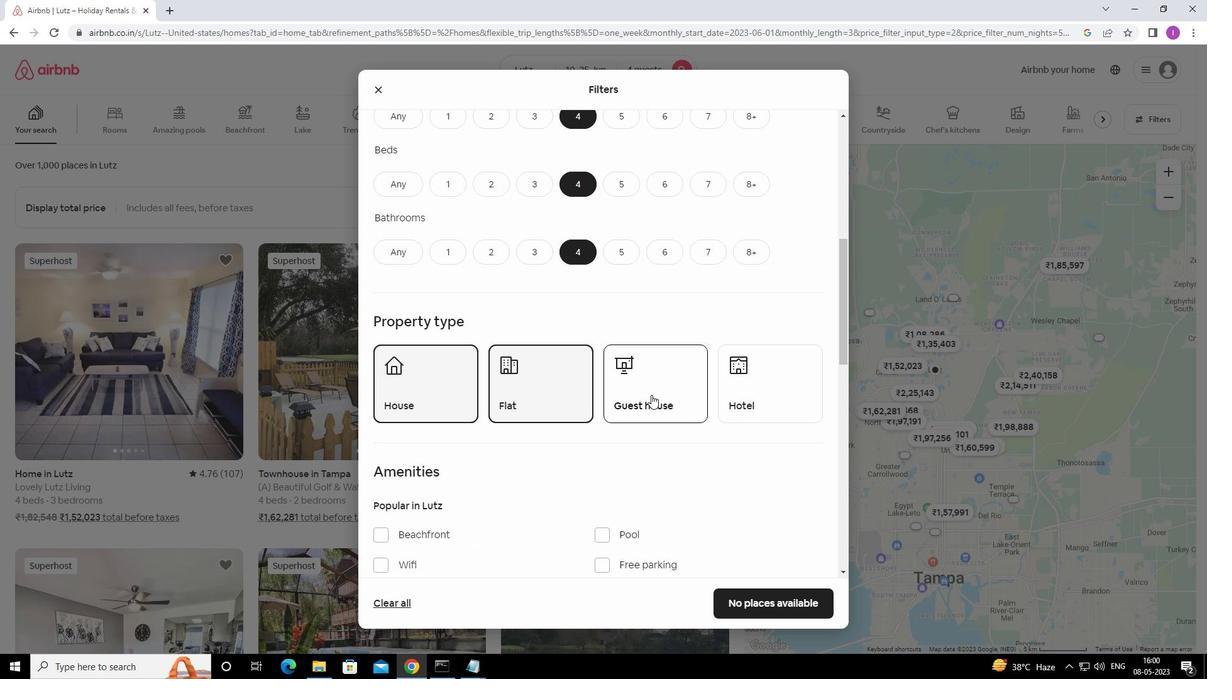 
Action: Mouse pressed left at (655, 394)
Screenshot: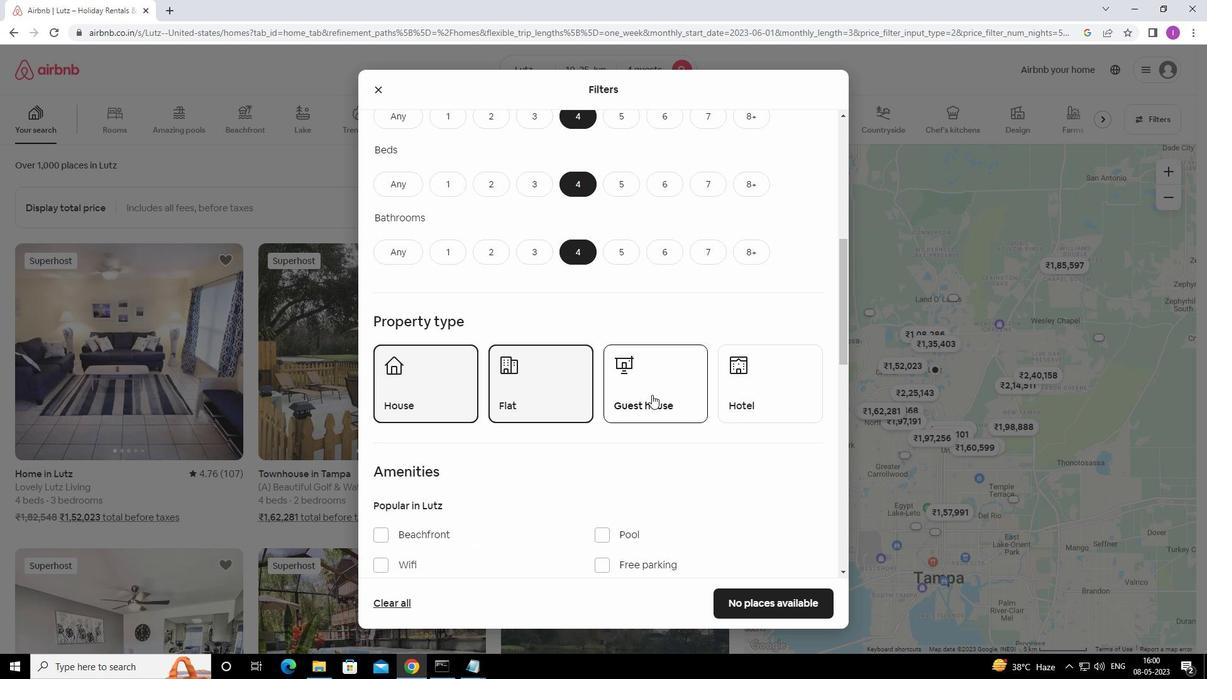 
Action: Mouse moved to (771, 401)
Screenshot: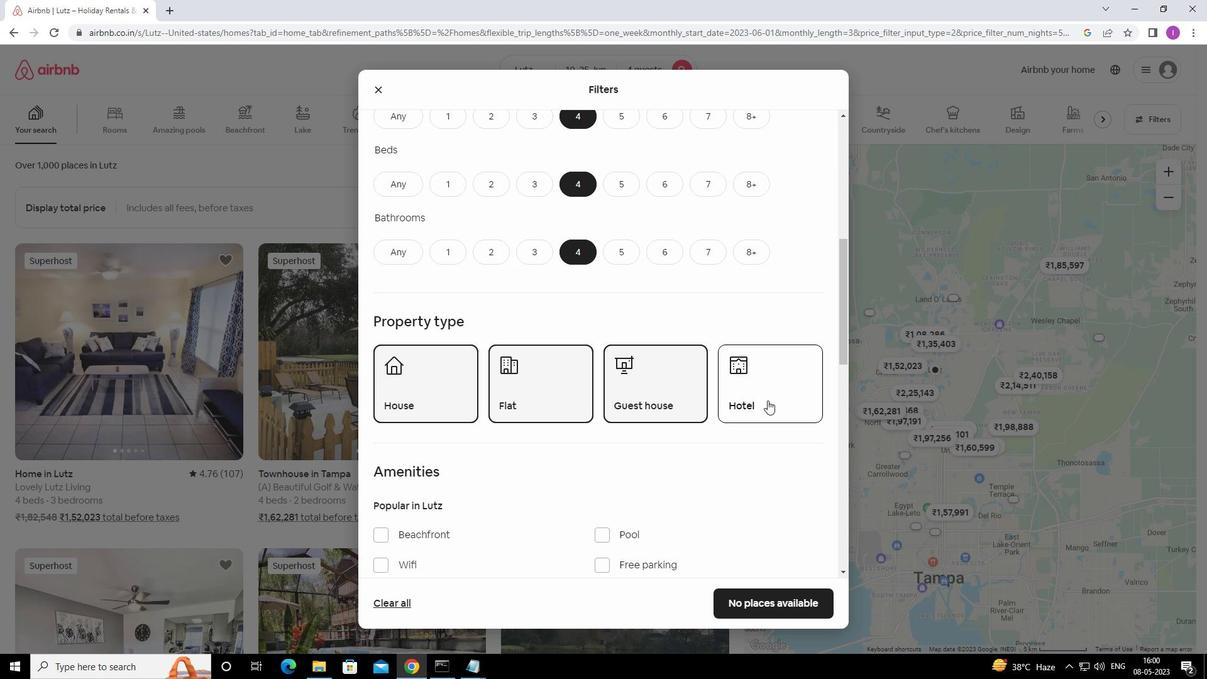 
Action: Mouse pressed left at (771, 401)
Screenshot: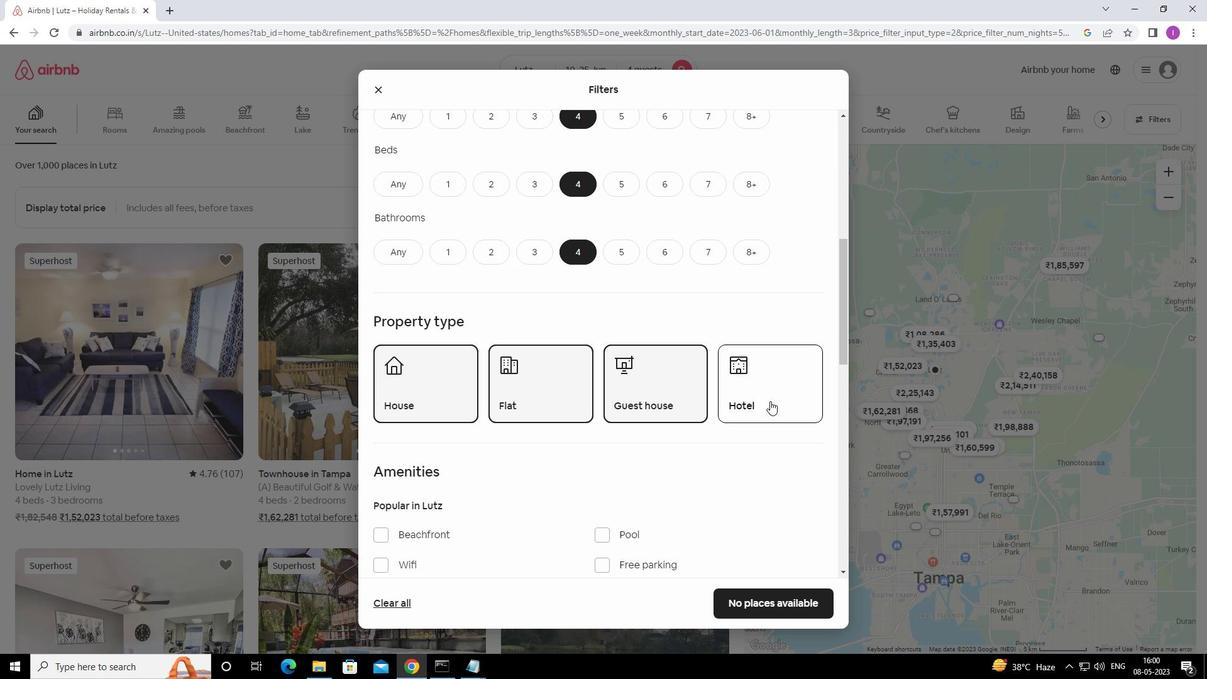 
Action: Mouse moved to (711, 422)
Screenshot: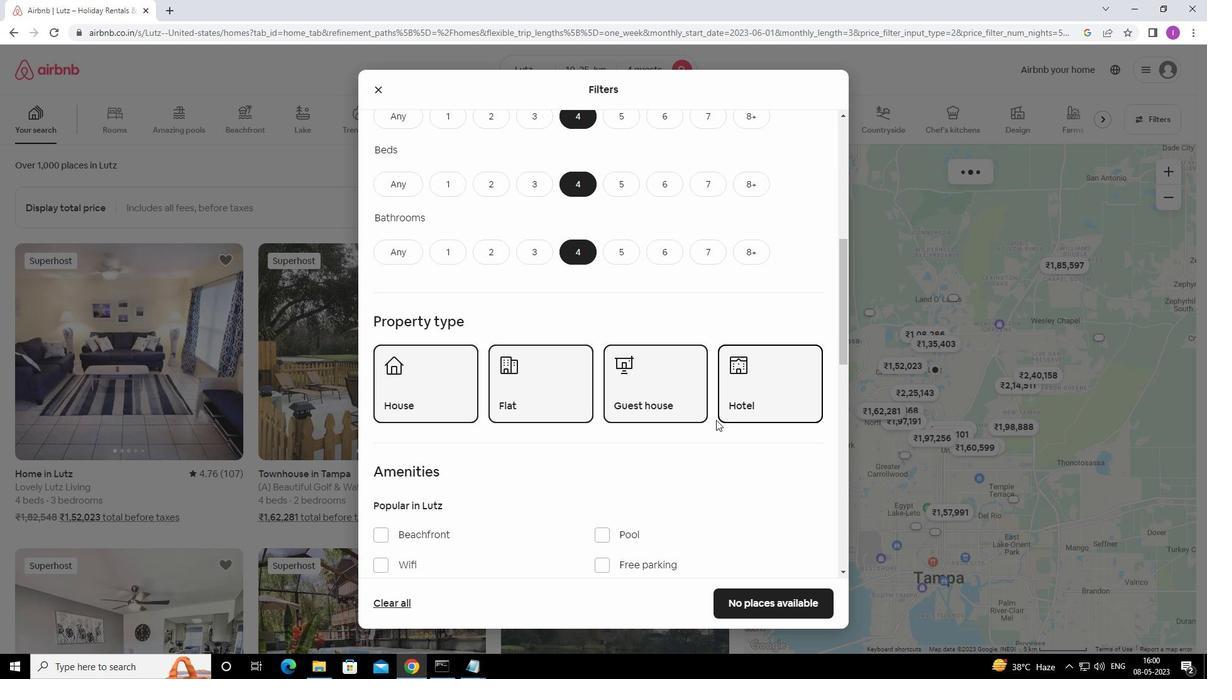 
Action: Mouse scrolled (711, 422) with delta (0, 0)
Screenshot: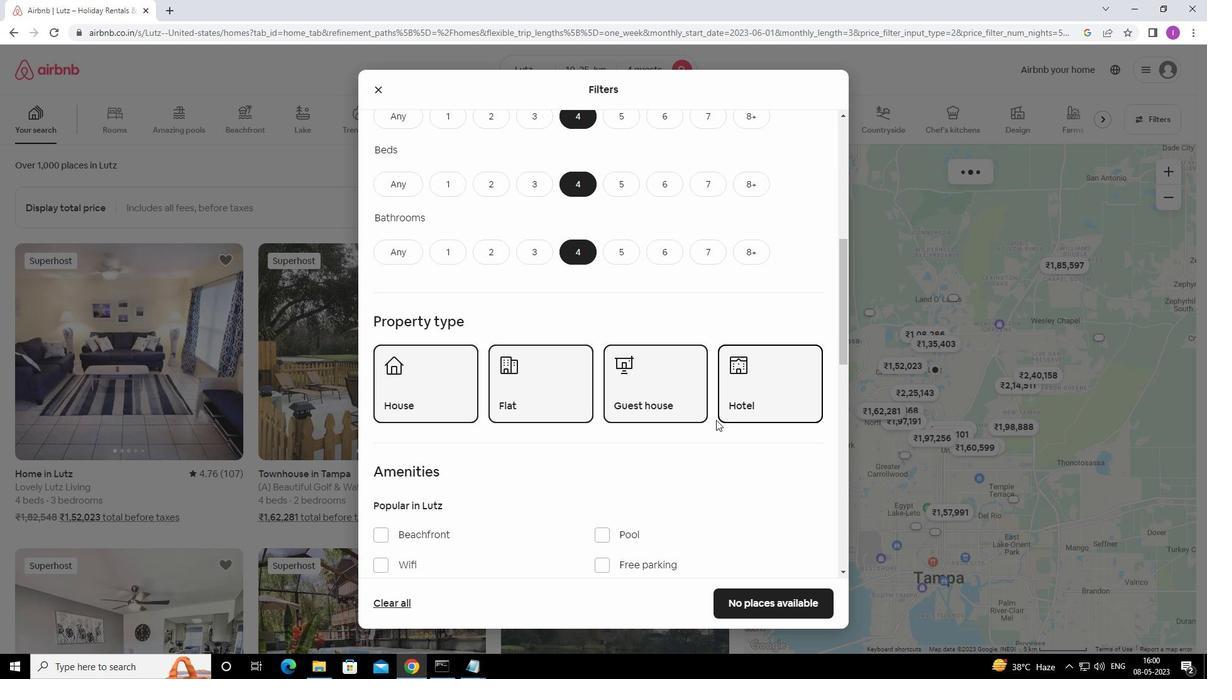 
Action: Mouse scrolled (711, 422) with delta (0, 0)
Screenshot: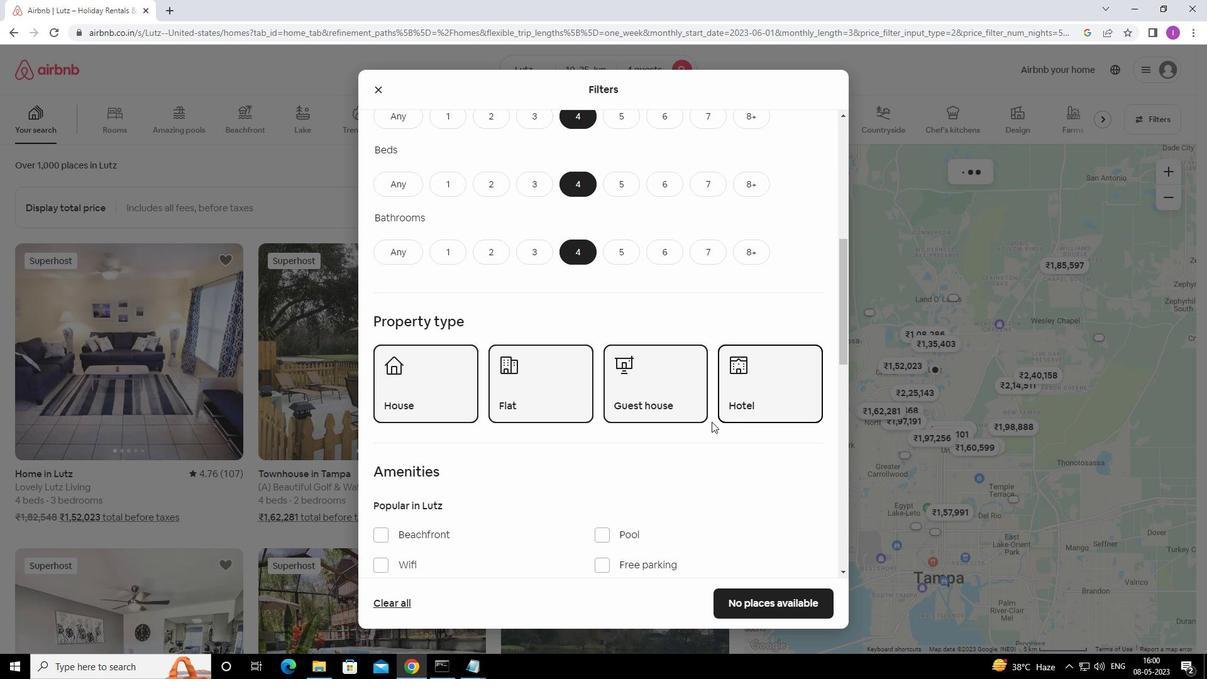 
Action: Mouse scrolled (711, 422) with delta (0, 0)
Screenshot: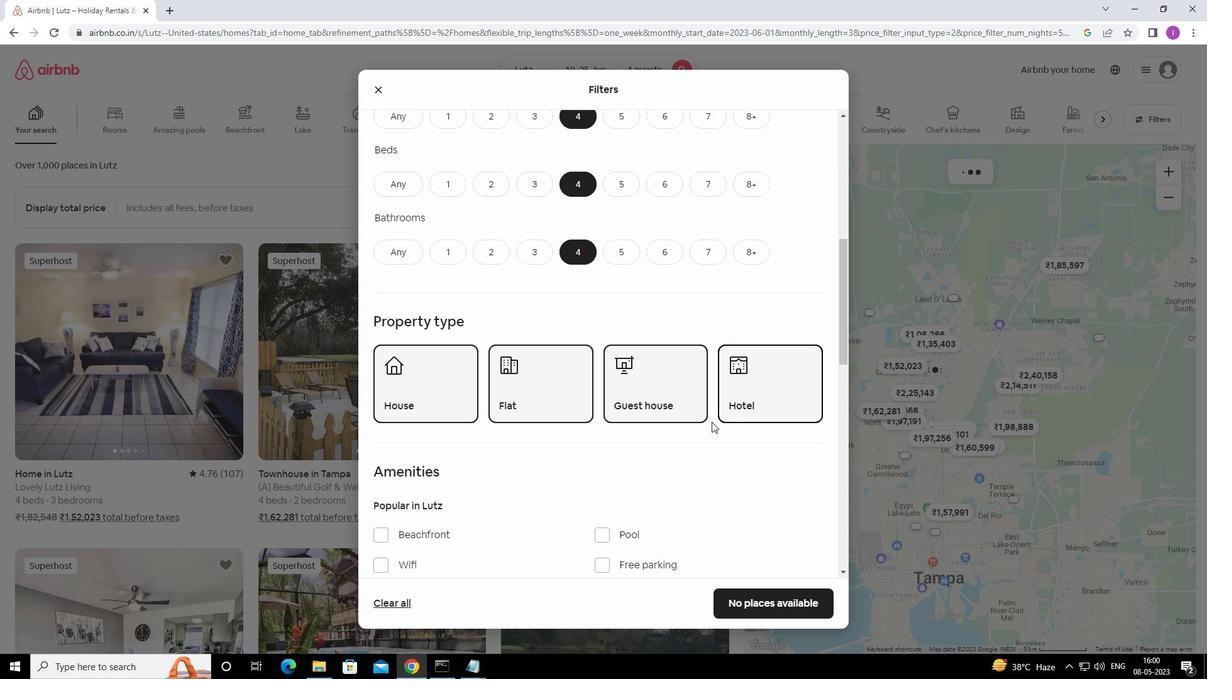 
Action: Mouse scrolled (711, 422) with delta (0, 0)
Screenshot: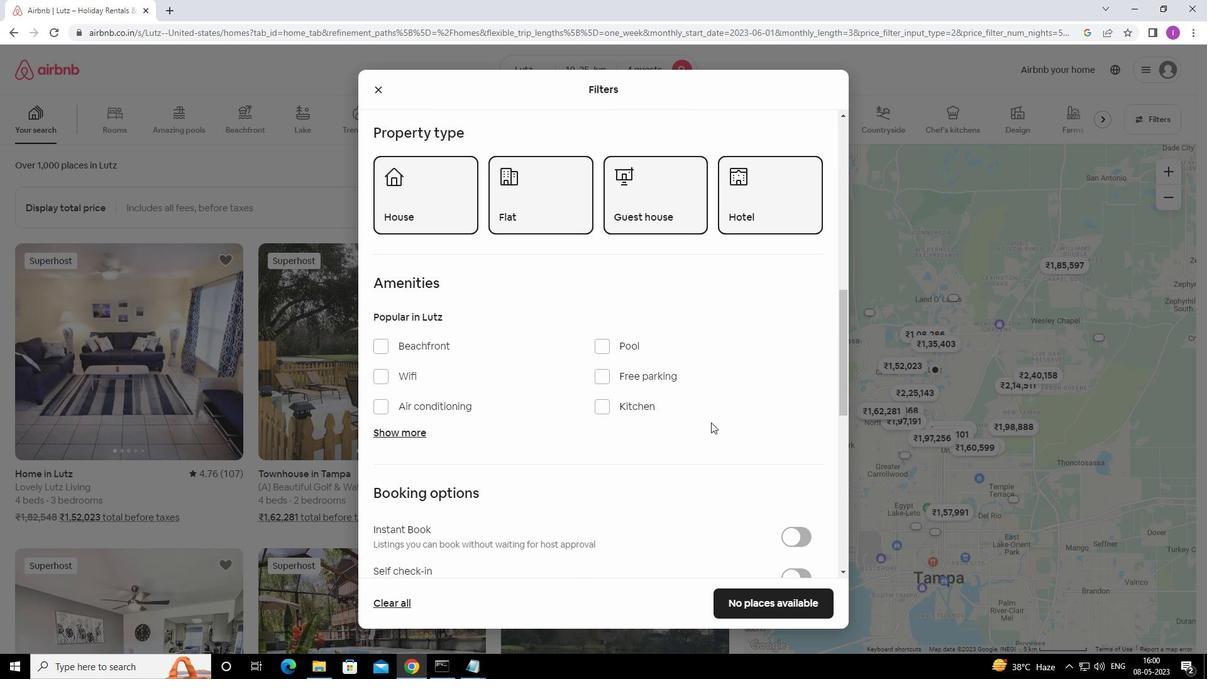 
Action: Mouse moved to (375, 306)
Screenshot: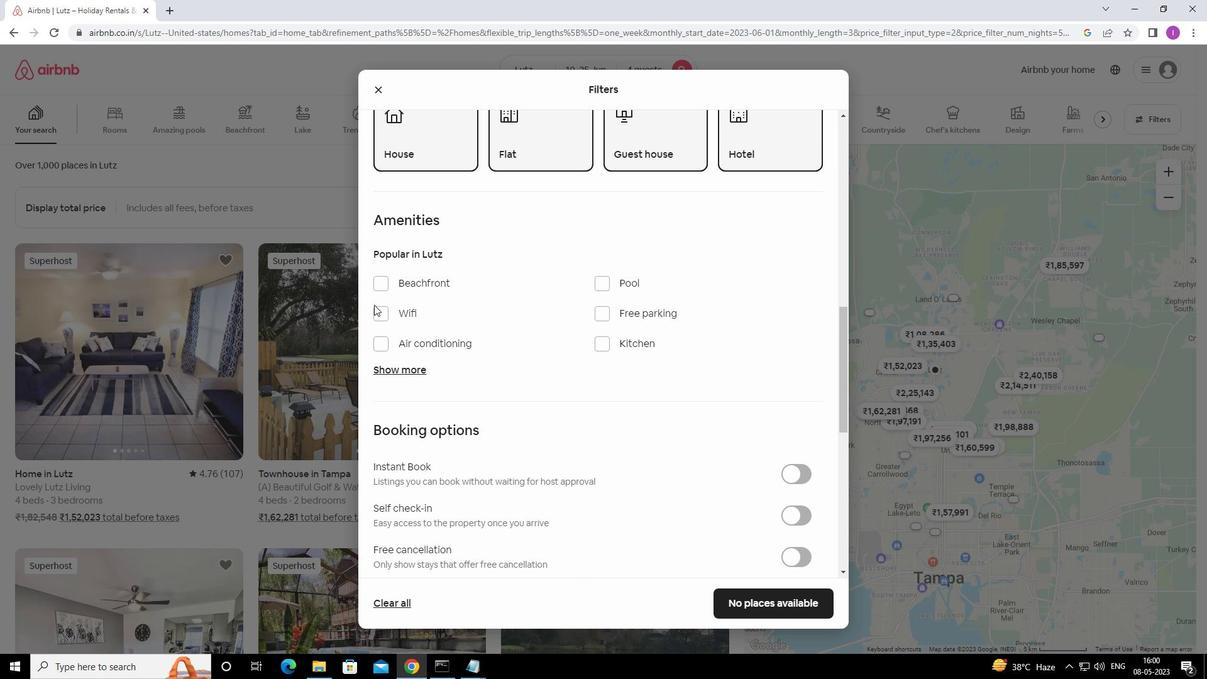 
Action: Mouse pressed left at (375, 306)
Screenshot: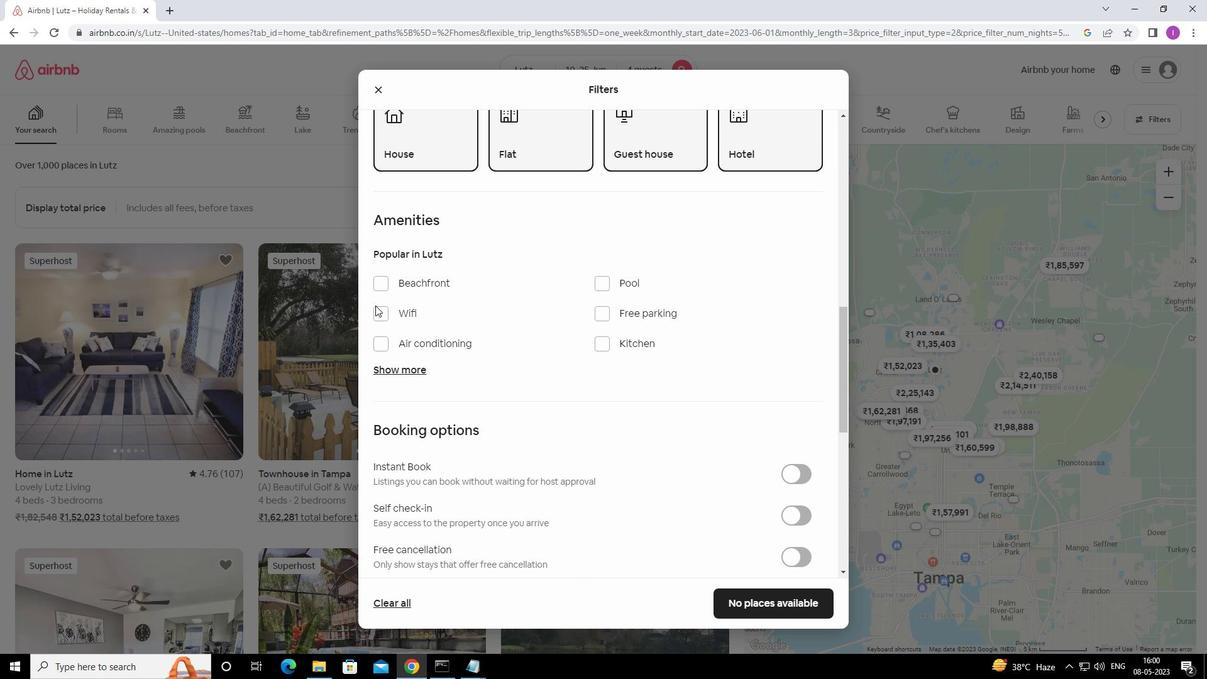 
Action: Mouse moved to (607, 321)
Screenshot: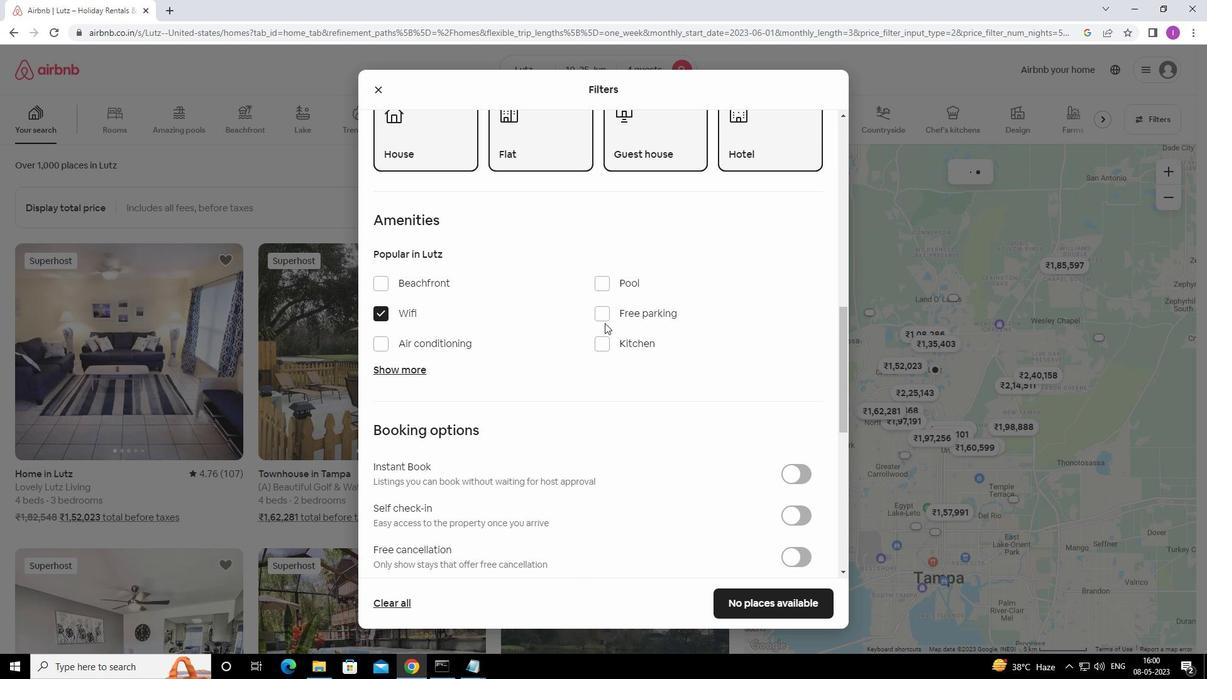
Action: Mouse pressed left at (607, 321)
Screenshot: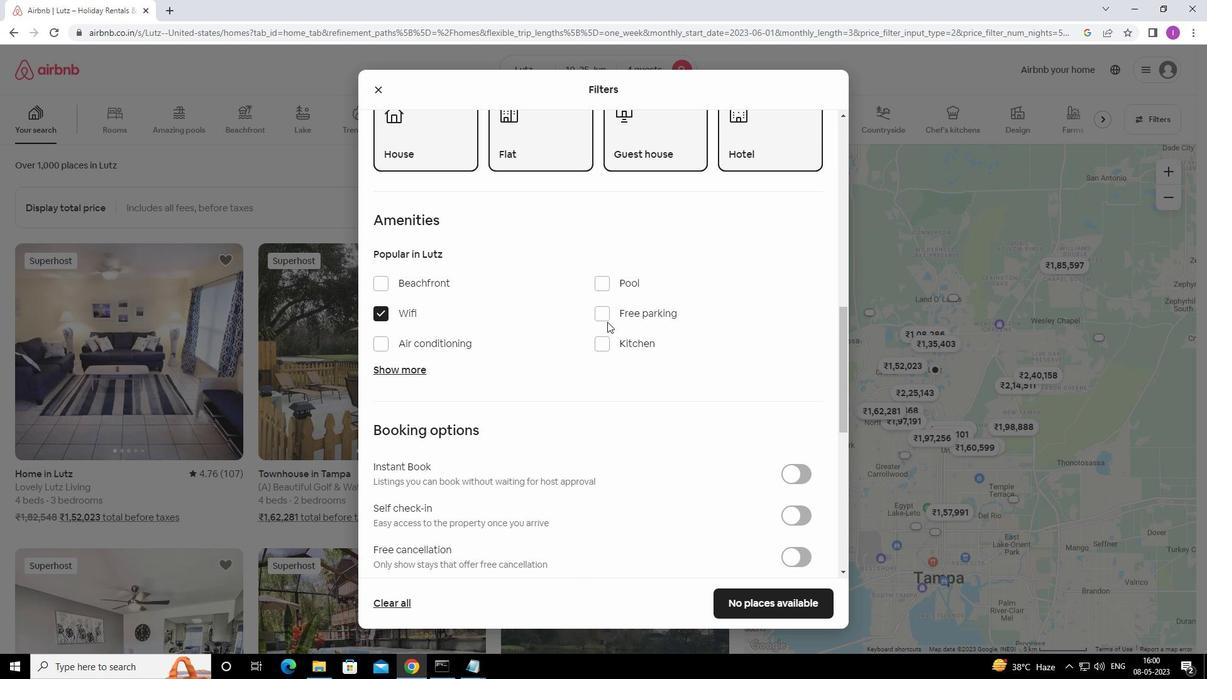 
Action: Mouse moved to (586, 367)
Screenshot: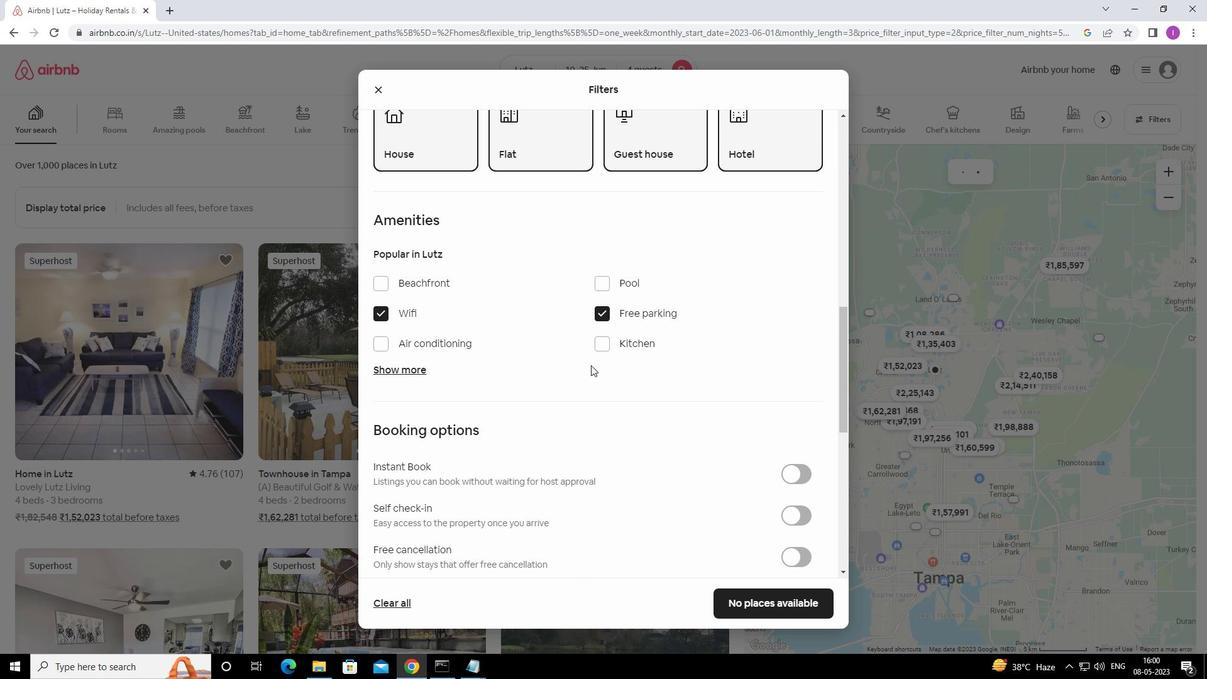 
Action: Mouse scrolled (586, 366) with delta (0, 0)
Screenshot: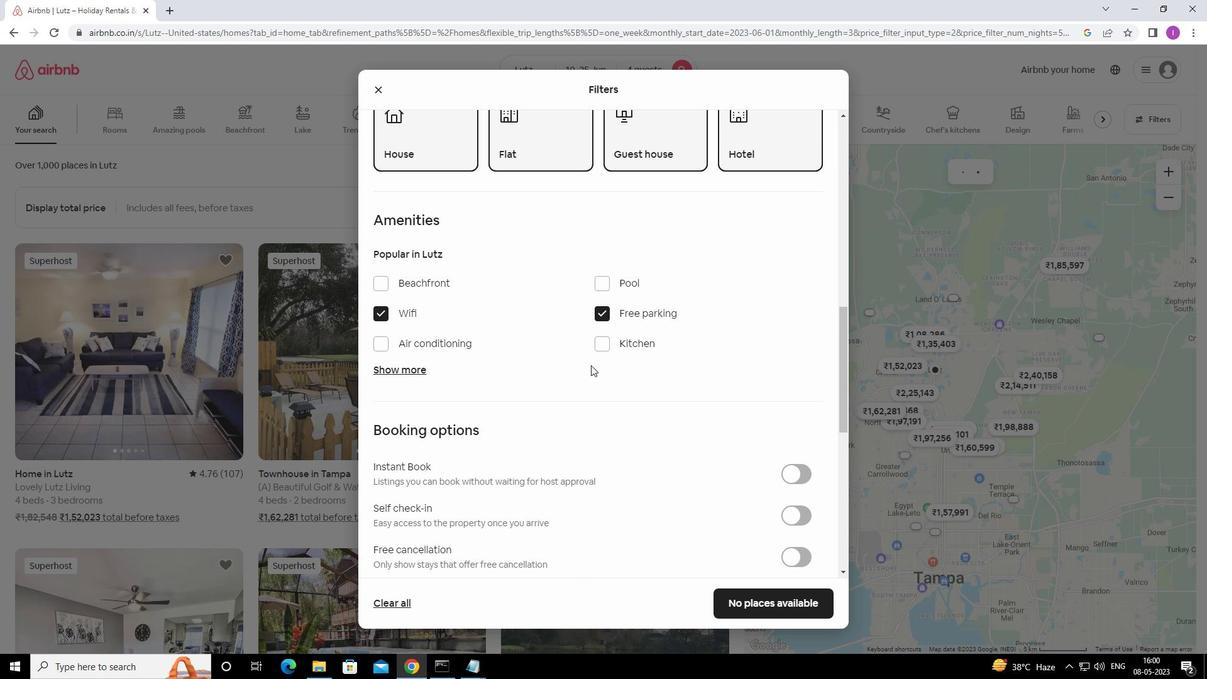
Action: Mouse moved to (583, 368)
Screenshot: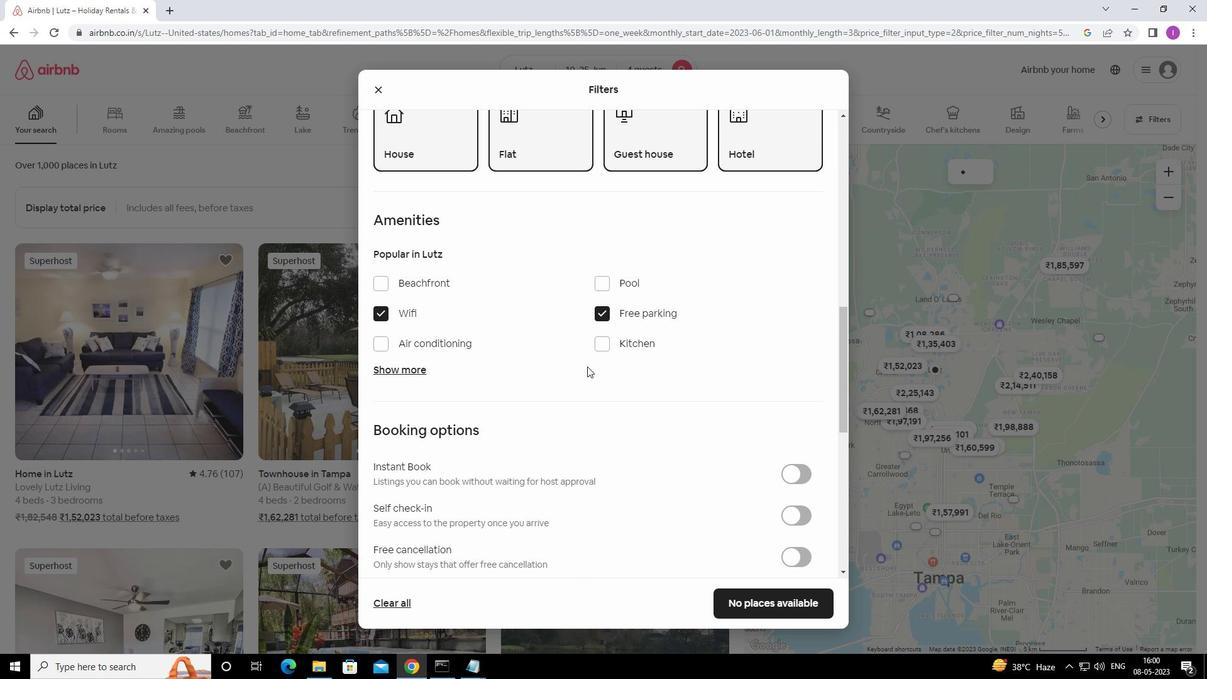 
Action: Mouse scrolled (583, 367) with delta (0, 0)
Screenshot: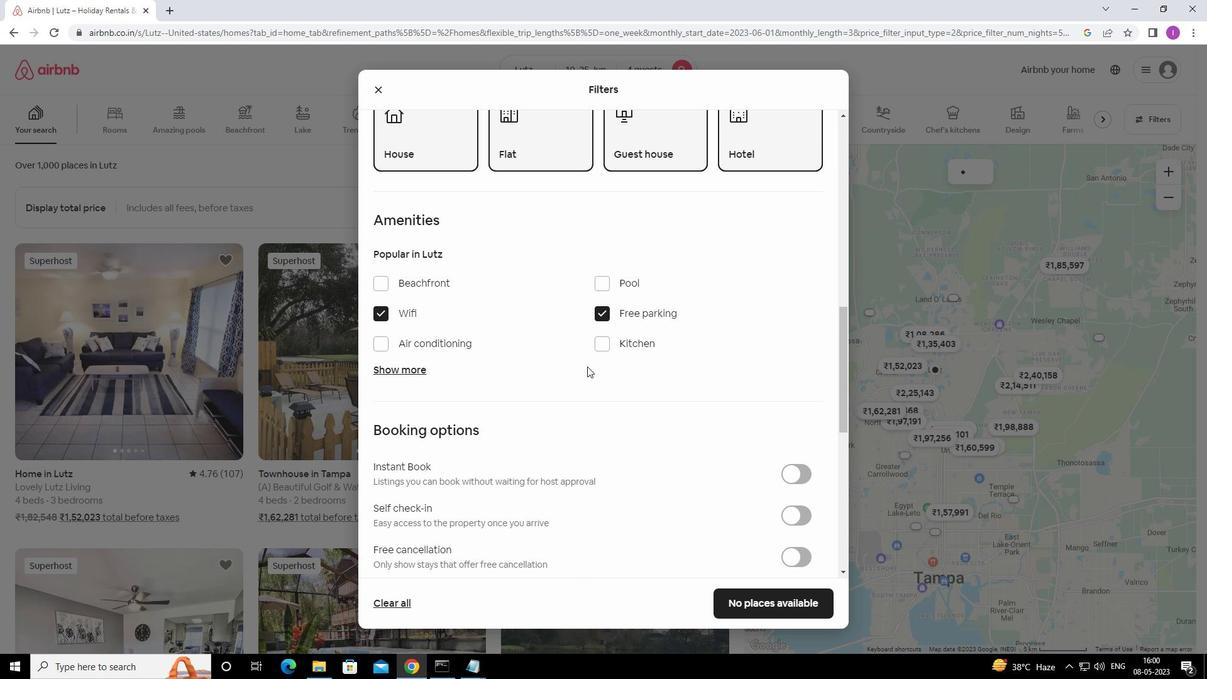 
Action: Mouse moved to (407, 245)
Screenshot: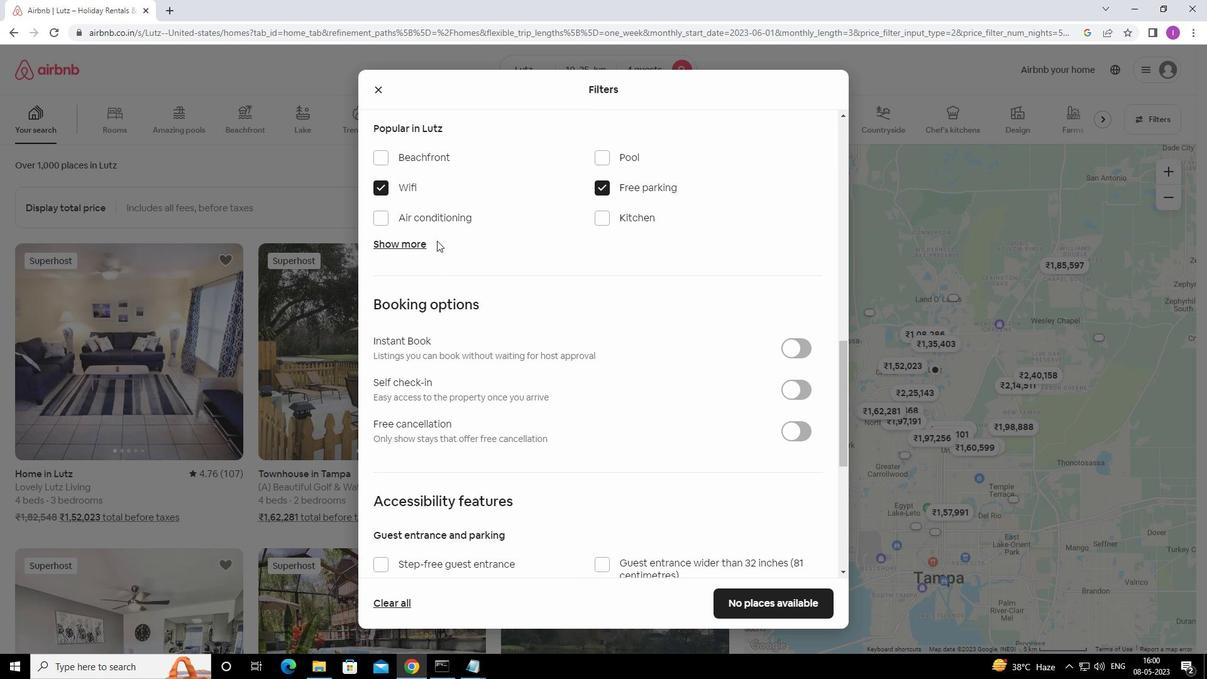 
Action: Mouse pressed left at (407, 245)
Screenshot: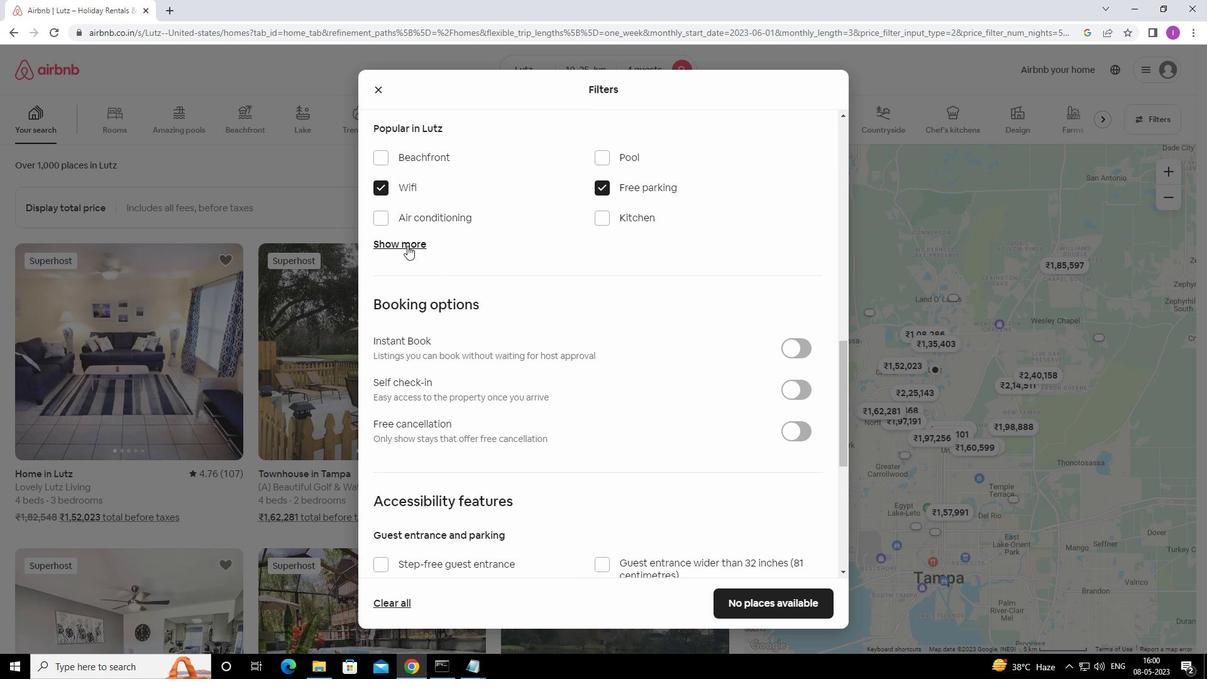 
Action: Mouse moved to (466, 328)
Screenshot: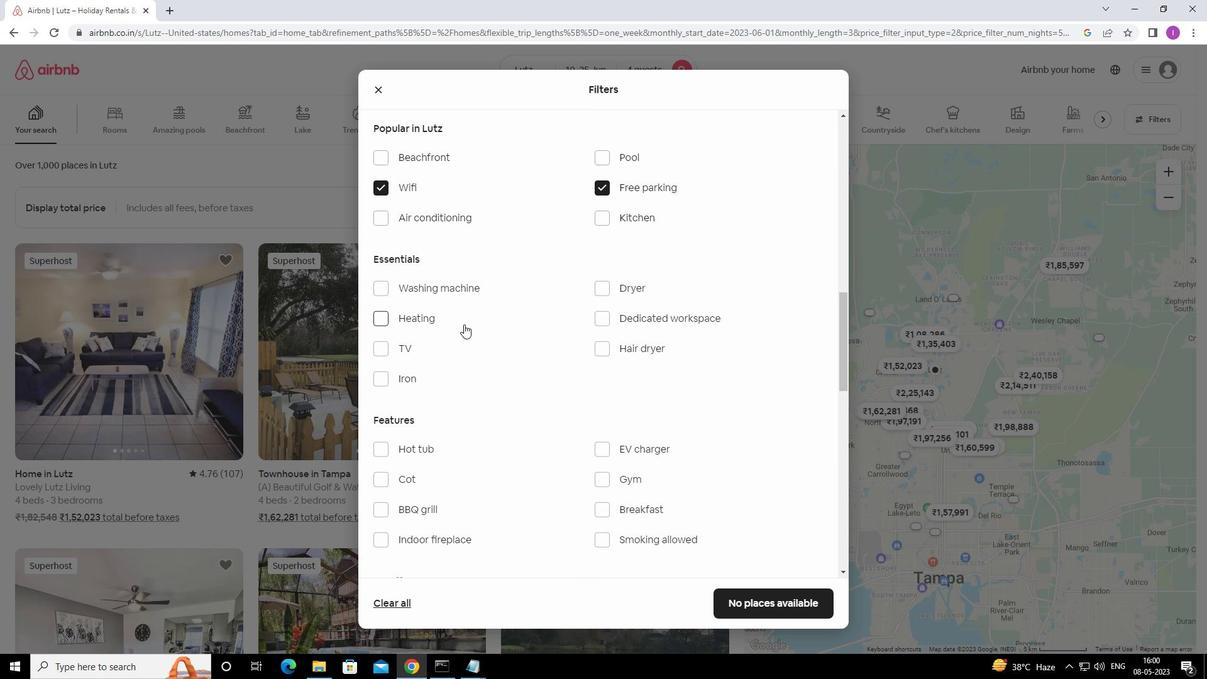 
Action: Mouse scrolled (466, 327) with delta (0, 0)
Screenshot: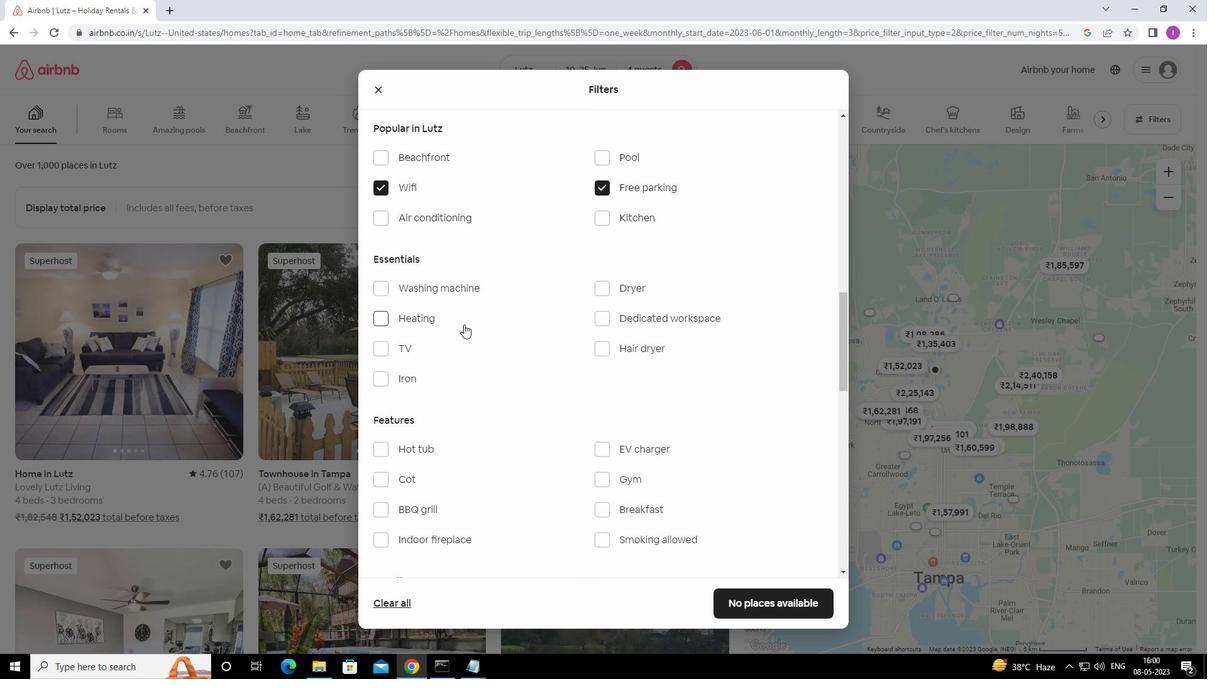 
Action: Mouse moved to (376, 284)
Screenshot: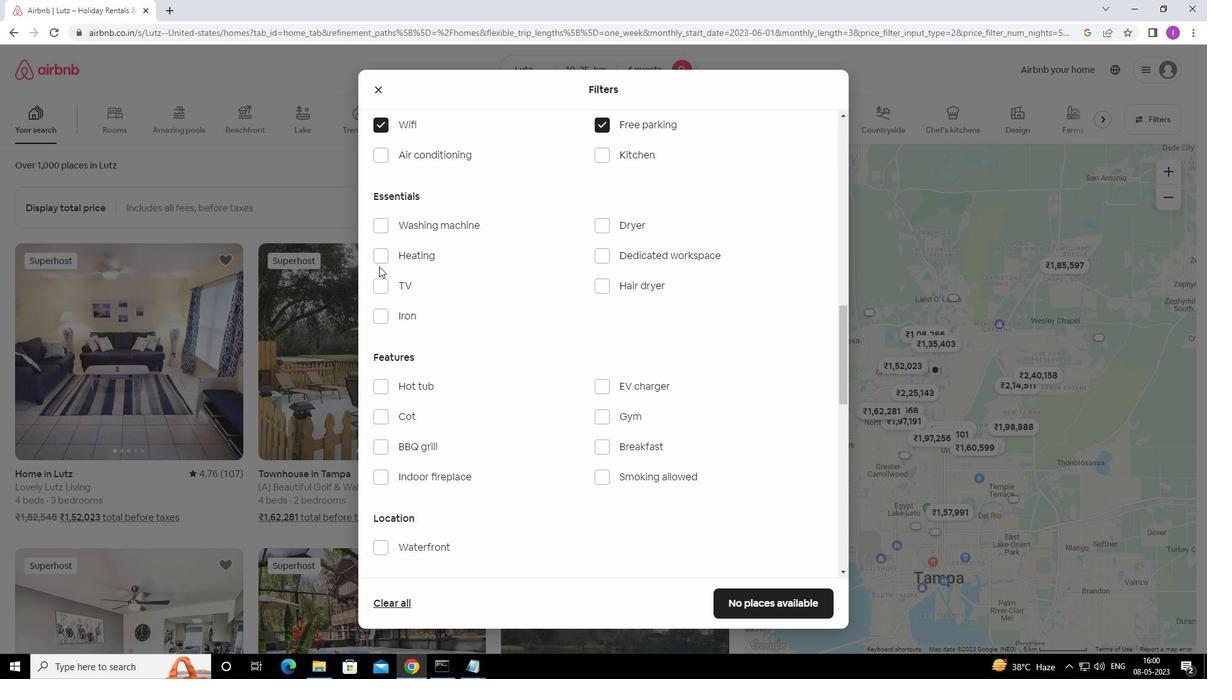 
Action: Mouse pressed left at (376, 284)
Screenshot: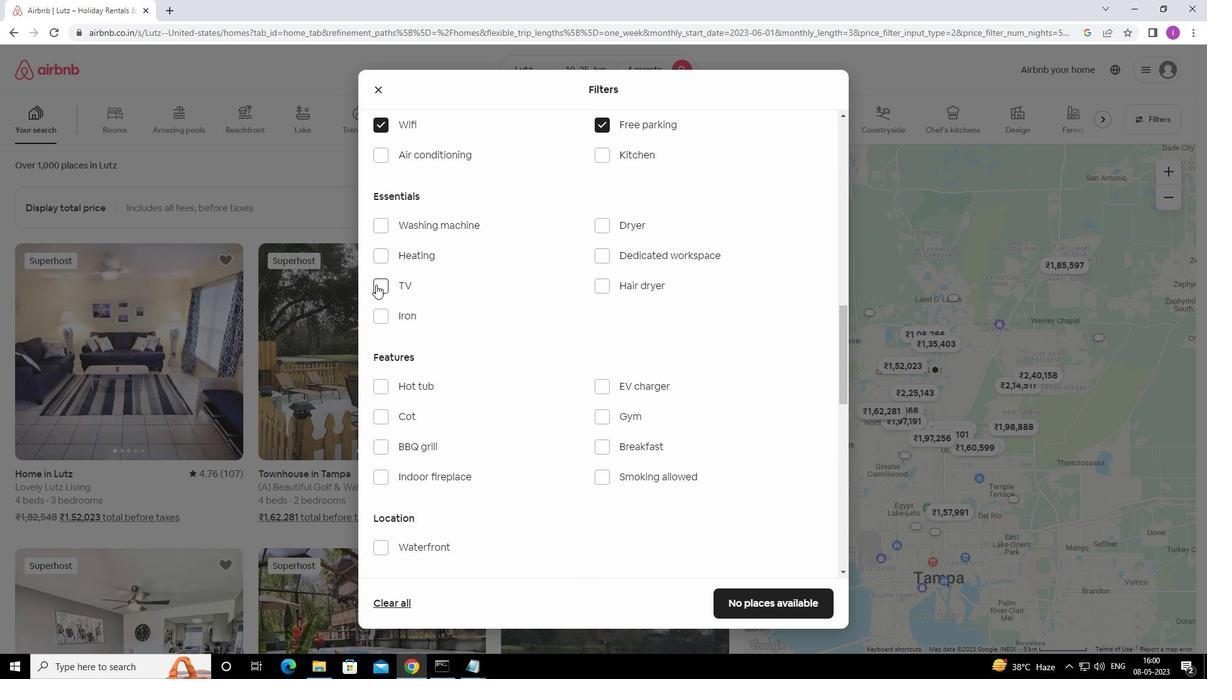 
Action: Mouse moved to (598, 418)
Screenshot: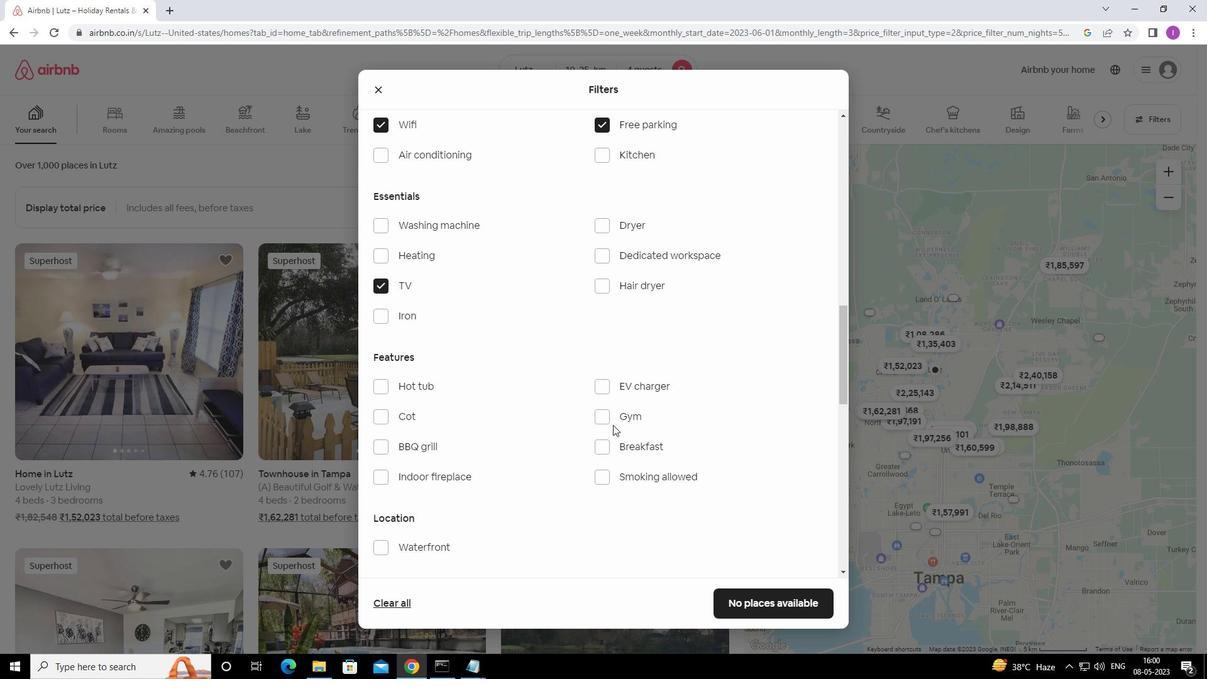 
Action: Mouse pressed left at (598, 418)
Screenshot: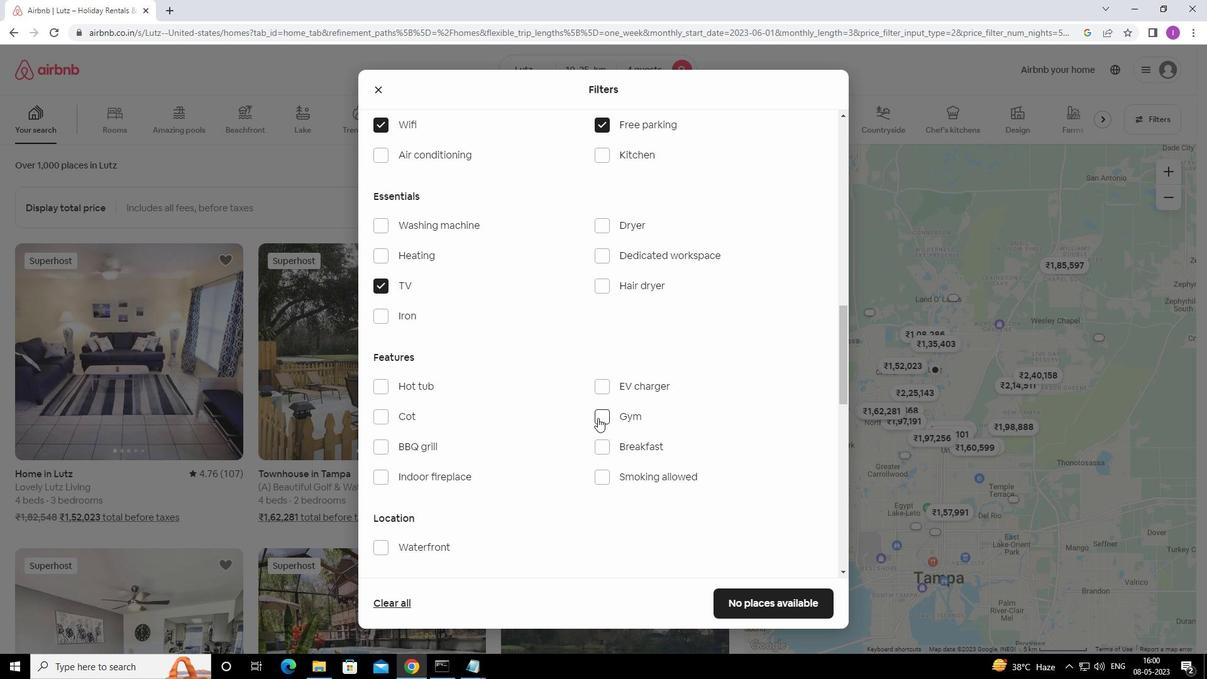 
Action: Mouse moved to (598, 443)
Screenshot: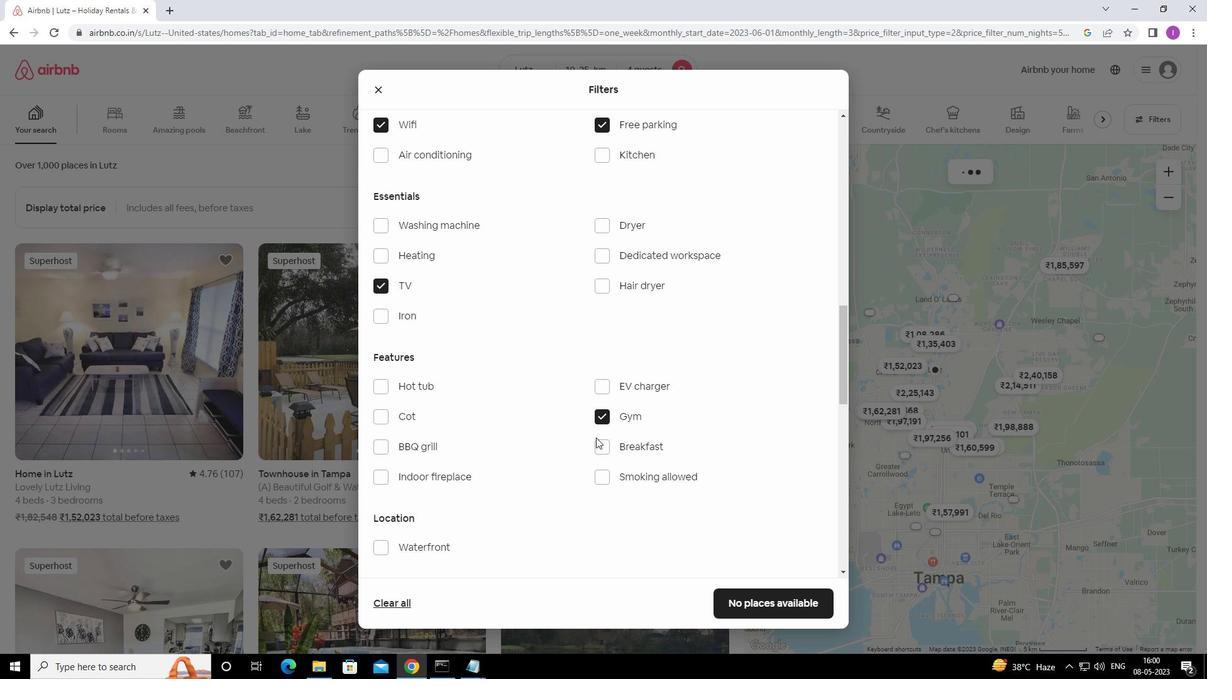 
Action: Mouse pressed left at (598, 443)
Screenshot: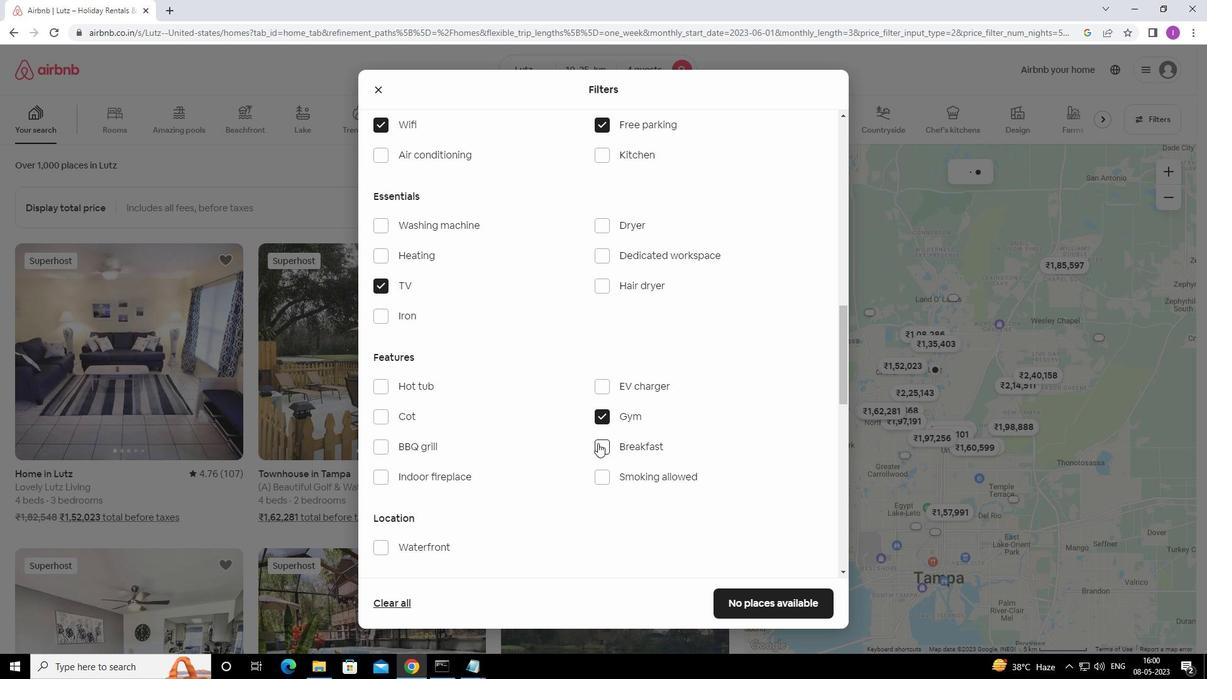 
Action: Mouse moved to (472, 449)
Screenshot: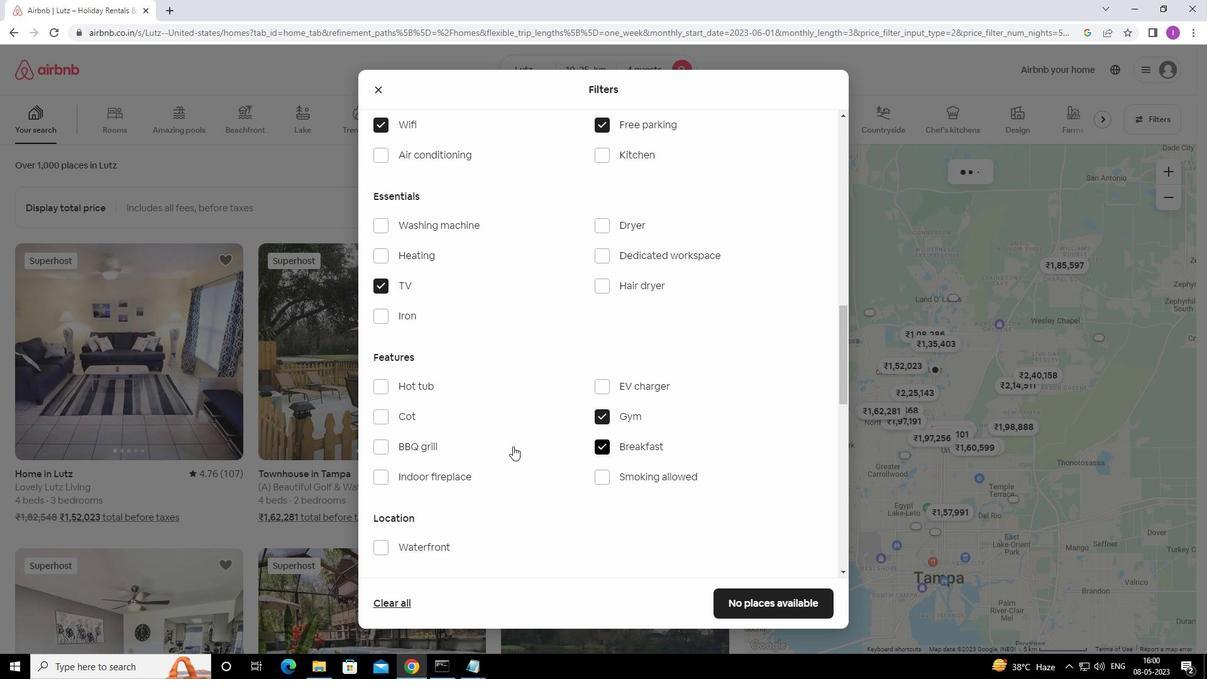 
Action: Mouse scrolled (472, 448) with delta (0, 0)
Screenshot: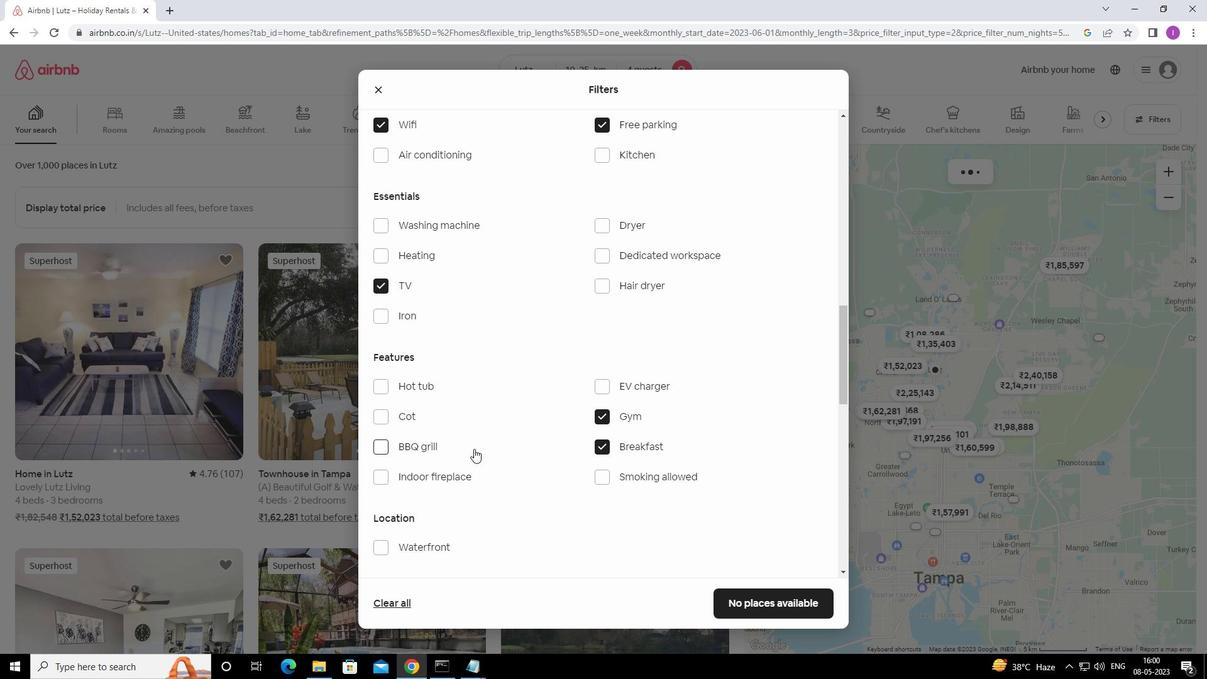 
Action: Mouse scrolled (472, 448) with delta (0, 0)
Screenshot: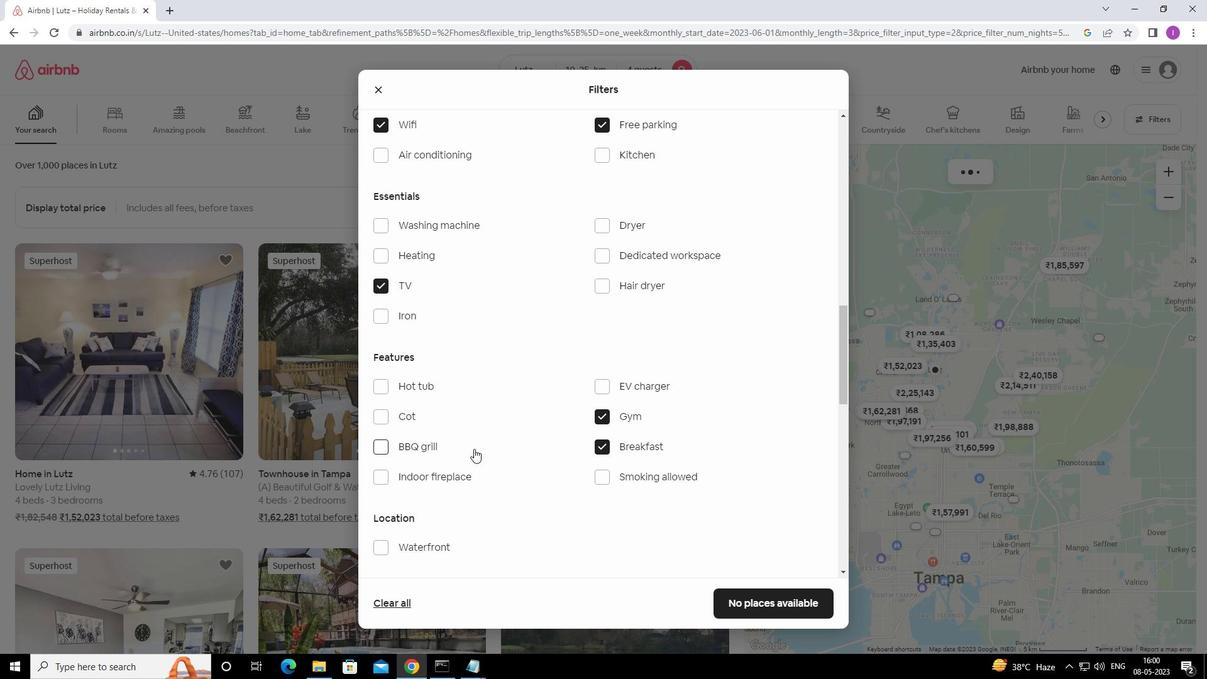 
Action: Mouse scrolled (472, 448) with delta (0, 0)
Screenshot: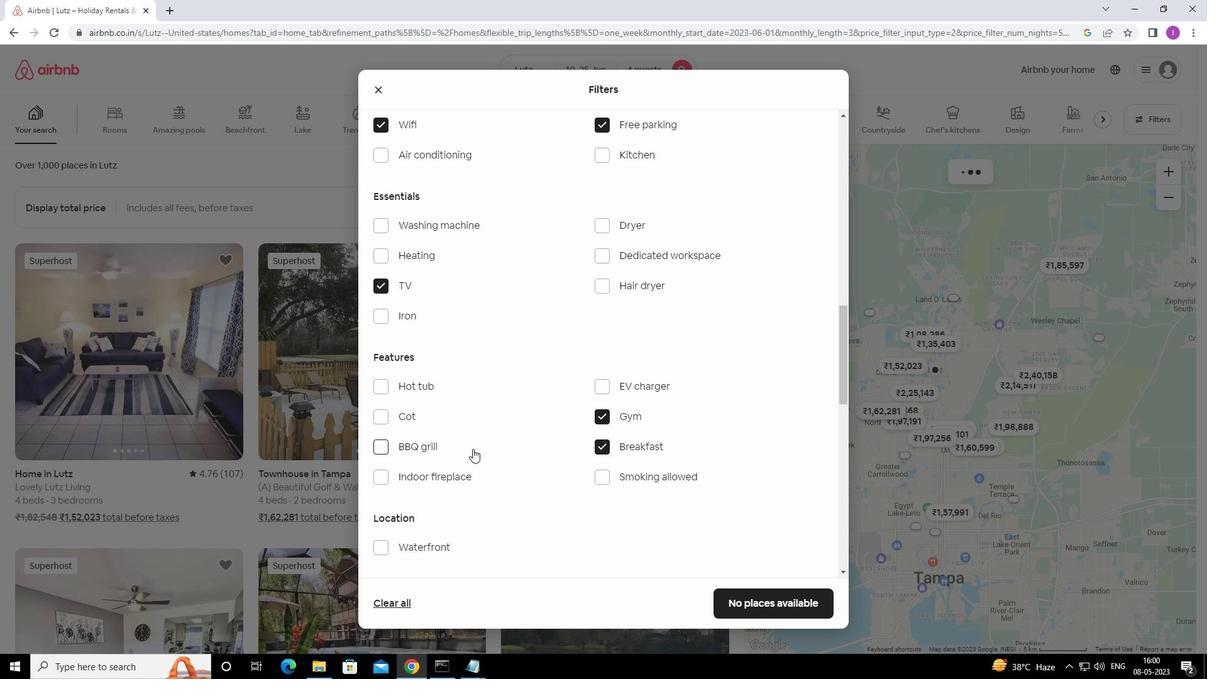 
Action: Mouse scrolled (472, 448) with delta (0, 0)
Screenshot: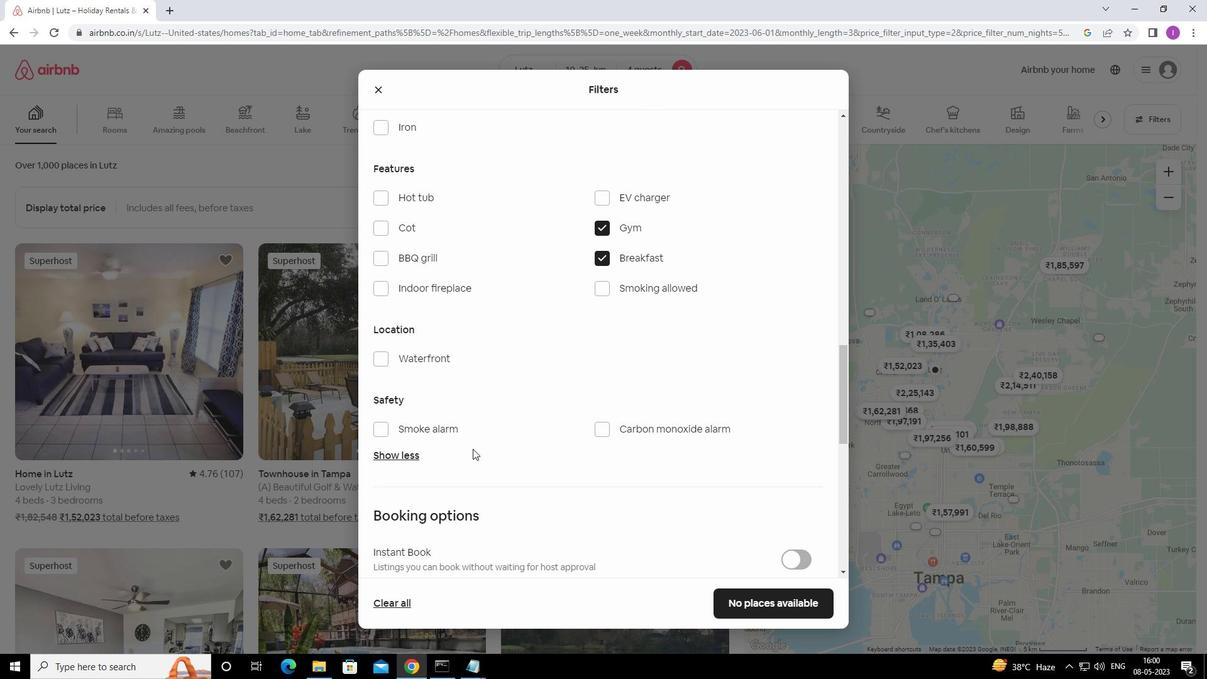 
Action: Mouse moved to (472, 449)
Screenshot: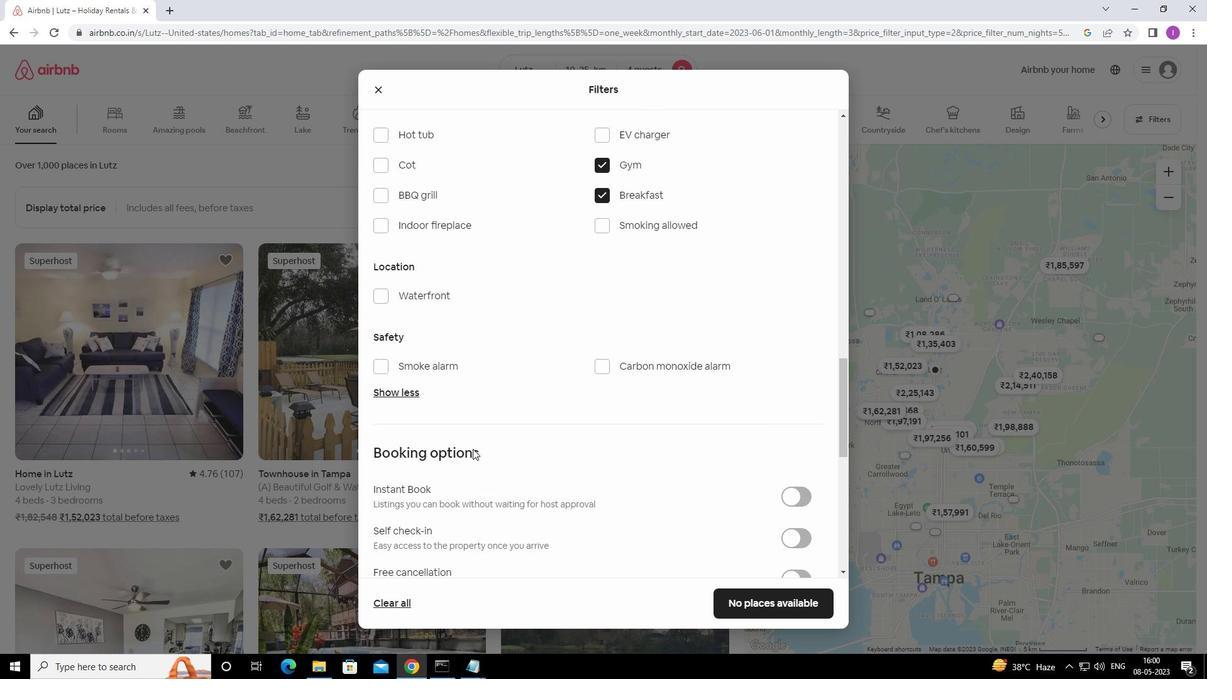 
Action: Mouse scrolled (472, 448) with delta (0, 0)
Screenshot: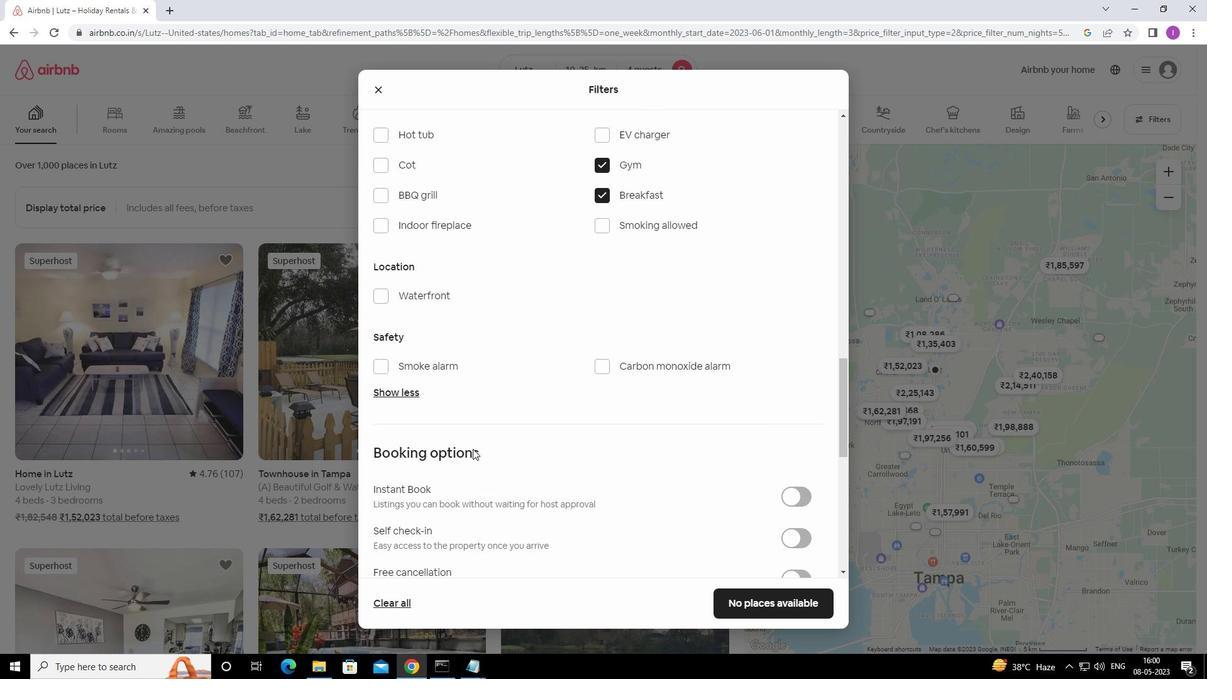 
Action: Mouse moved to (476, 447)
Screenshot: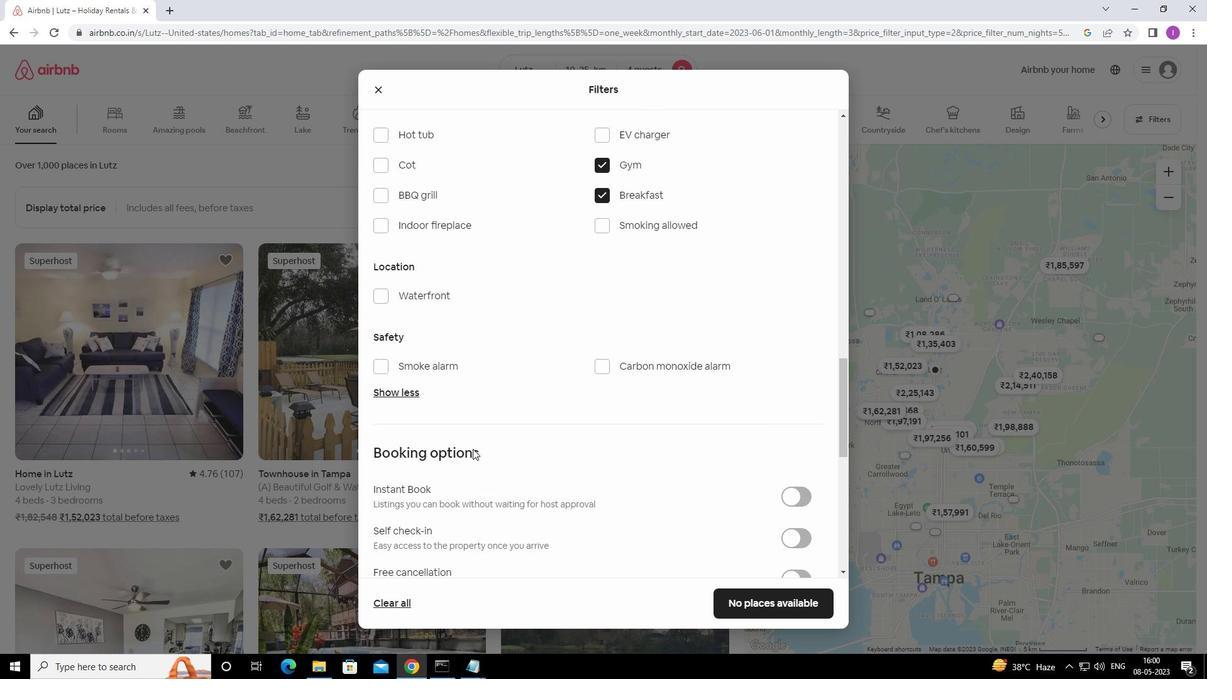 
Action: Mouse scrolled (476, 447) with delta (0, 0)
Screenshot: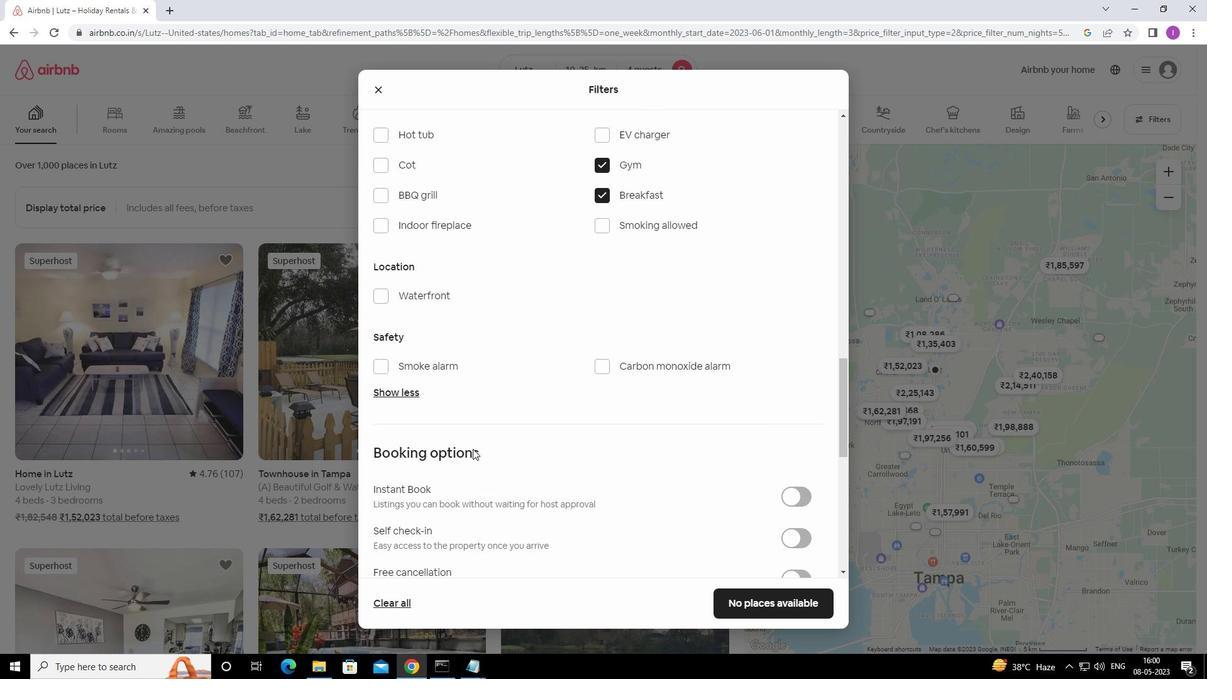 
Action: Mouse moved to (489, 447)
Screenshot: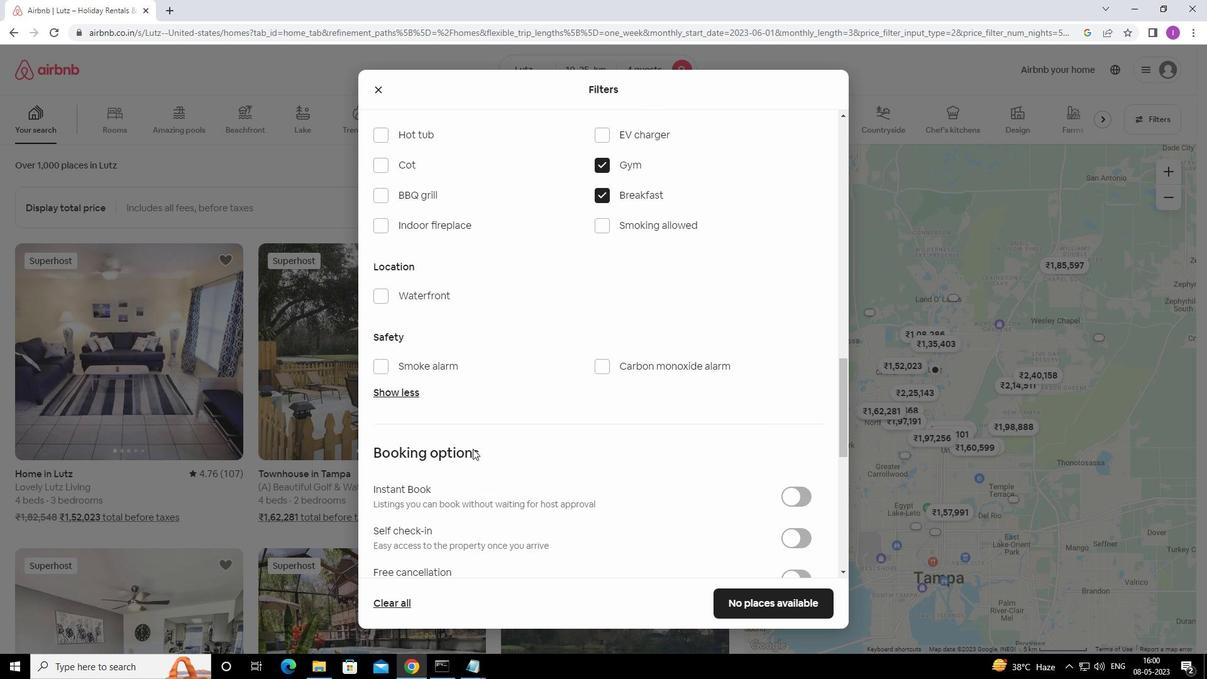 
Action: Mouse scrolled (489, 446) with delta (0, 0)
Screenshot: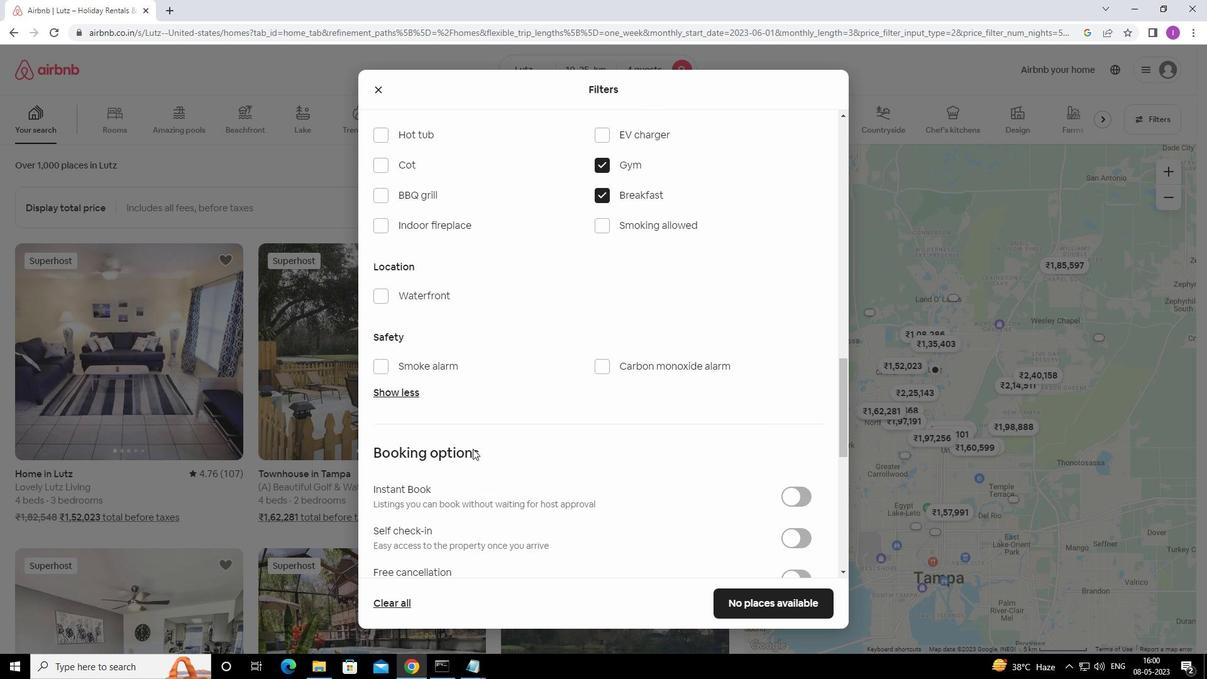 
Action: Mouse moved to (790, 357)
Screenshot: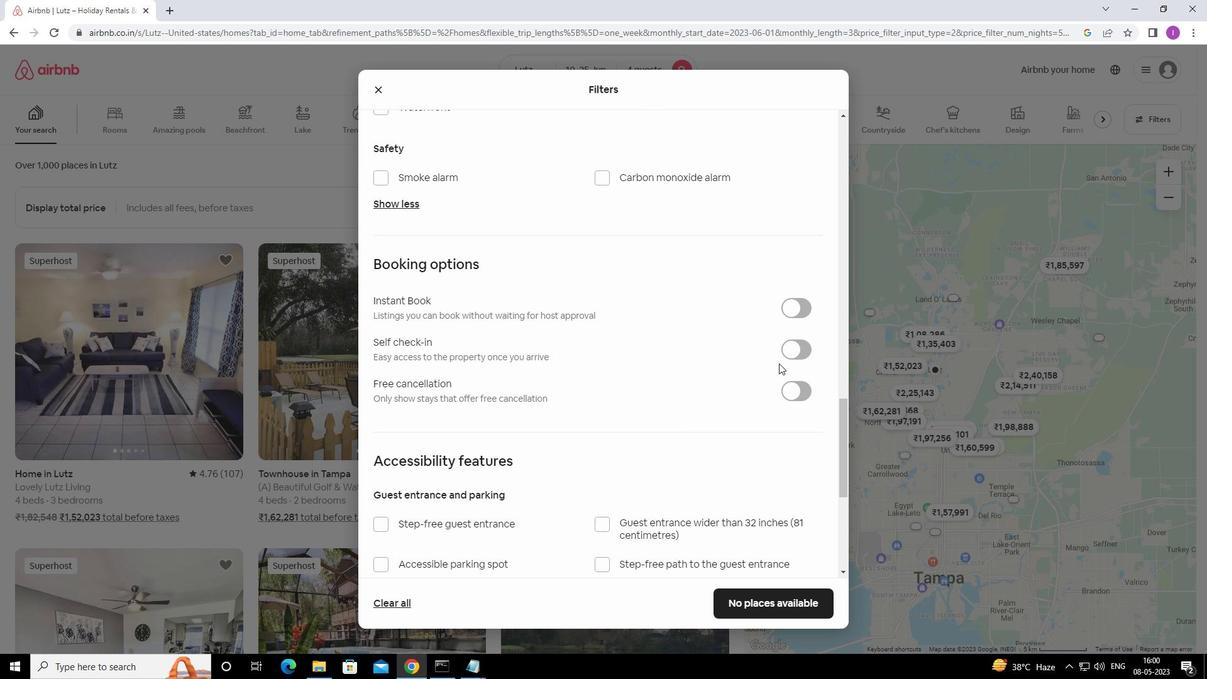 
Action: Mouse pressed left at (790, 357)
Screenshot: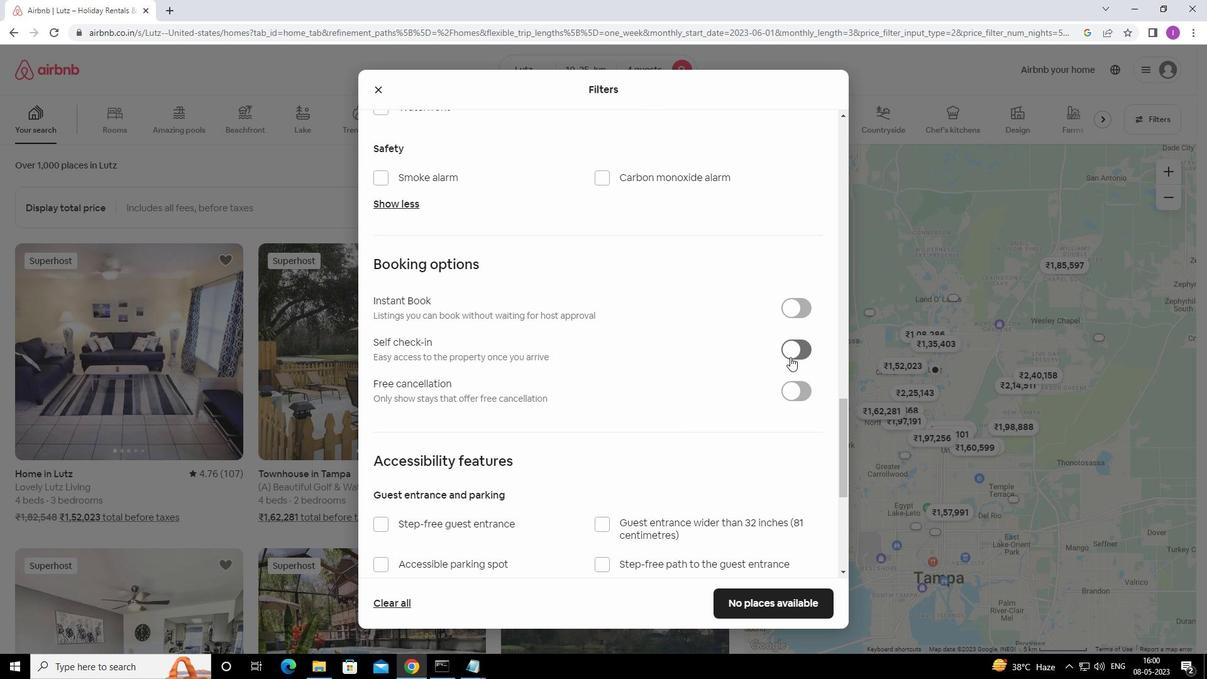 
Action: Mouse moved to (536, 444)
Screenshot: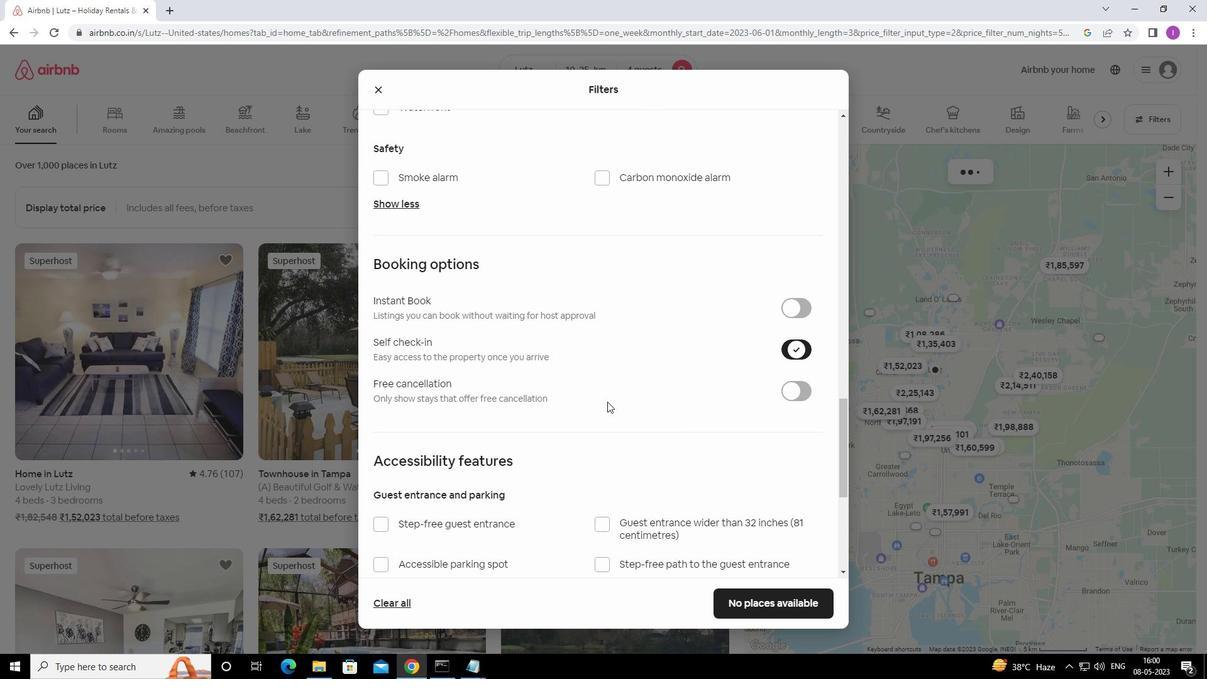 
Action: Mouse scrolled (536, 444) with delta (0, 0)
Screenshot: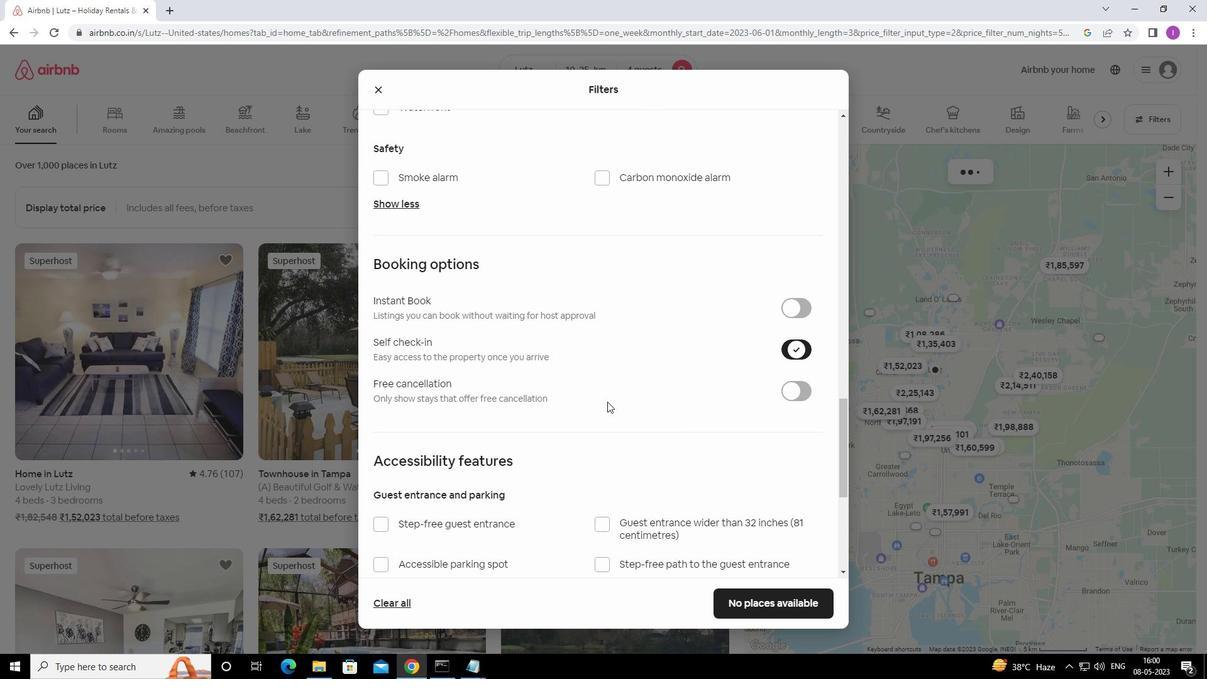 
Action: Mouse moved to (531, 450)
Screenshot: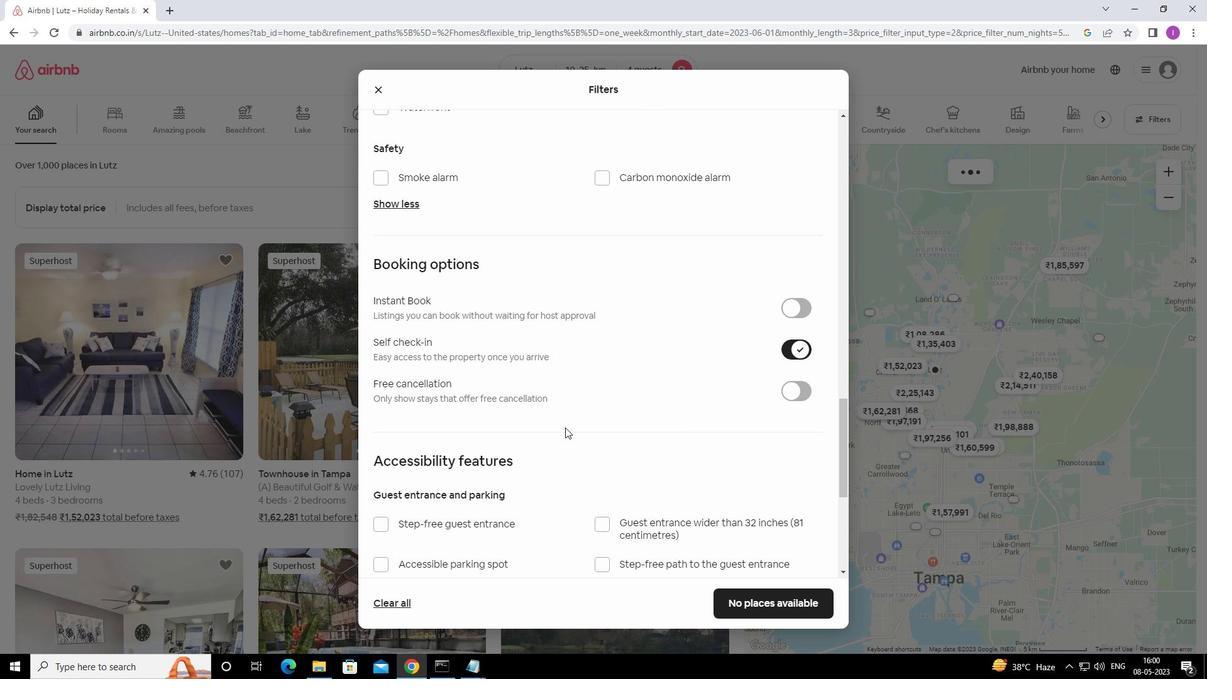 
Action: Mouse scrolled (531, 449) with delta (0, 0)
Screenshot: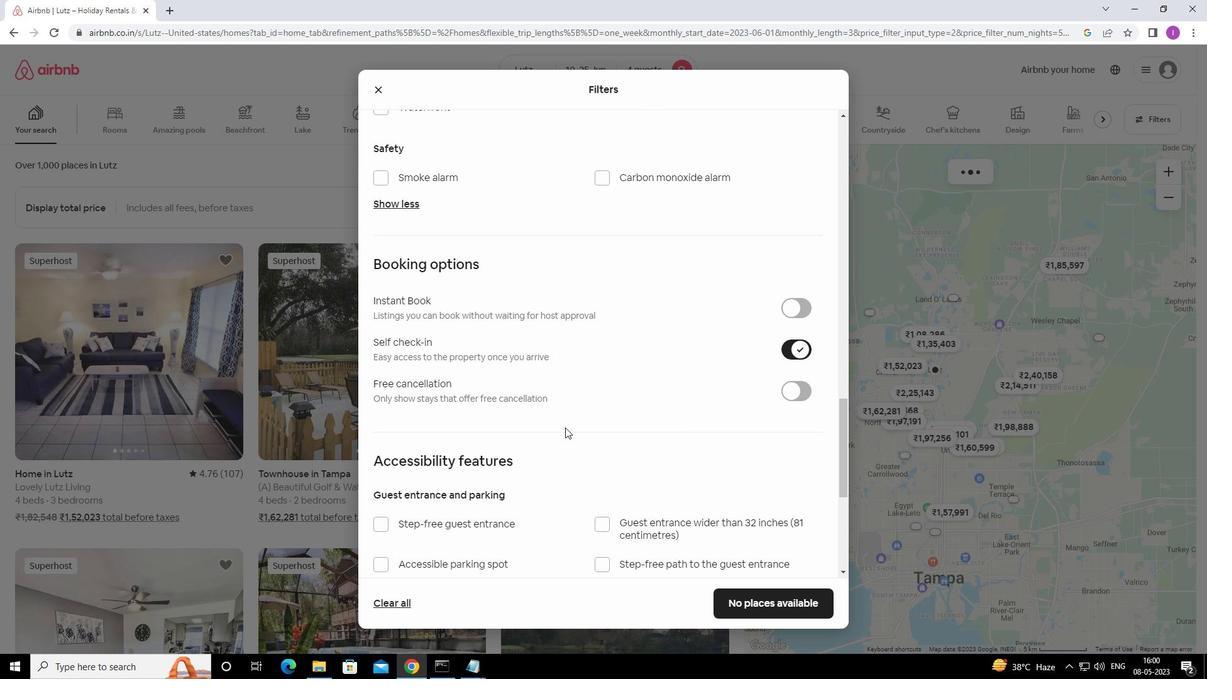 
Action: Mouse moved to (530, 452)
Screenshot: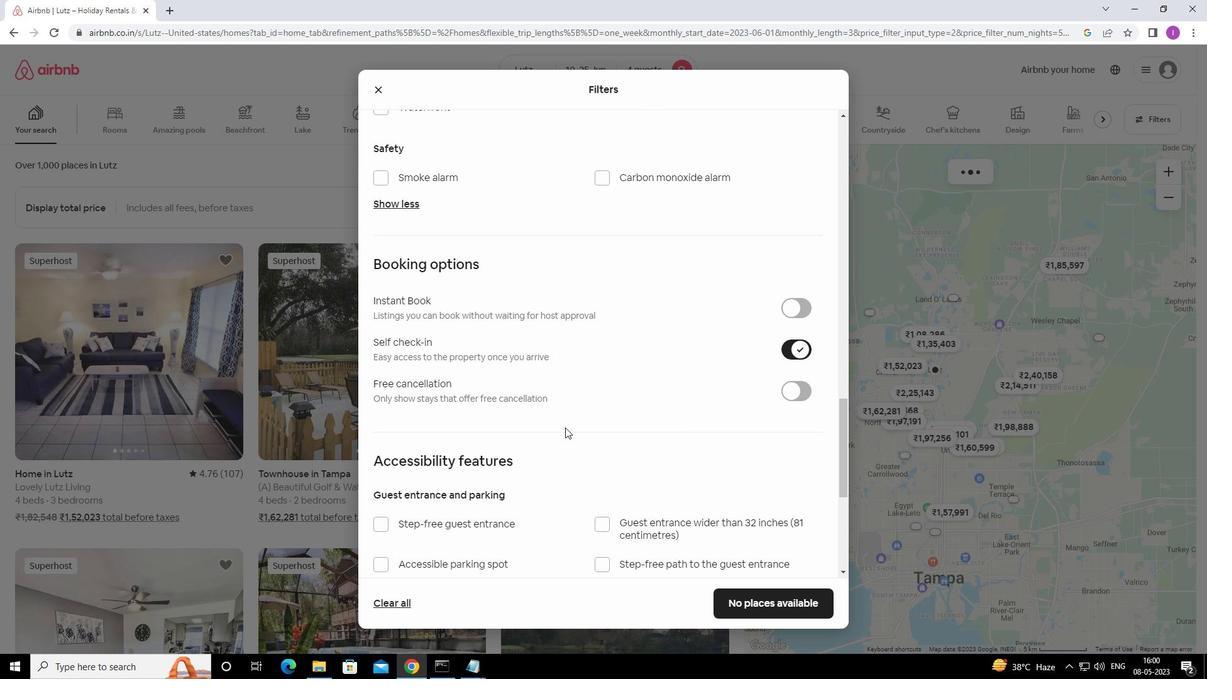 
Action: Mouse scrolled (530, 451) with delta (0, 0)
Screenshot: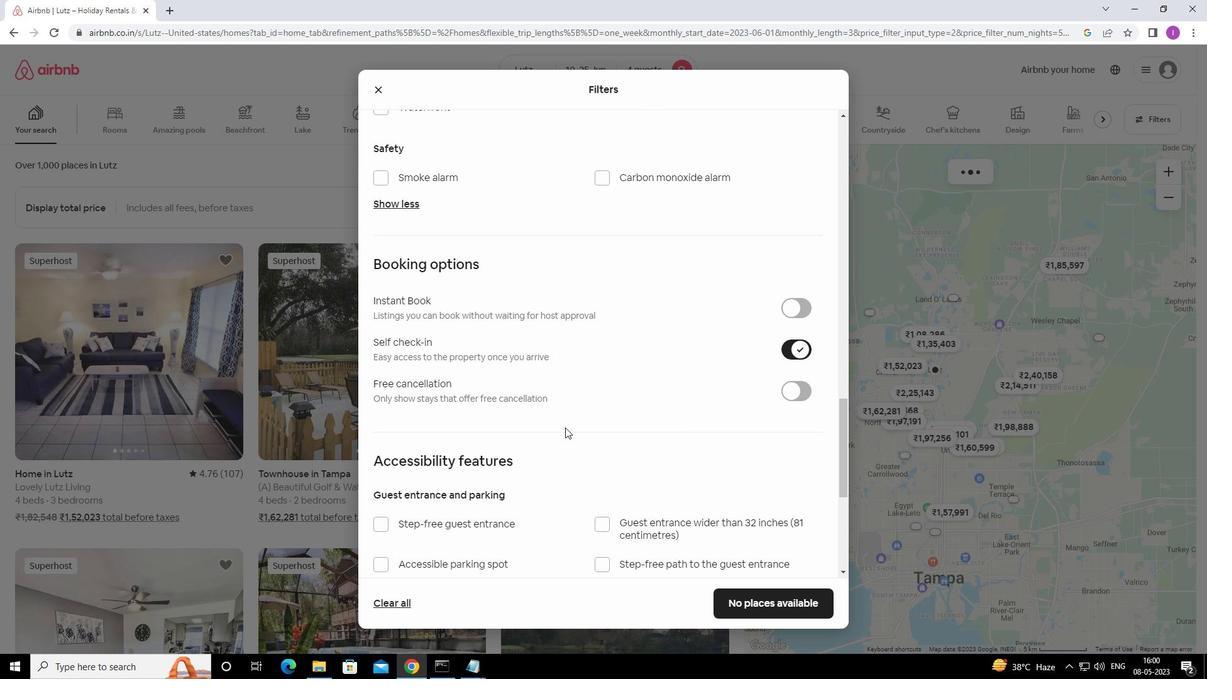
Action: Mouse moved to (528, 453)
Screenshot: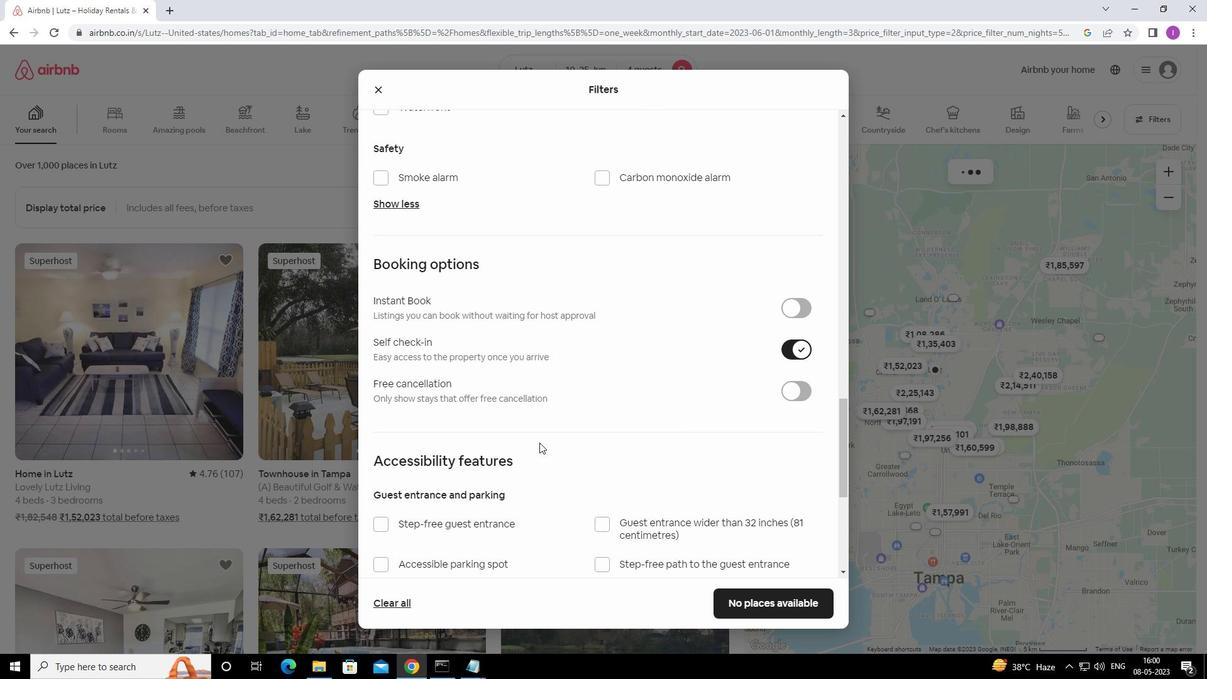 
Action: Mouse scrolled (528, 452) with delta (0, 0)
Screenshot: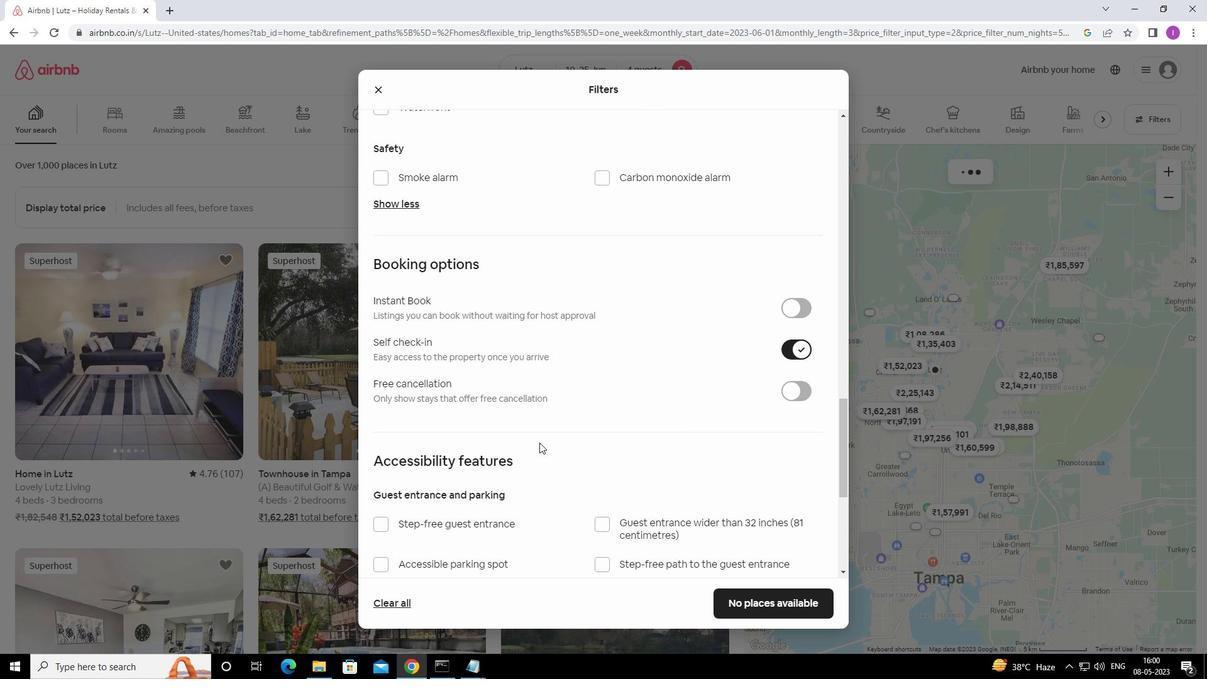 
Action: Mouse moved to (515, 460)
Screenshot: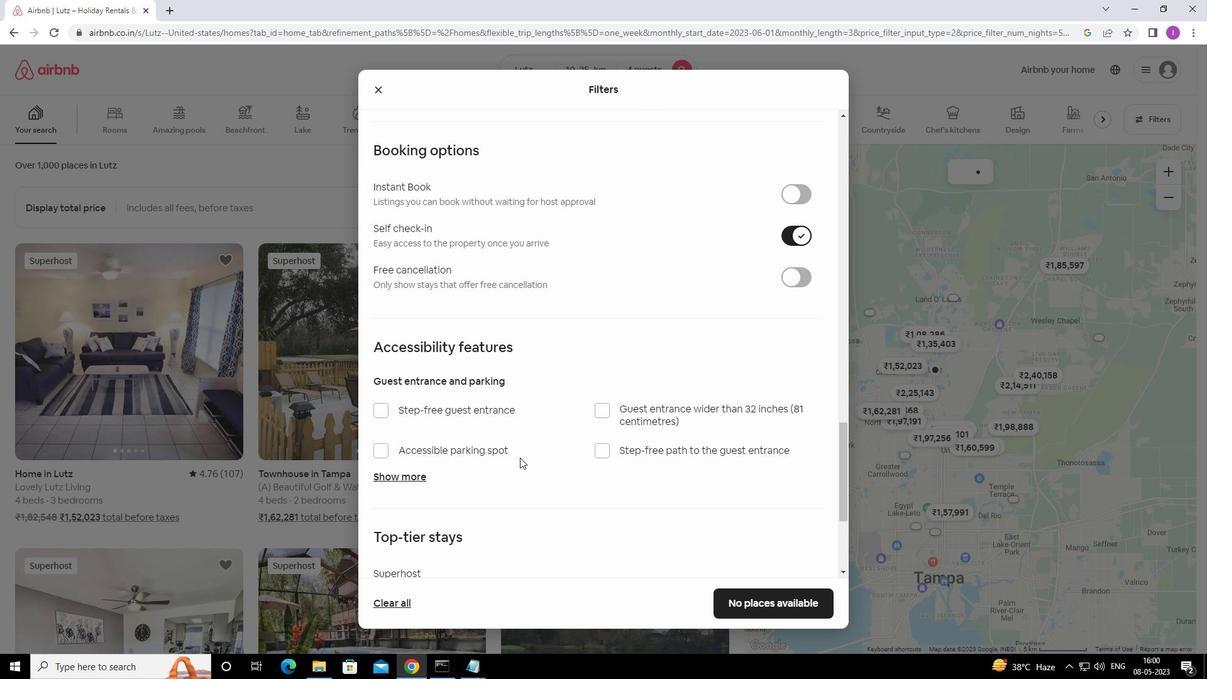 
Action: Mouse scrolled (515, 459) with delta (0, 0)
Screenshot: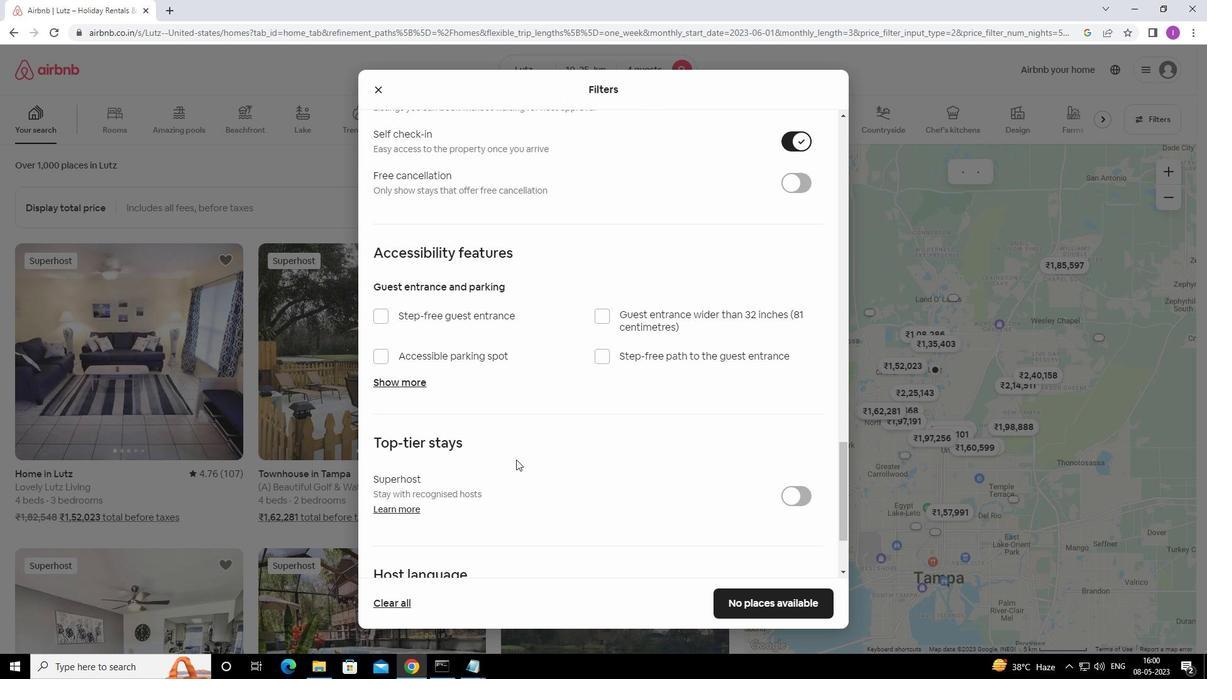 
Action: Mouse moved to (515, 461)
Screenshot: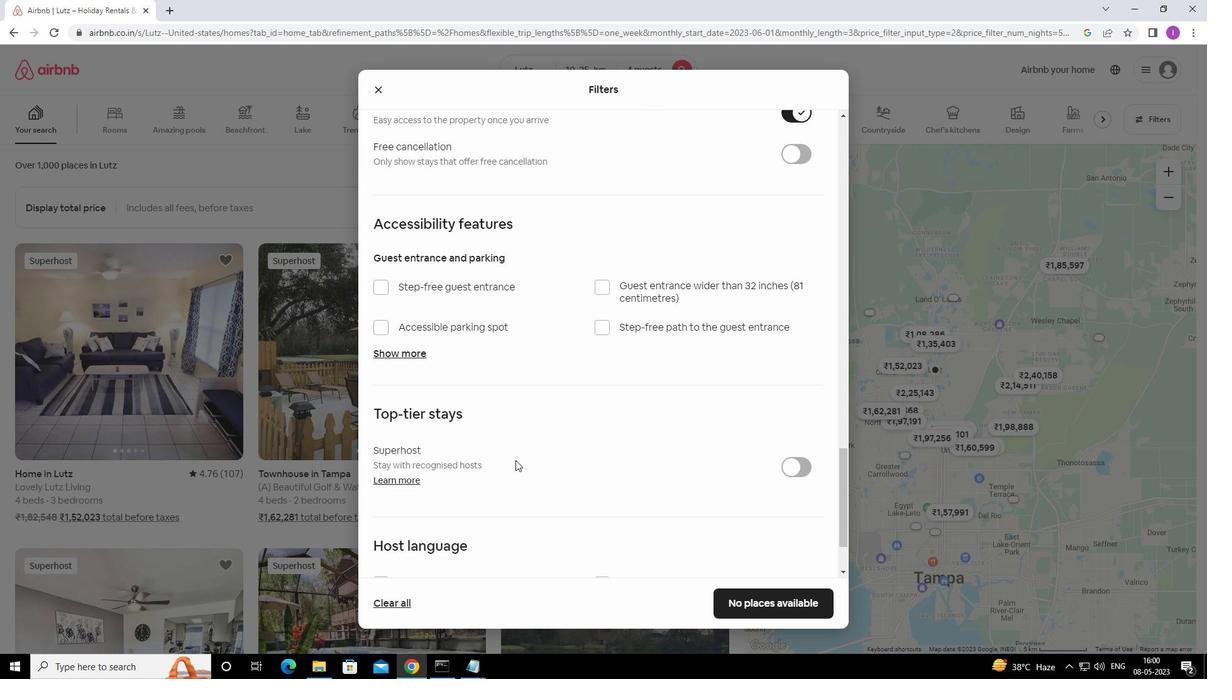 
Action: Mouse scrolled (515, 460) with delta (0, 0)
Screenshot: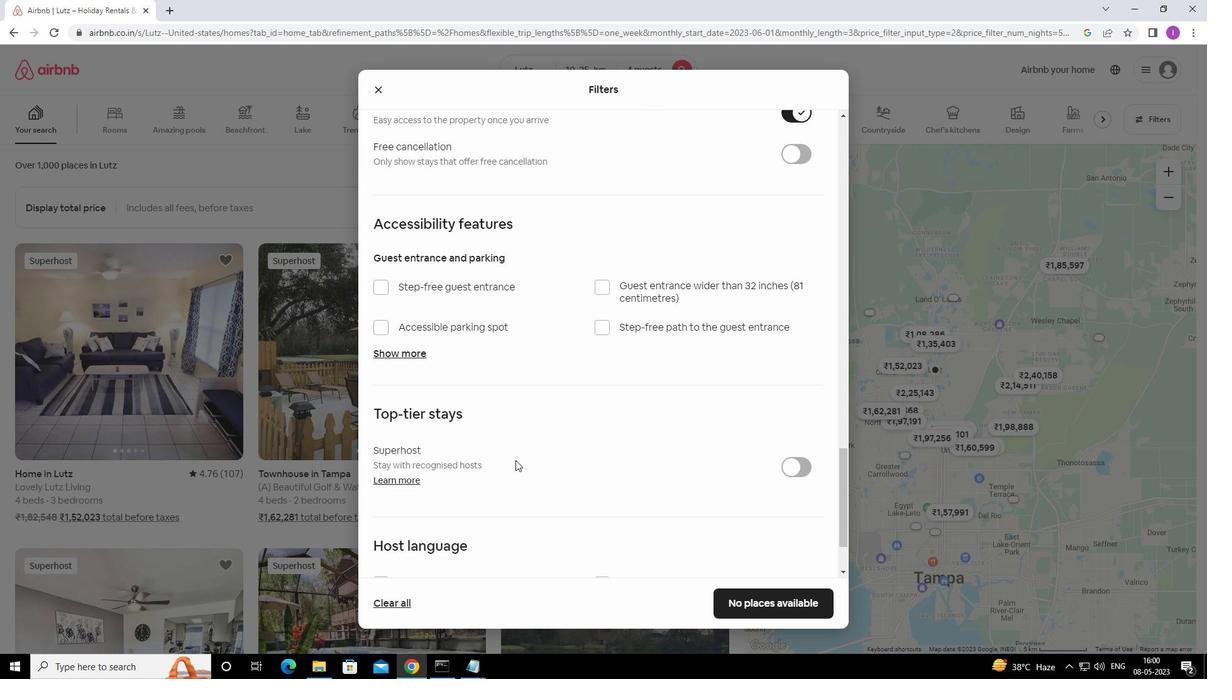 
Action: Mouse moved to (515, 461)
Screenshot: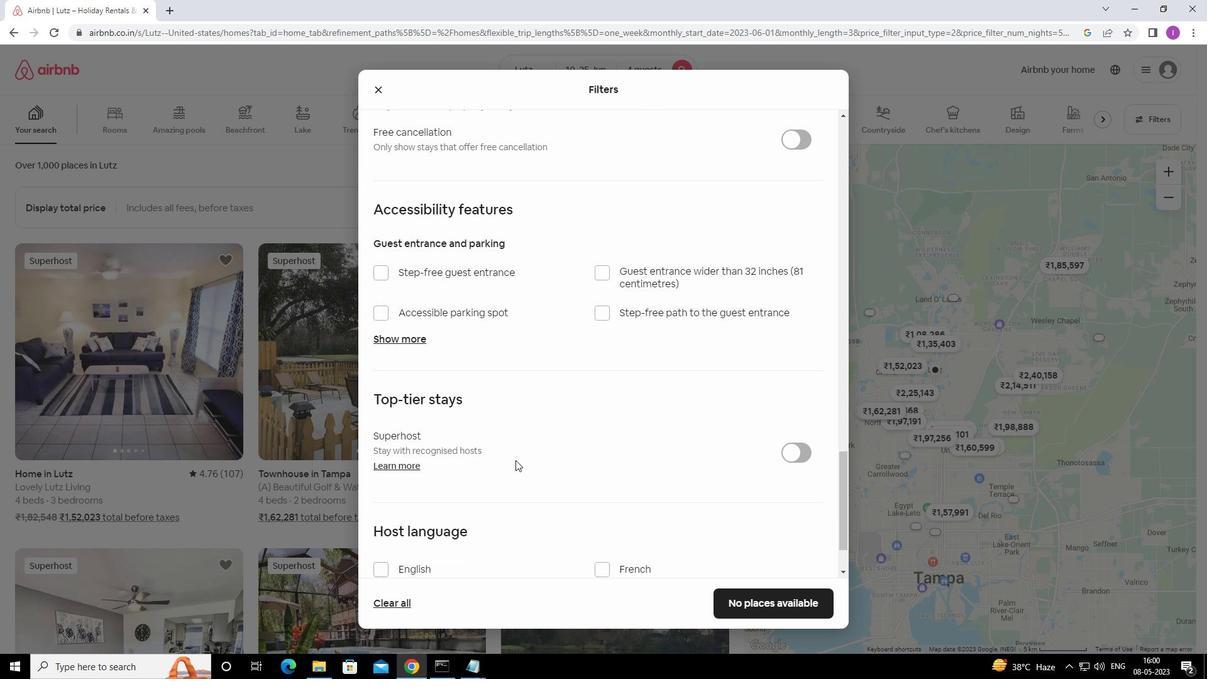 
Action: Mouse scrolled (515, 461) with delta (0, 0)
Screenshot: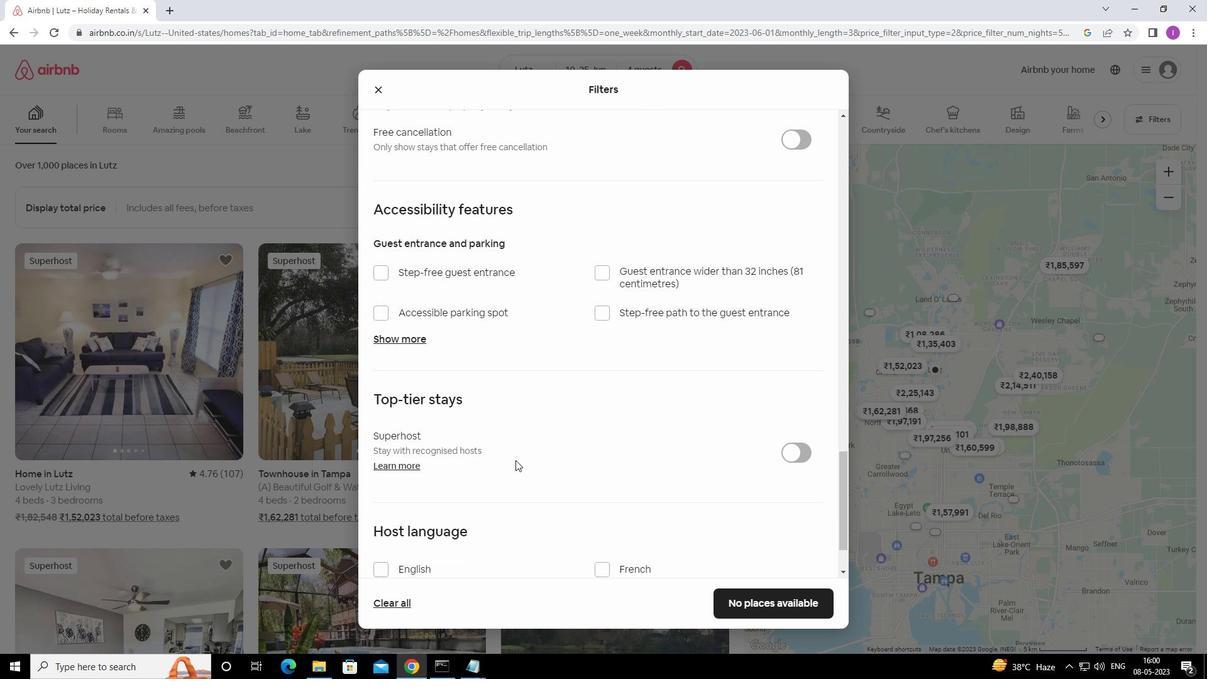 
Action: Mouse moved to (382, 495)
Screenshot: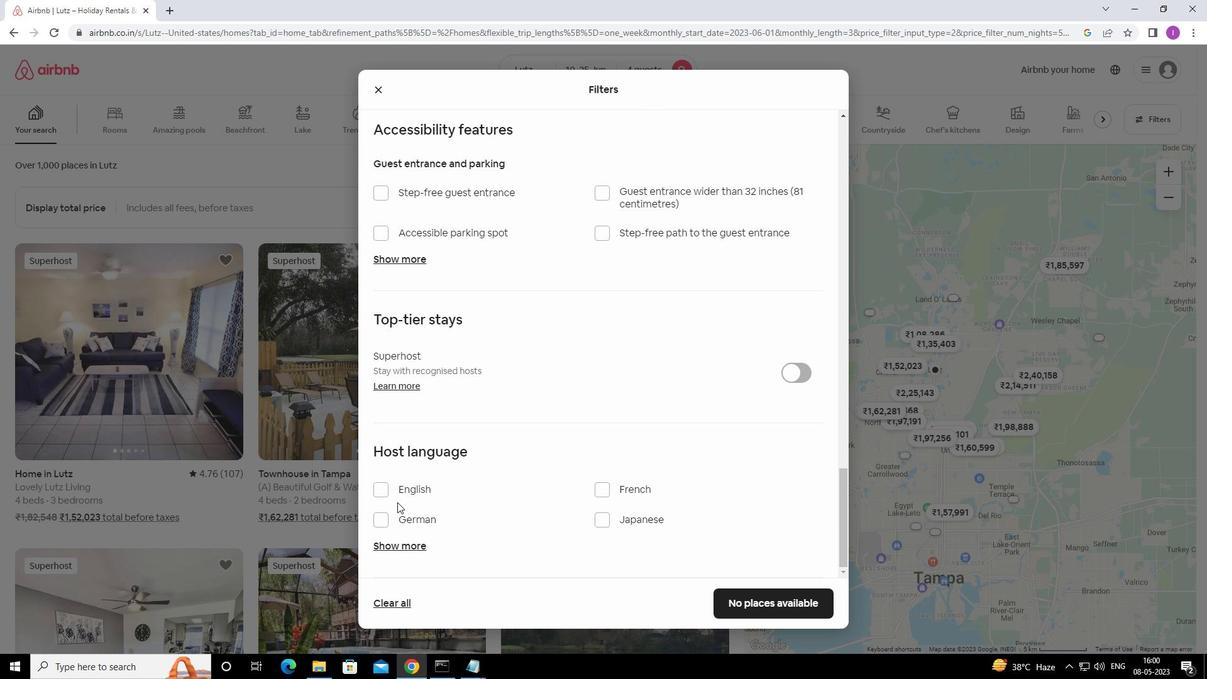 
Action: Mouse pressed left at (382, 495)
Screenshot: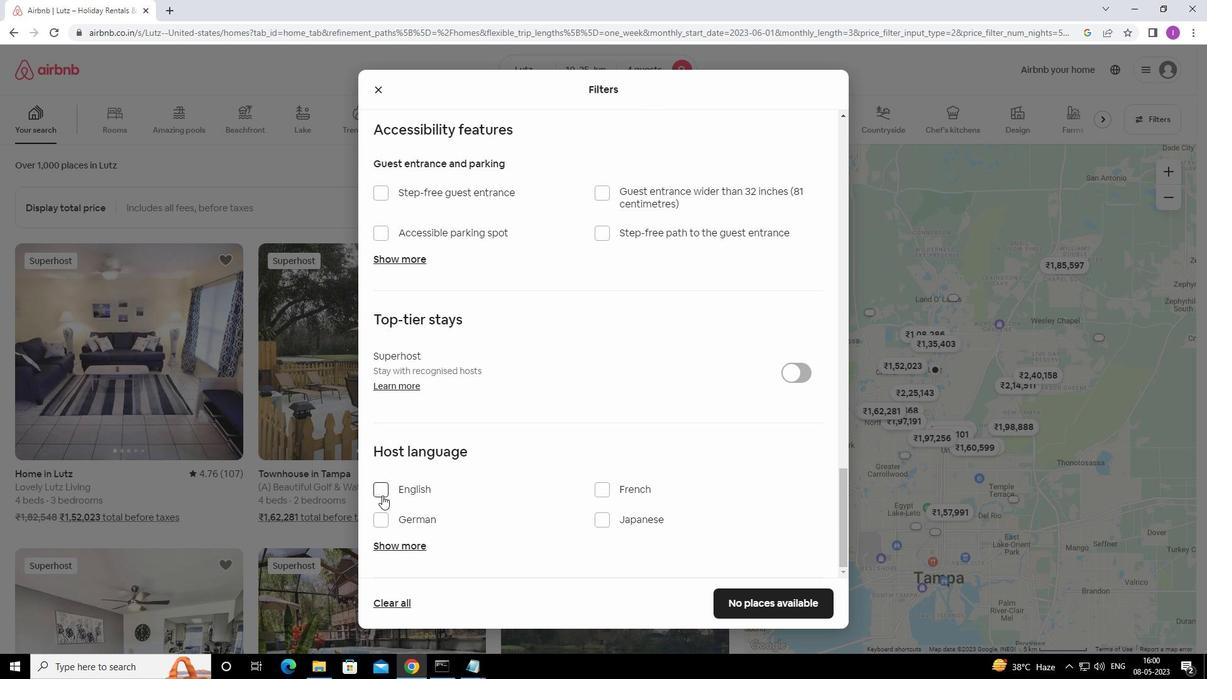 
Action: Mouse moved to (524, 515)
Screenshot: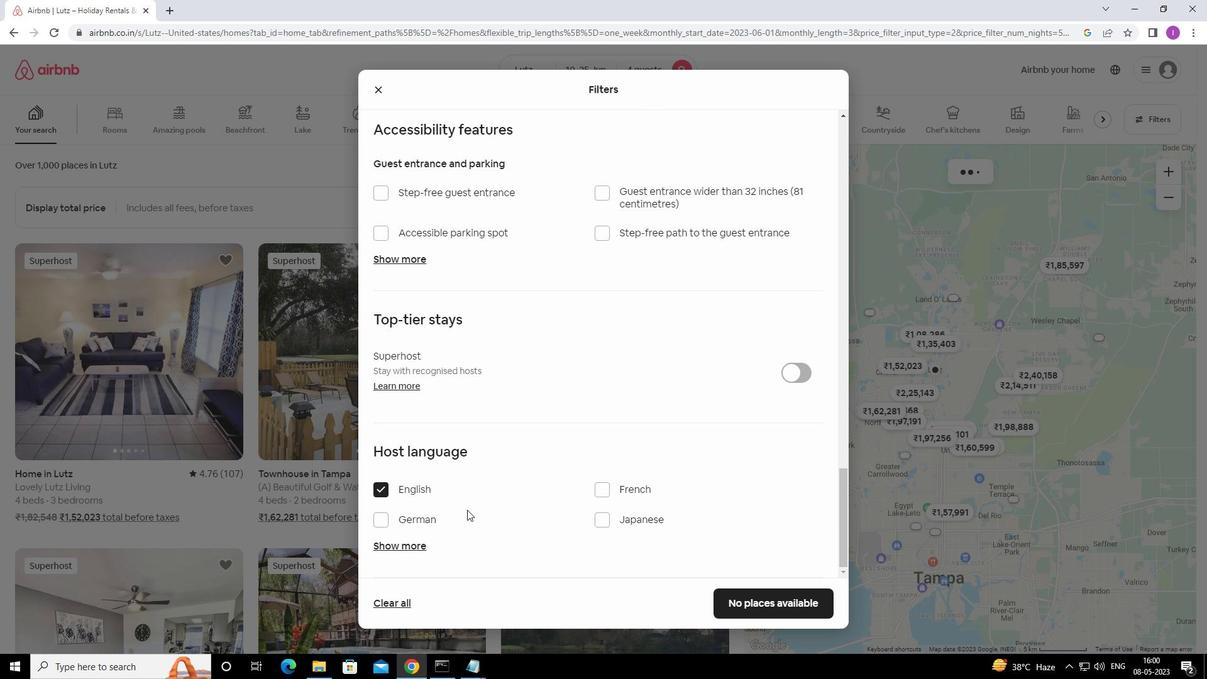 
Action: Mouse scrolled (524, 514) with delta (0, 0)
Screenshot: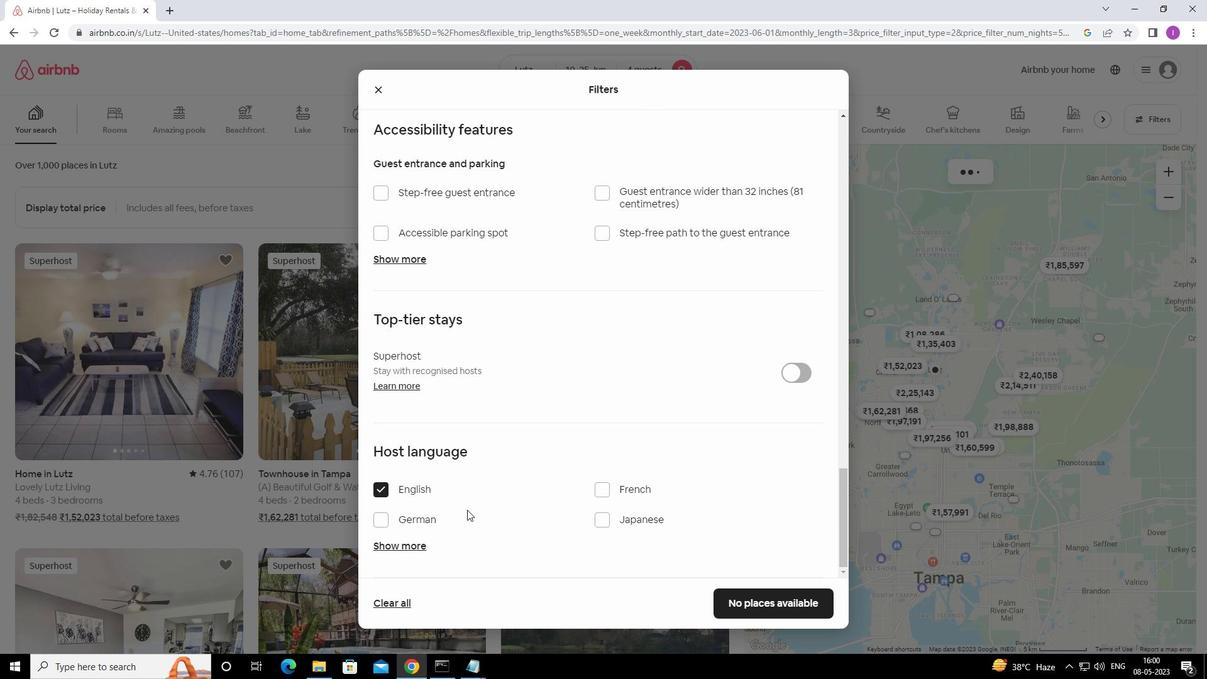 
Action: Mouse moved to (525, 515)
Screenshot: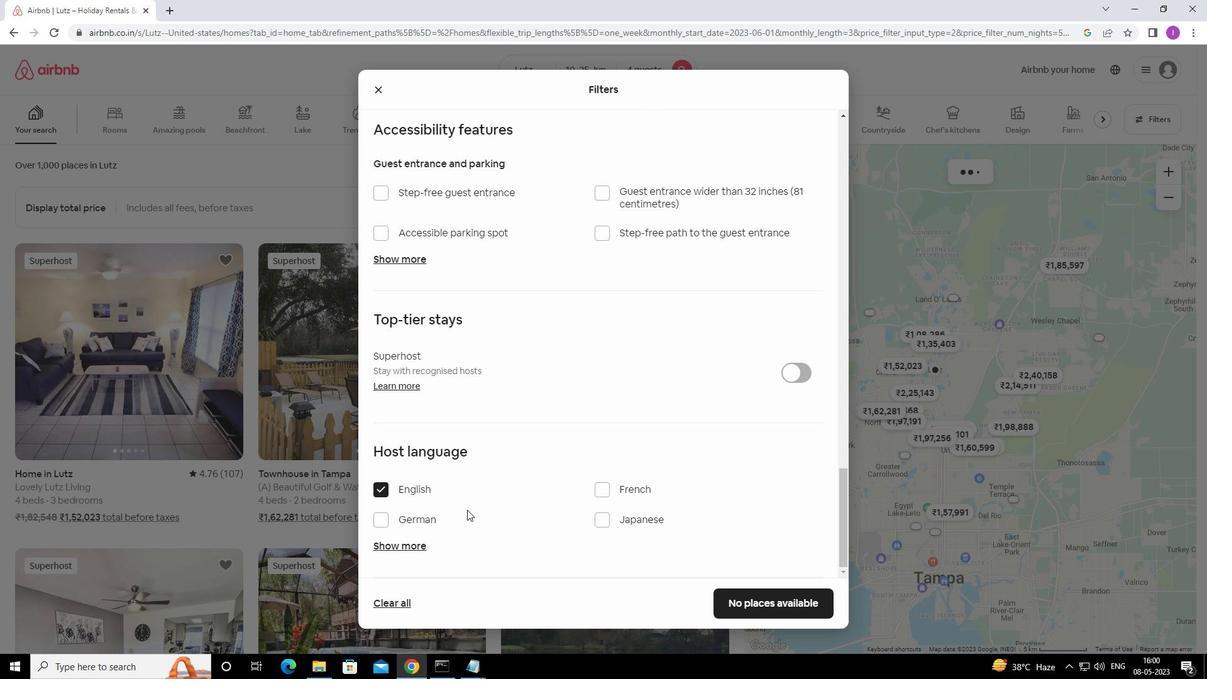 
Action: Mouse scrolled (525, 514) with delta (0, 0)
Screenshot: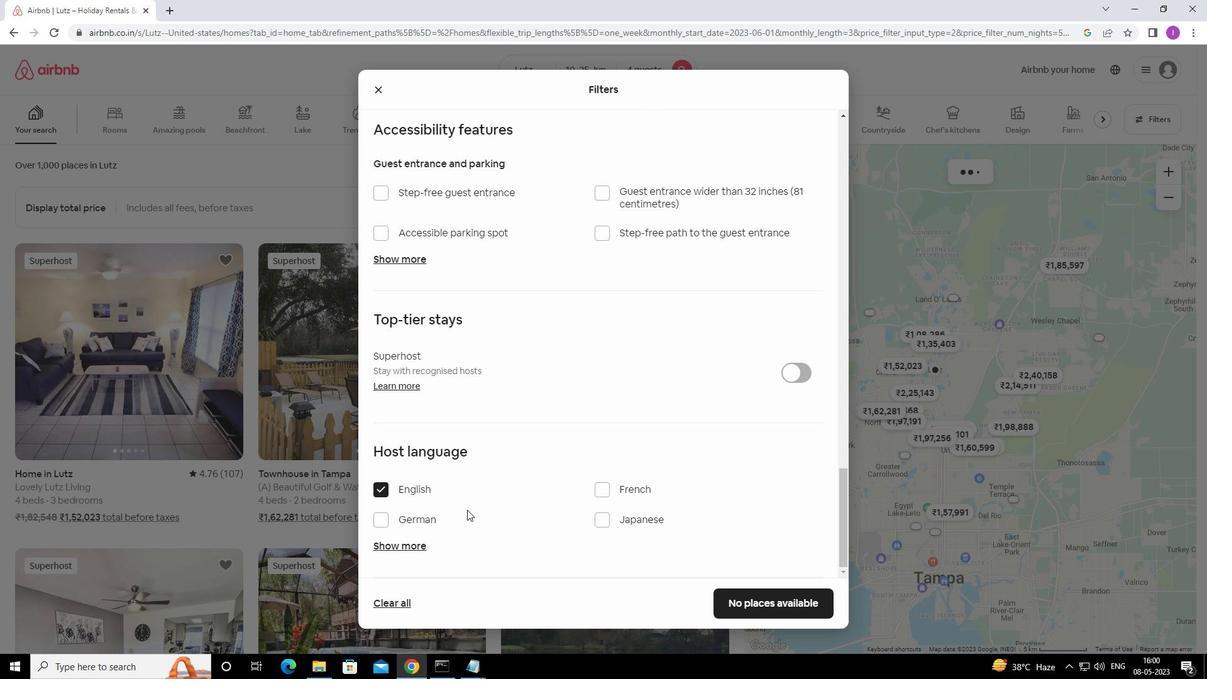 
Action: Mouse moved to (528, 515)
Screenshot: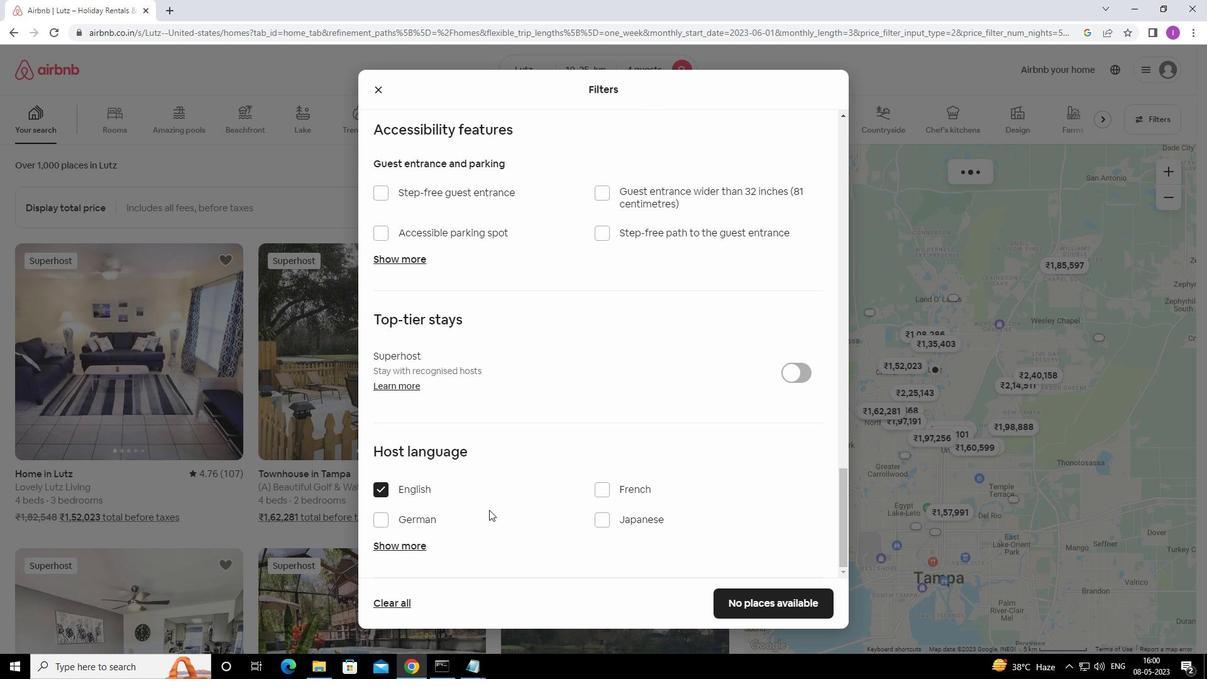 
Action: Mouse scrolled (528, 515) with delta (0, 0)
Screenshot: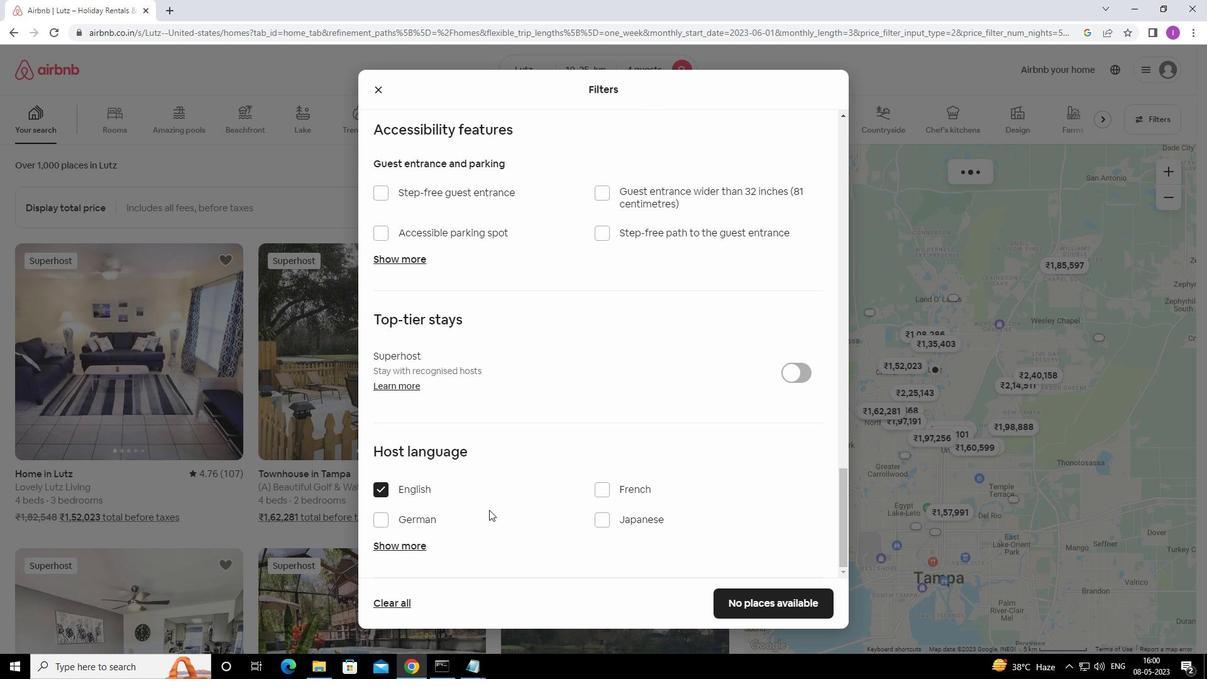 
Action: Mouse moved to (536, 517)
Screenshot: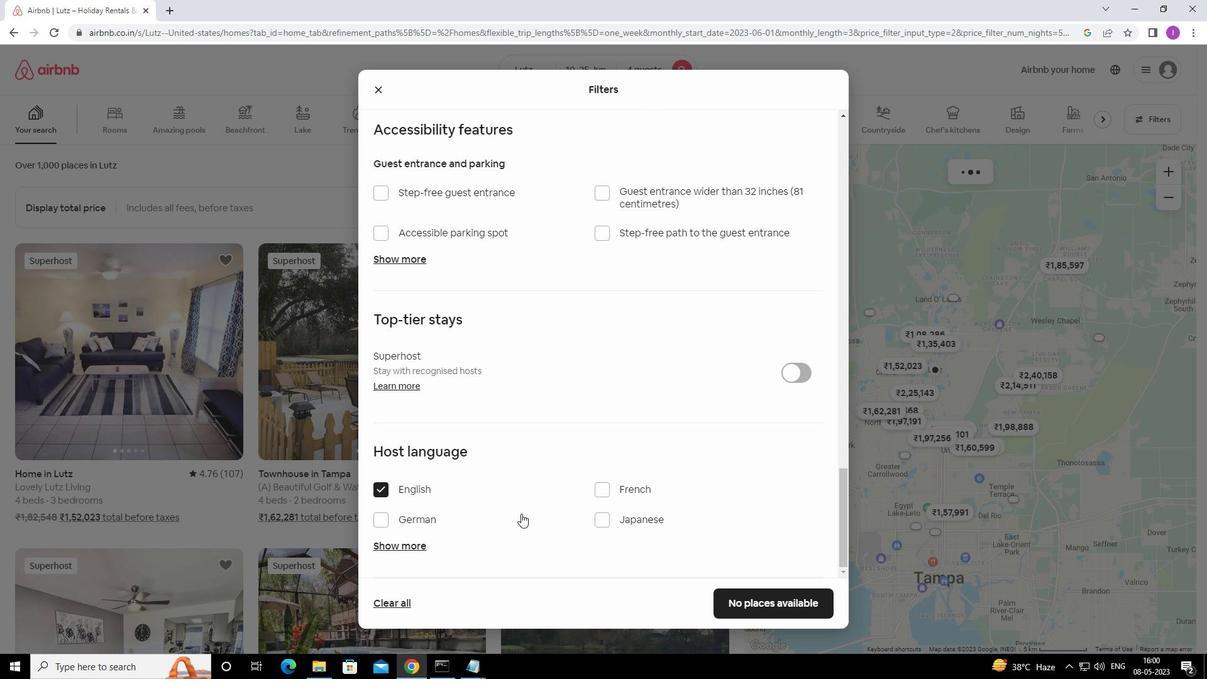 
Action: Mouse scrolled (536, 516) with delta (0, 0)
Screenshot: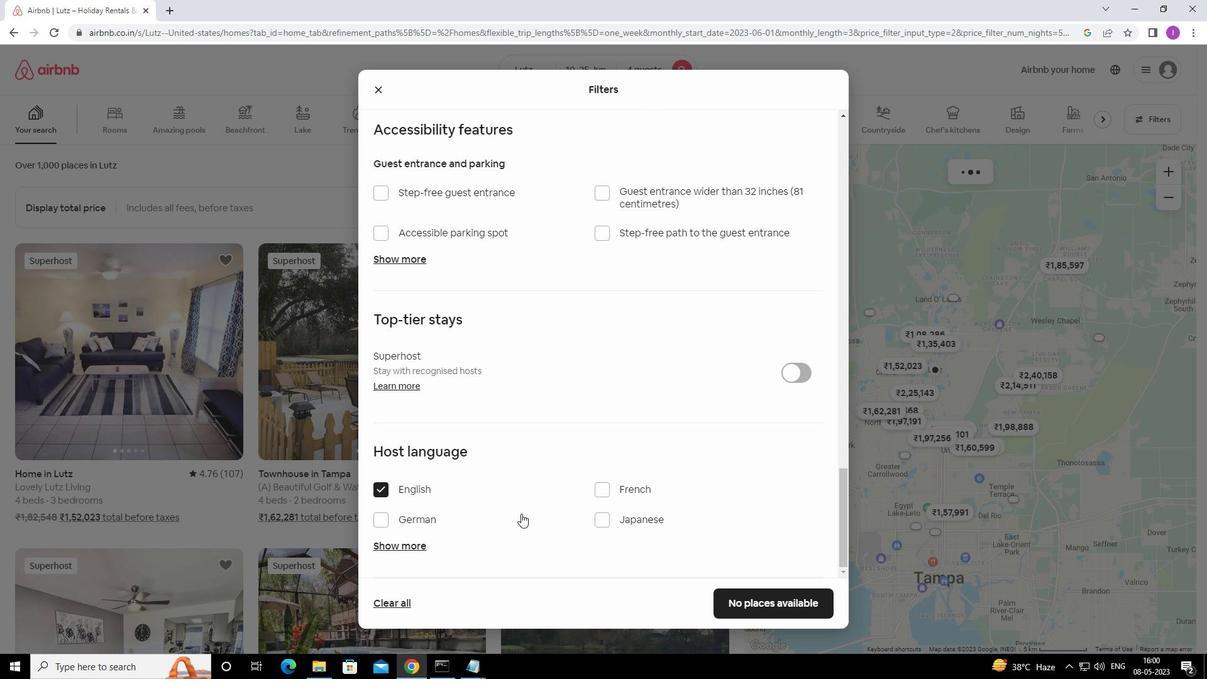 
Action: Mouse moved to (544, 517)
Screenshot: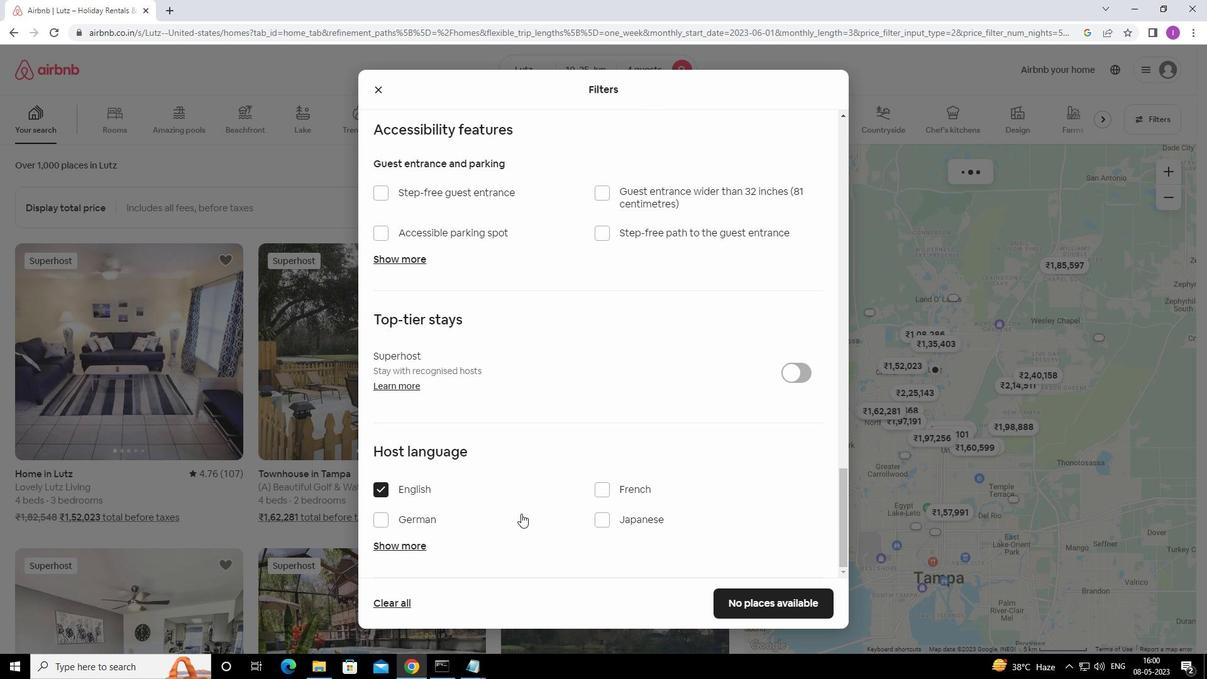 
Action: Mouse scrolled (544, 516) with delta (0, 0)
Screenshot: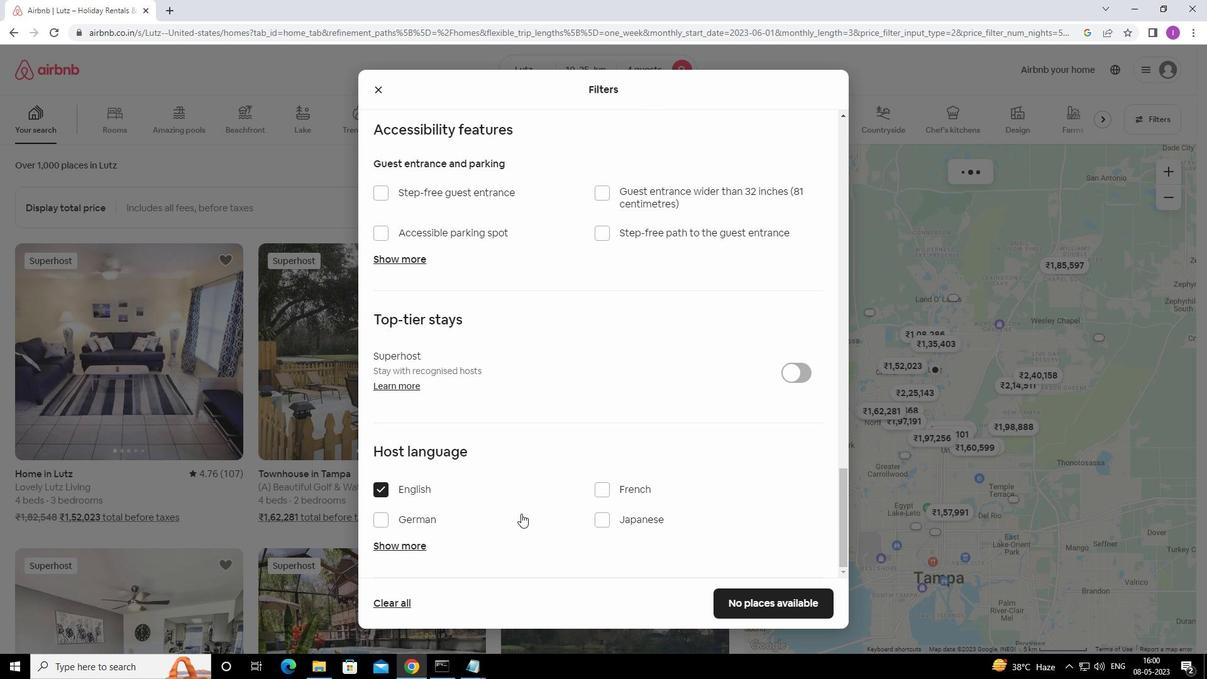 
Action: Mouse moved to (804, 607)
Screenshot: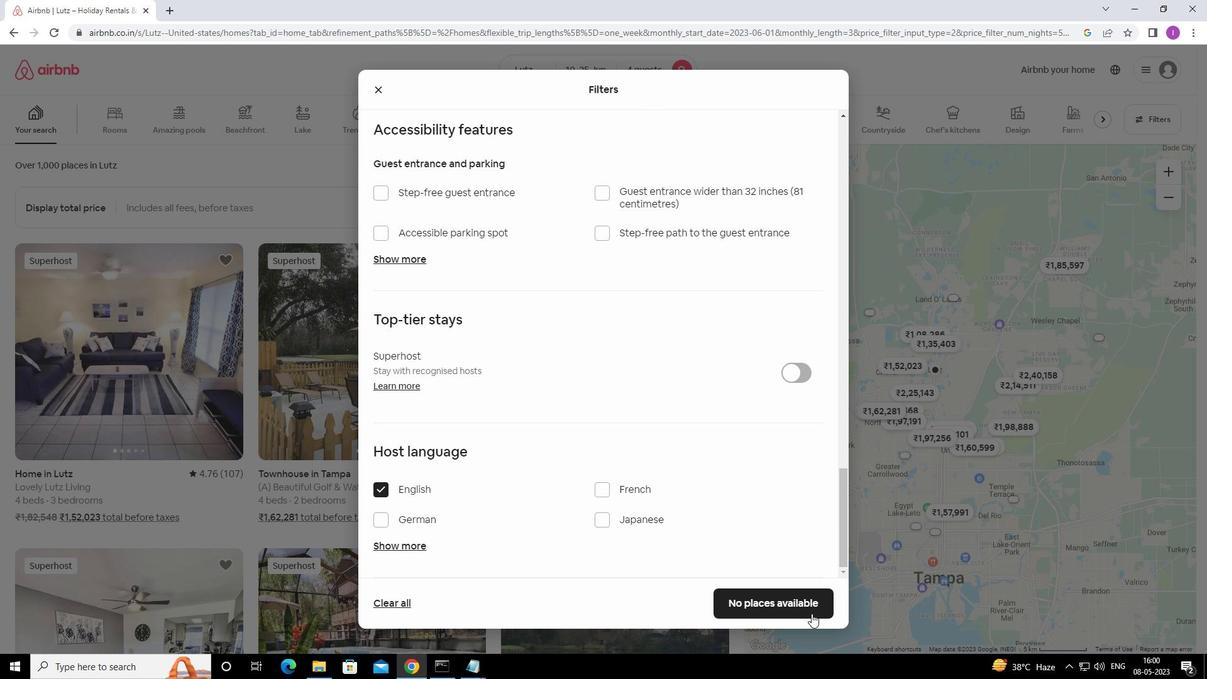 
Action: Mouse pressed left at (804, 607)
Screenshot: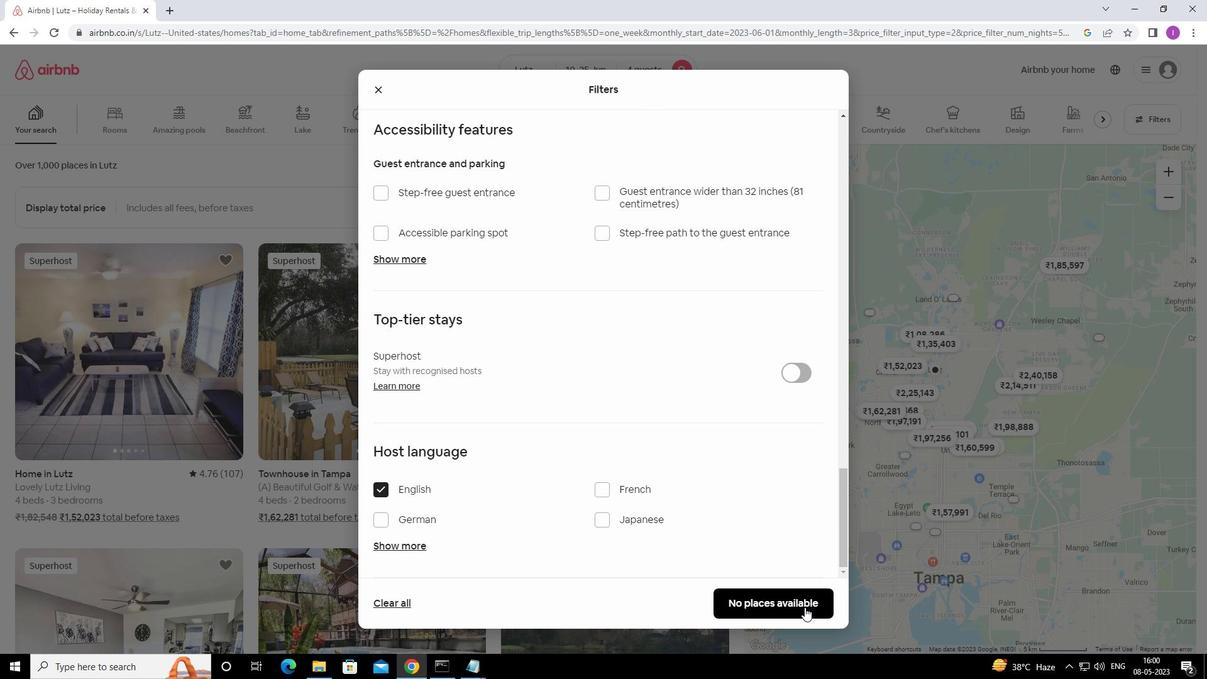
Action: Mouse moved to (672, 623)
Screenshot: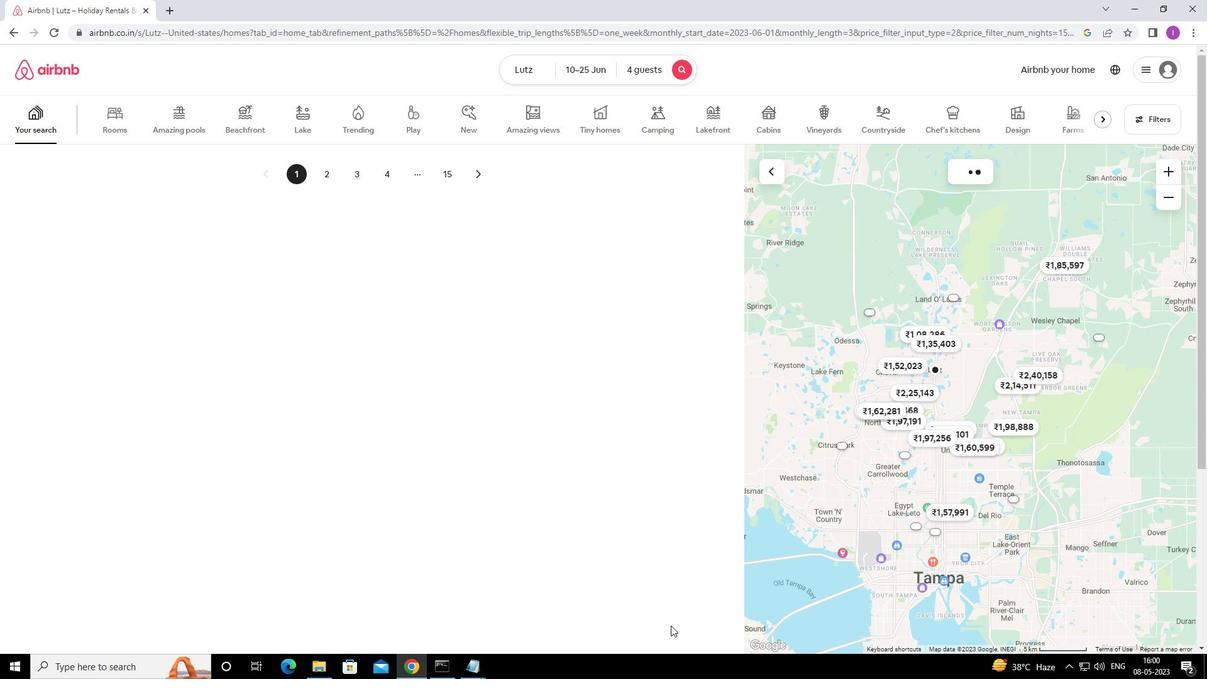 
